 Task: For heading  Tahoma with underline.  font size for heading20,  'Change the font style of data to'Arial.  and font size to 12,  Change the alignment of both headline & data to Align left.  In the sheet   Fusion Sales review book
Action: Mouse moved to (484, 654)
Screenshot: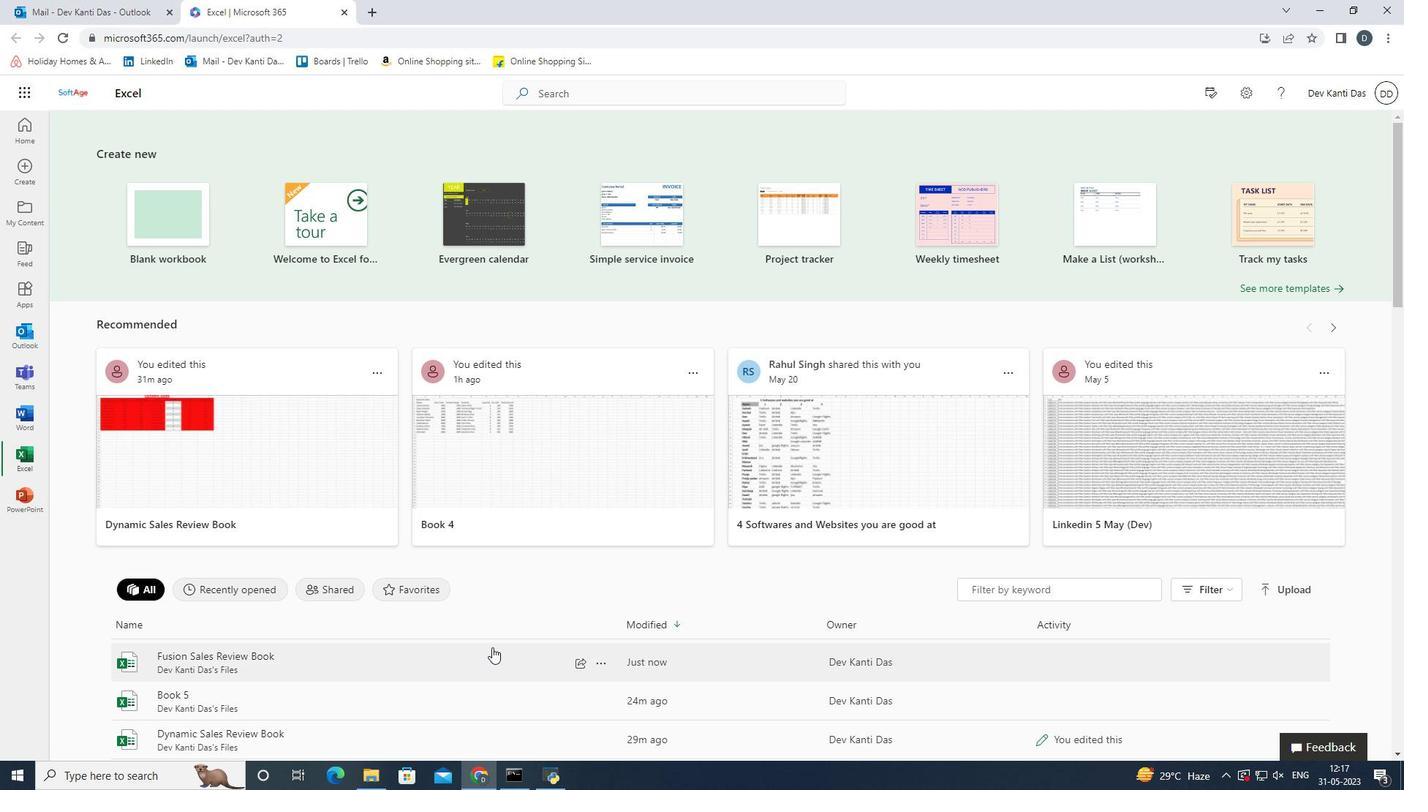 
Action: Mouse pressed left at (484, 654)
Screenshot: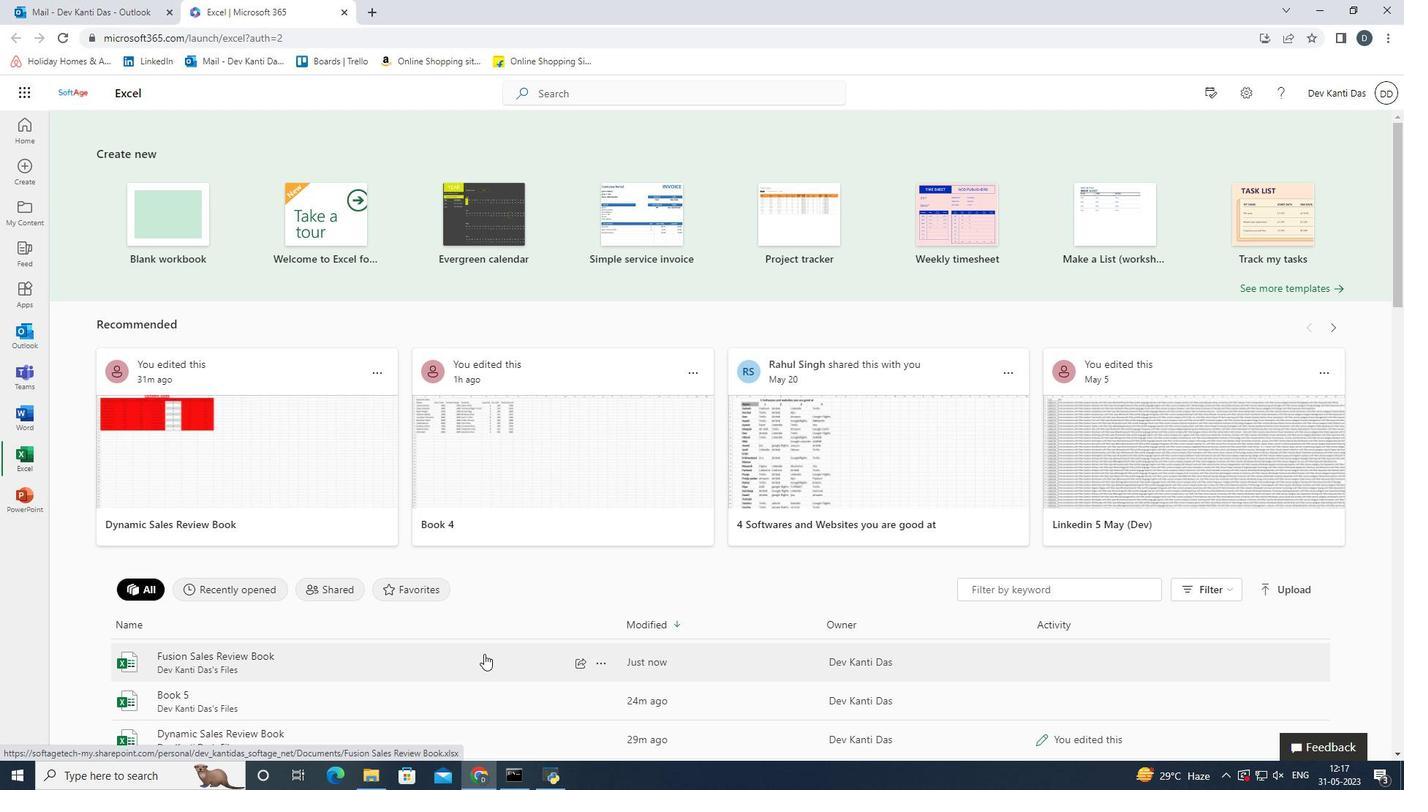 
Action: Mouse moved to (59, 252)
Screenshot: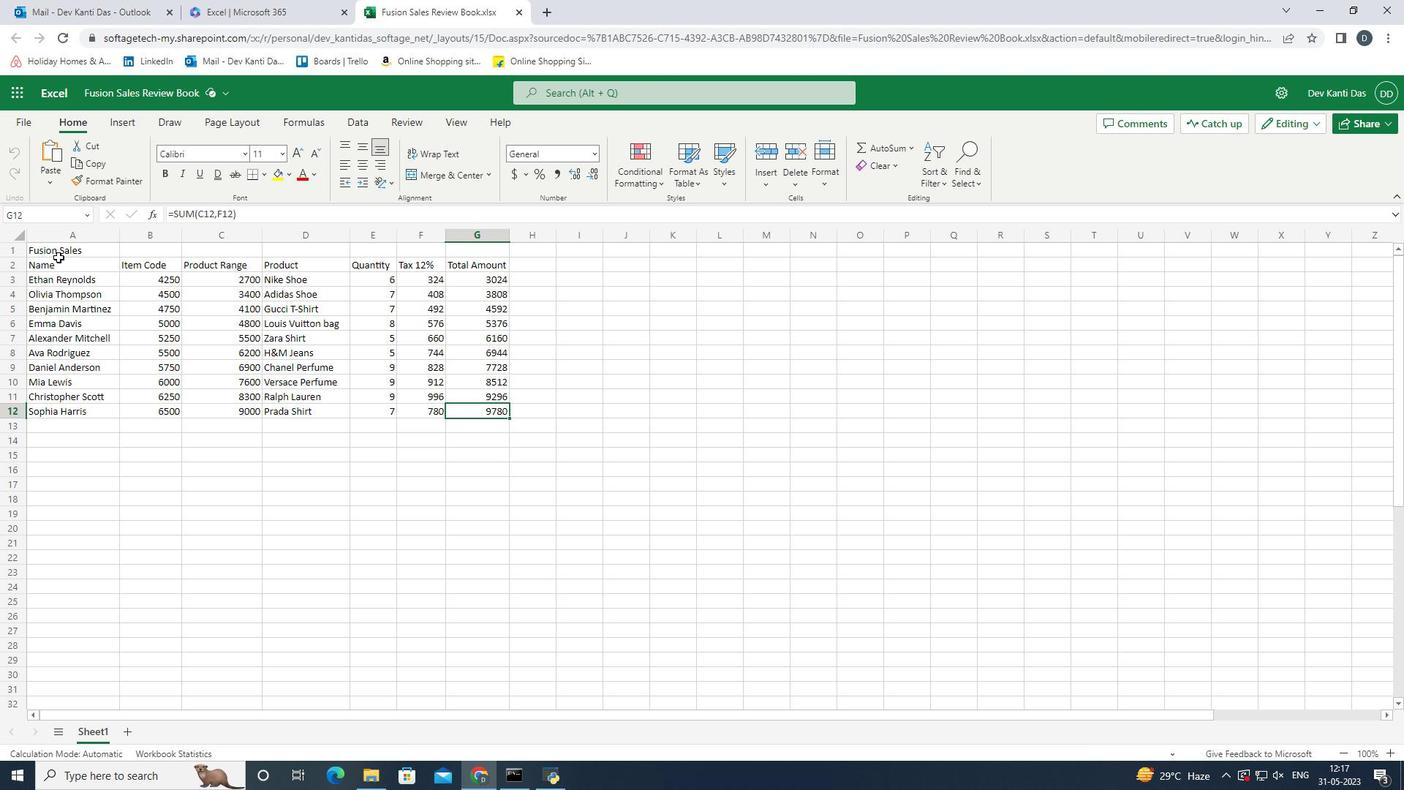 
Action: Mouse pressed left at (59, 252)
Screenshot: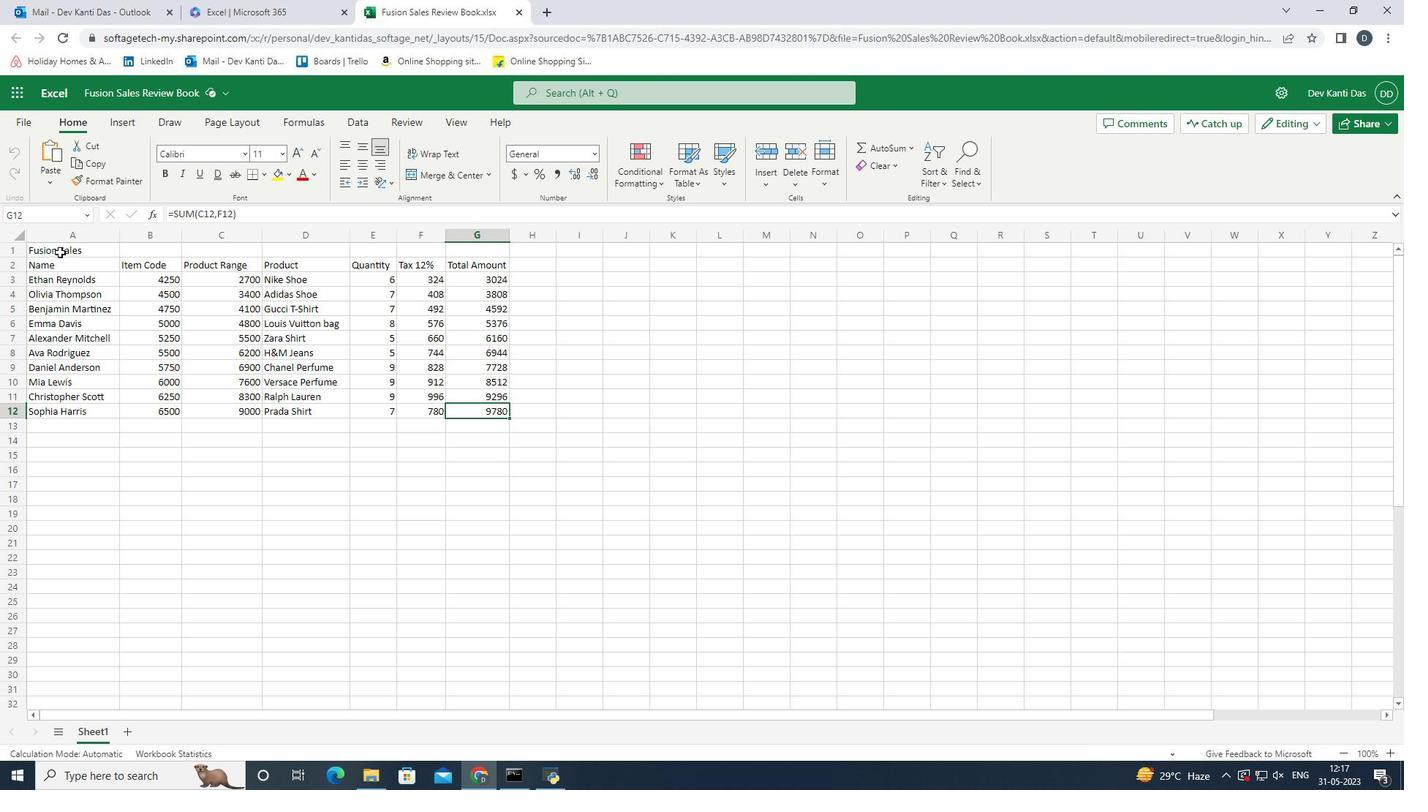 
Action: Mouse moved to (243, 157)
Screenshot: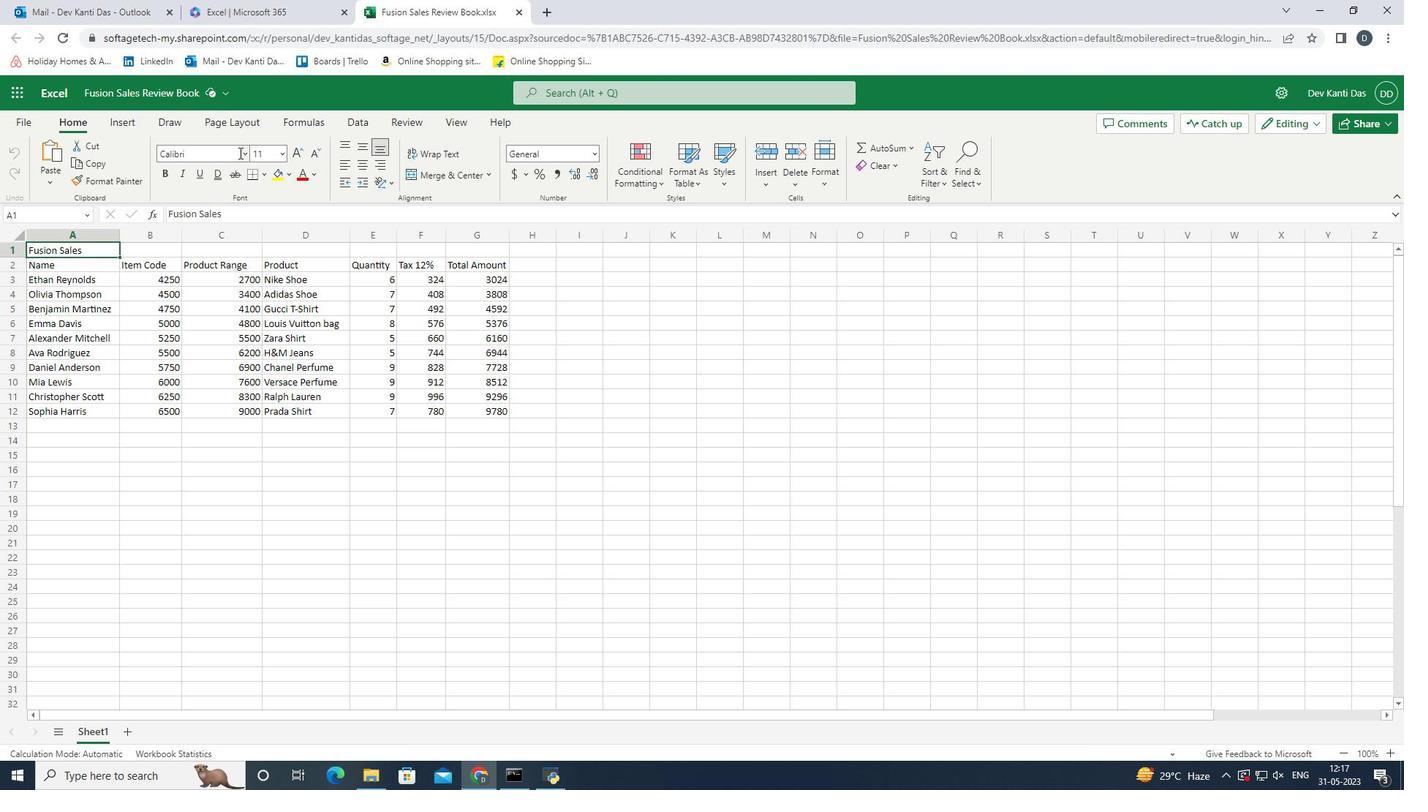 
Action: Mouse pressed left at (243, 157)
Screenshot: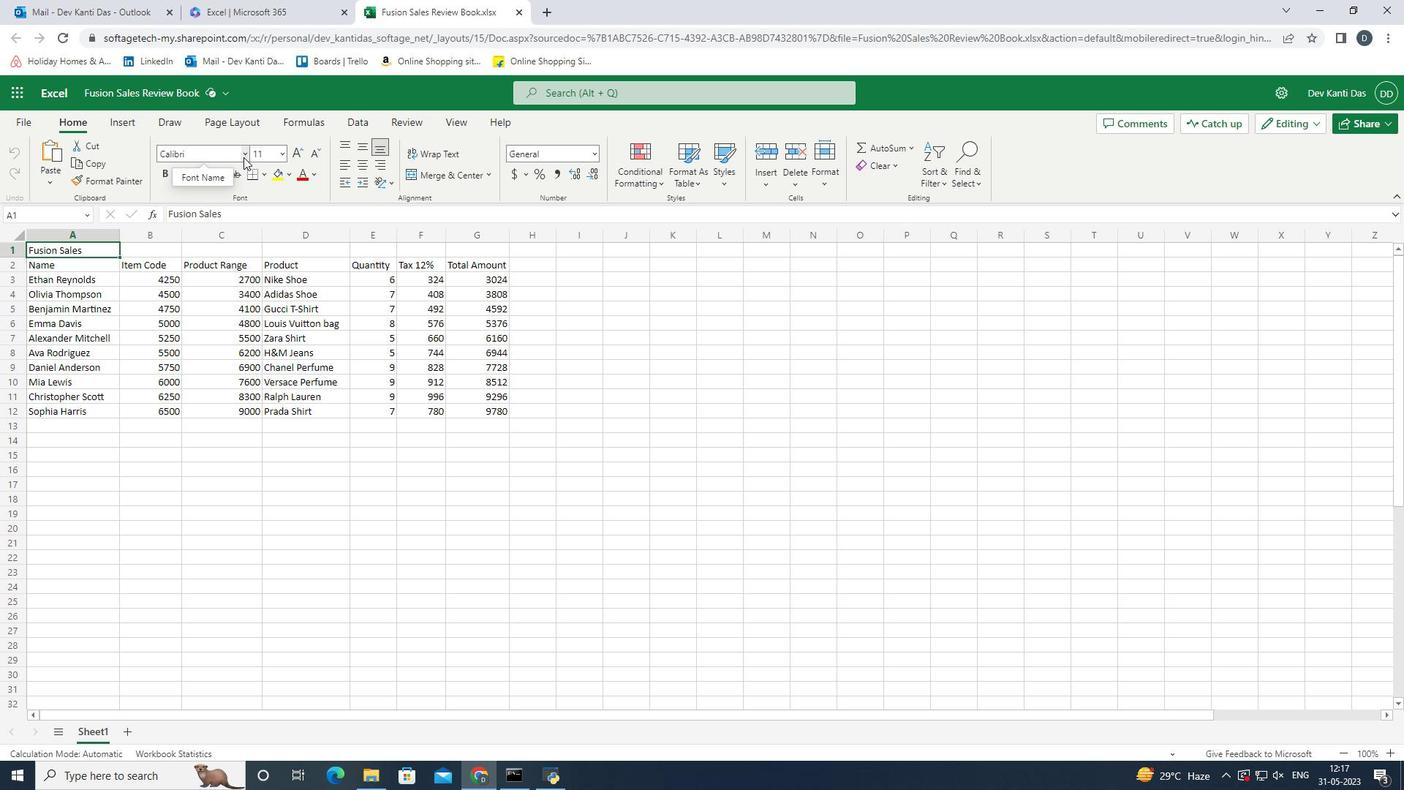 
Action: Mouse moved to (248, 147)
Screenshot: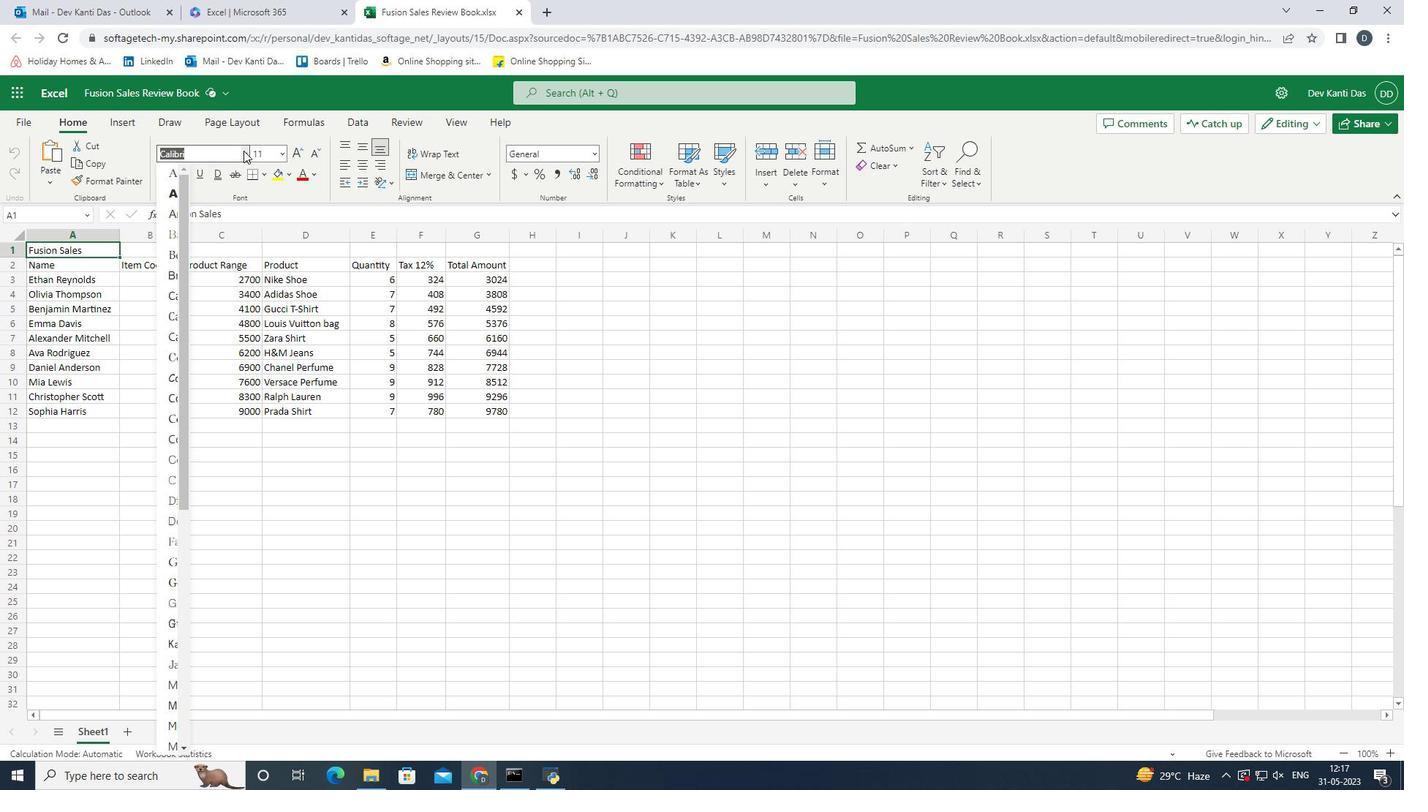 
Action: Mouse pressed left at (248, 147)
Screenshot: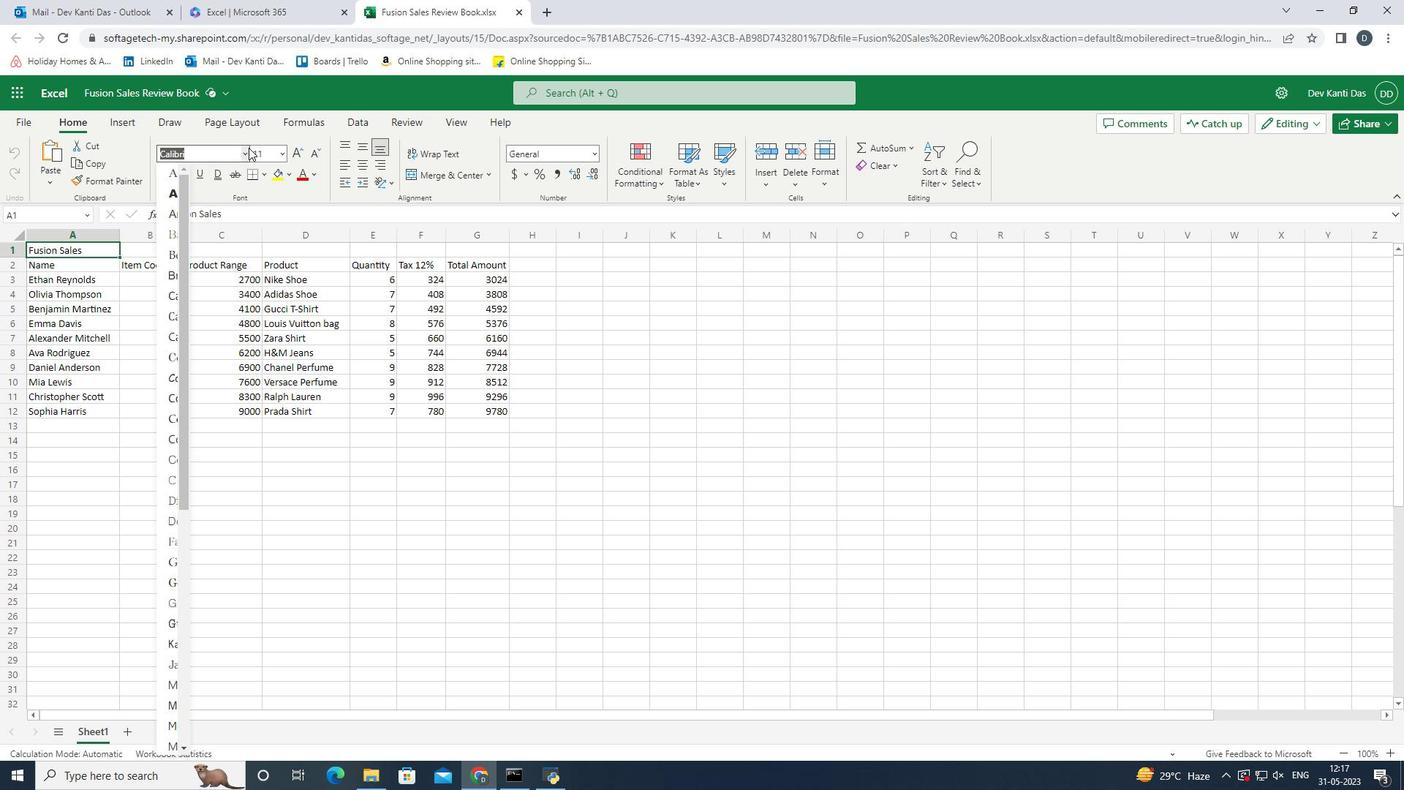 
Action: Mouse moved to (235, 153)
Screenshot: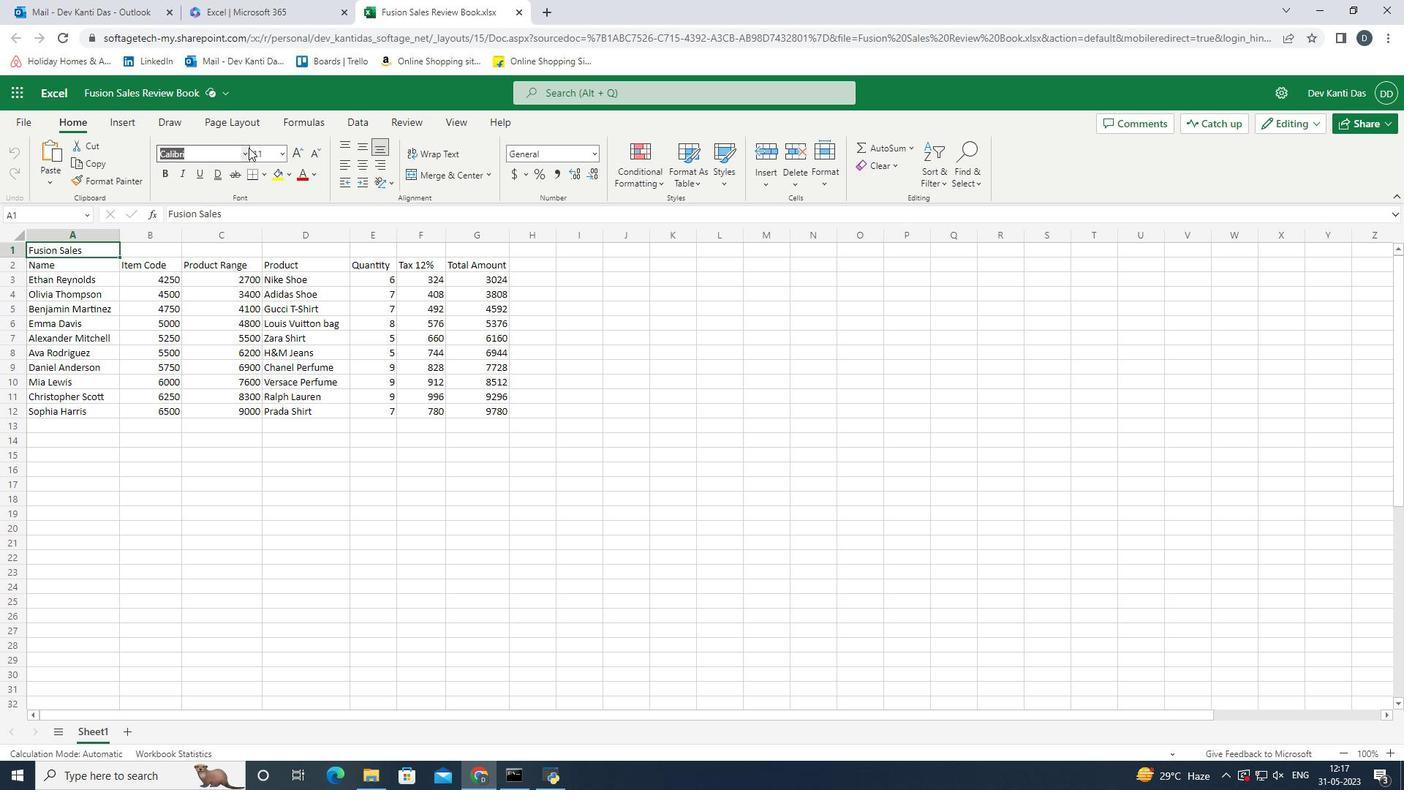 
Action: Mouse pressed left at (235, 153)
Screenshot: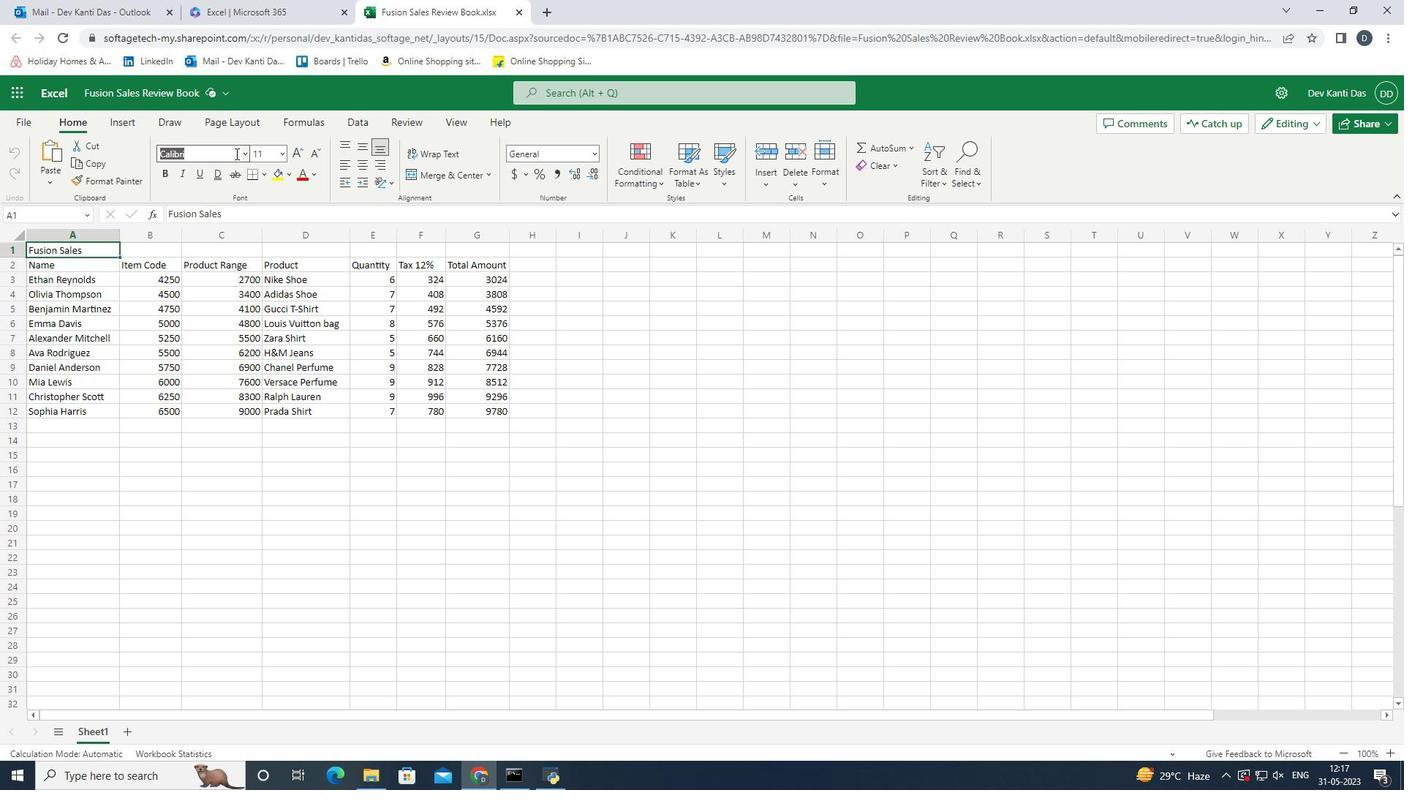 
Action: Mouse moved to (247, 157)
Screenshot: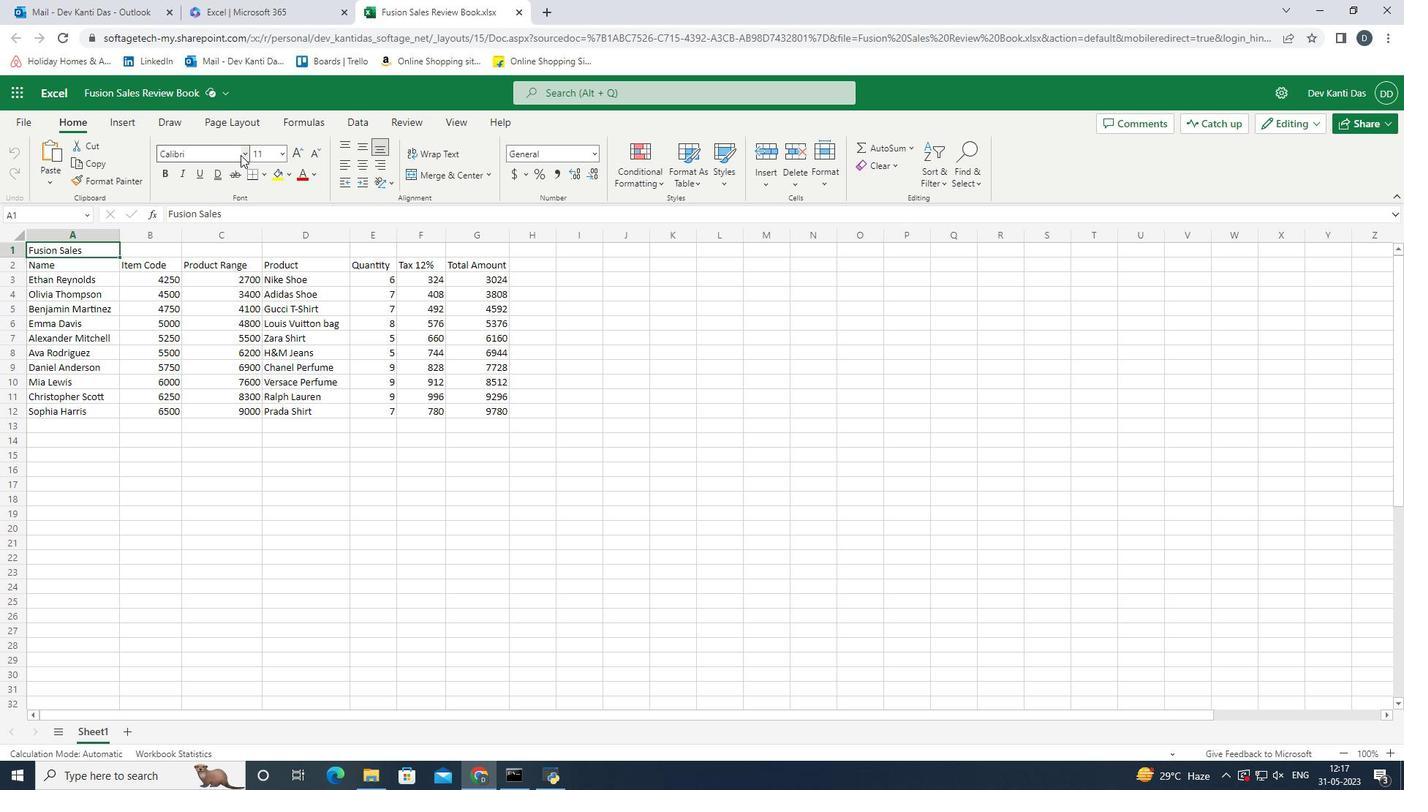 
Action: Mouse pressed left at (247, 157)
Screenshot: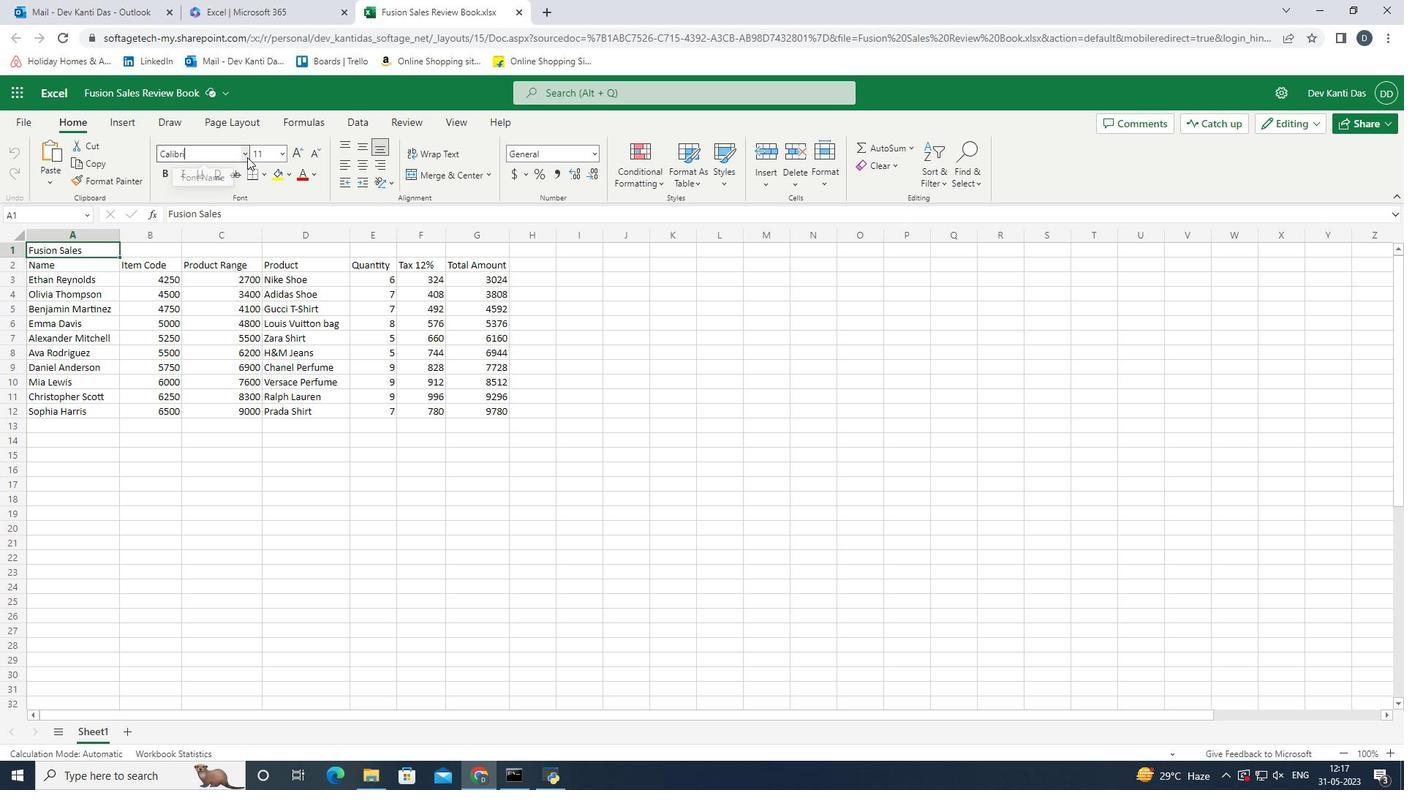 
Action: Mouse moved to (248, 397)
Screenshot: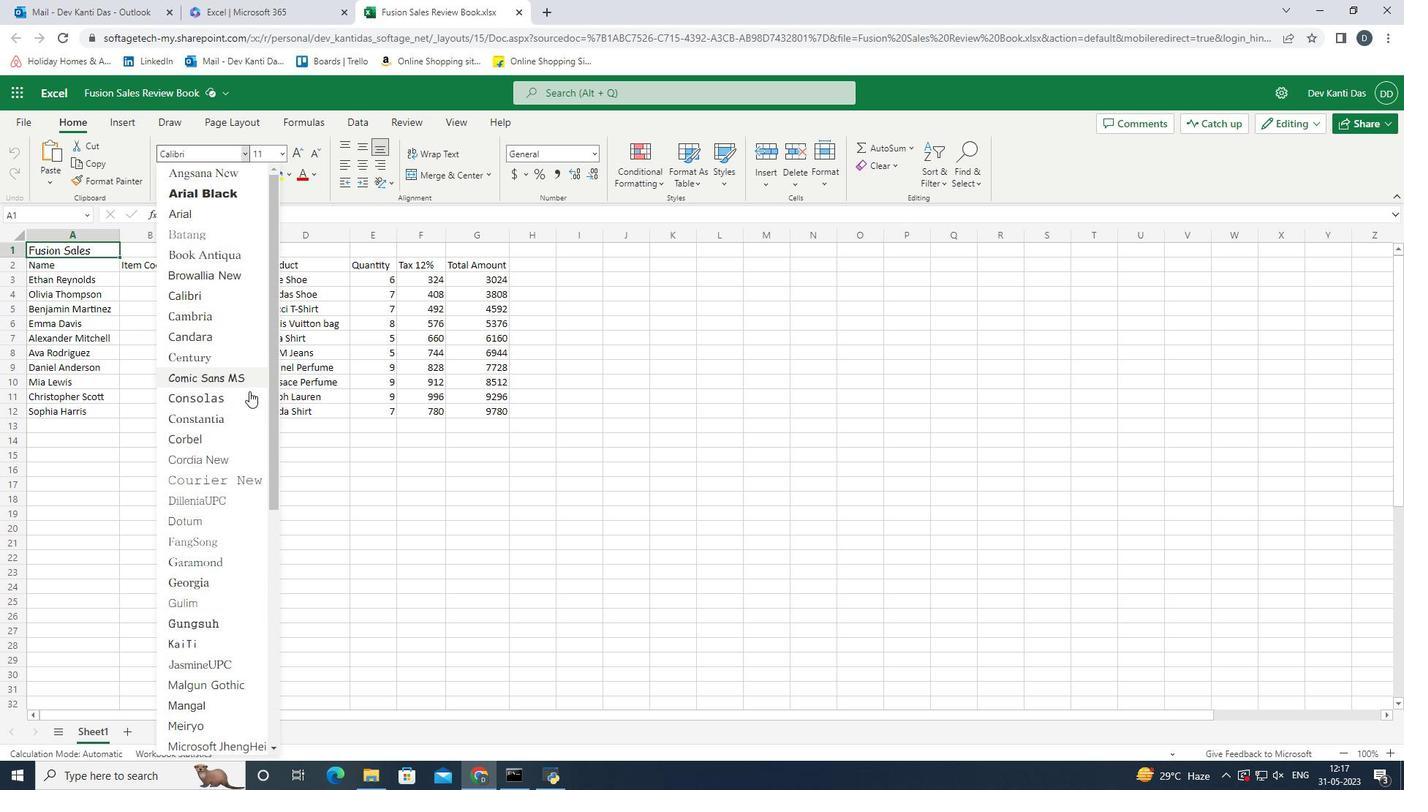 
Action: Mouse scrolled (248, 396) with delta (0, 0)
Screenshot: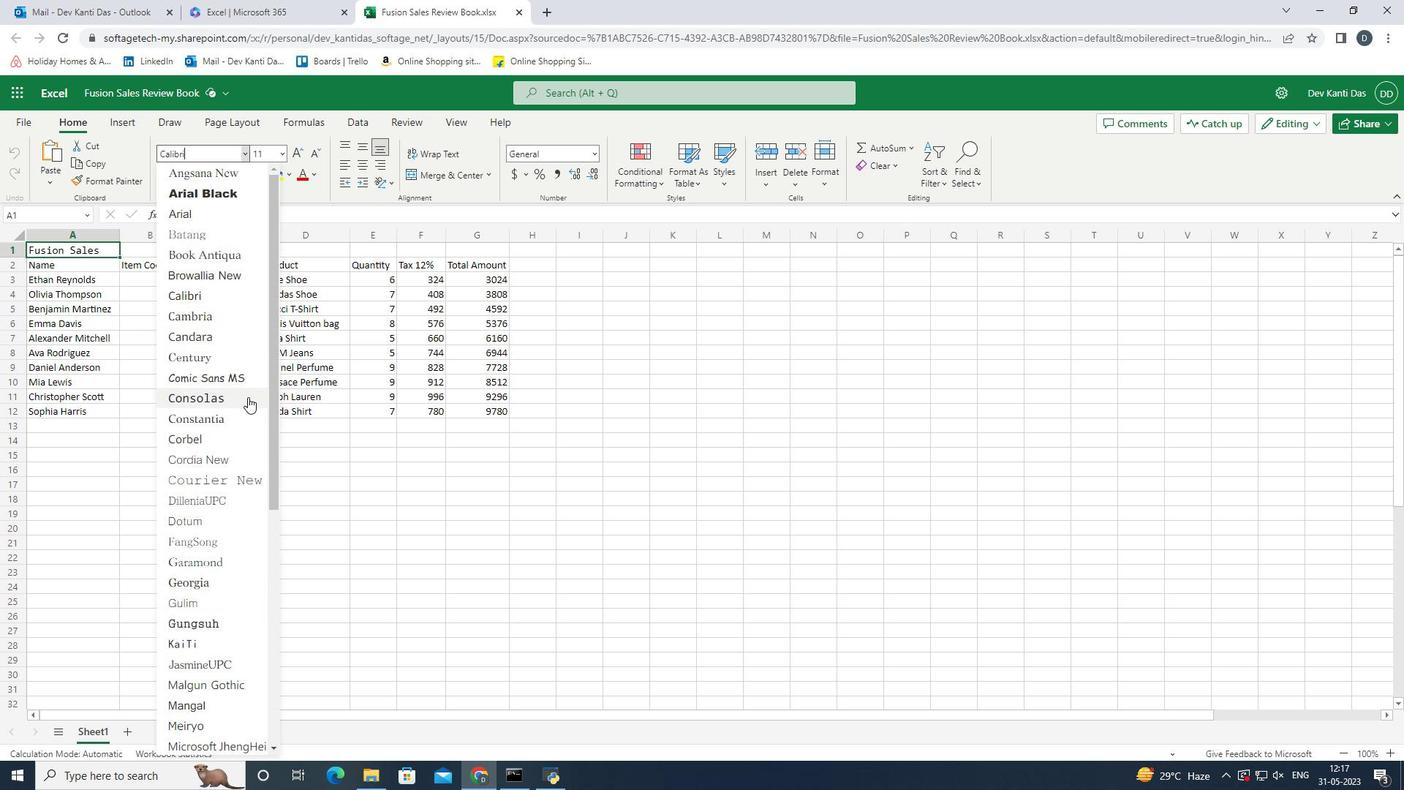 
Action: Mouse scrolled (248, 396) with delta (0, 0)
Screenshot: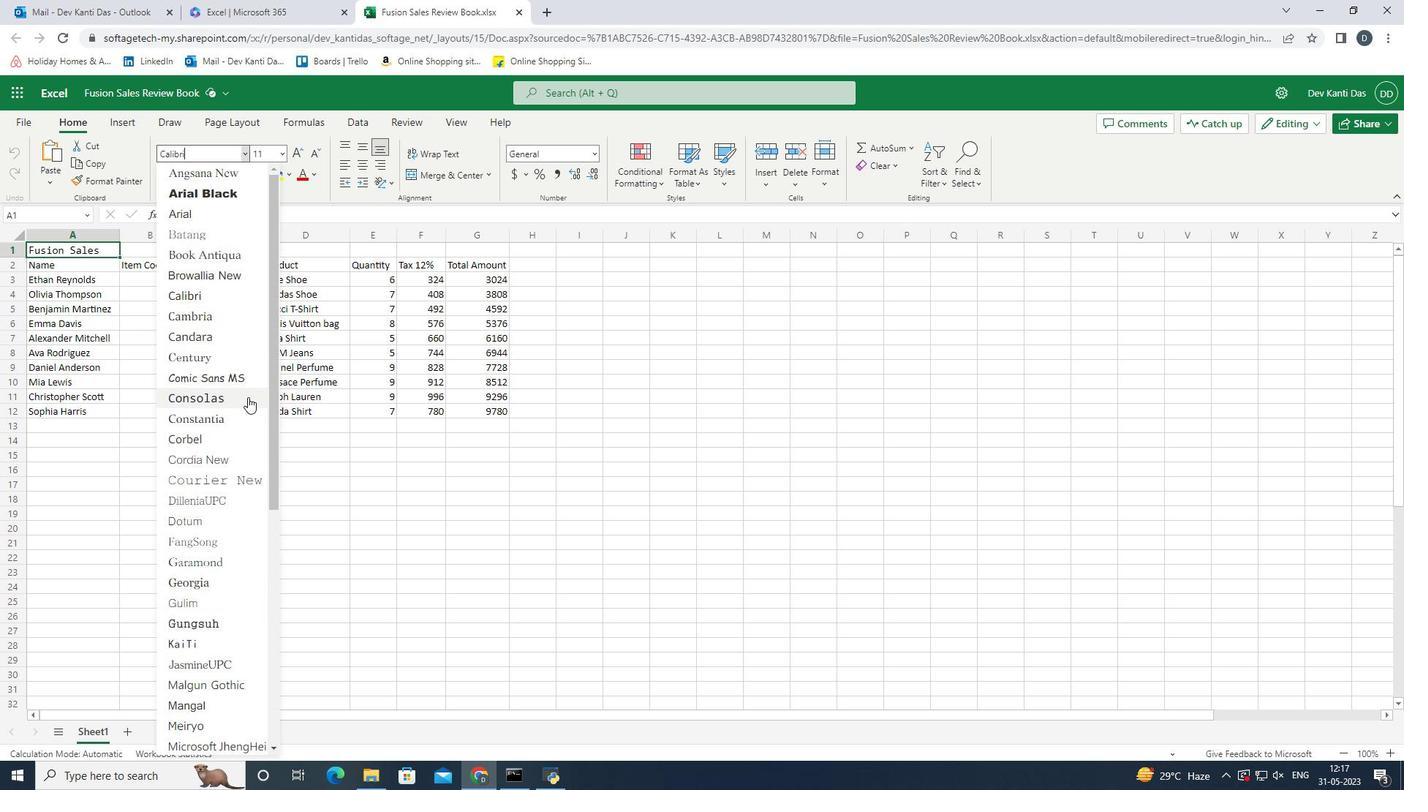 
Action: Mouse moved to (248, 398)
Screenshot: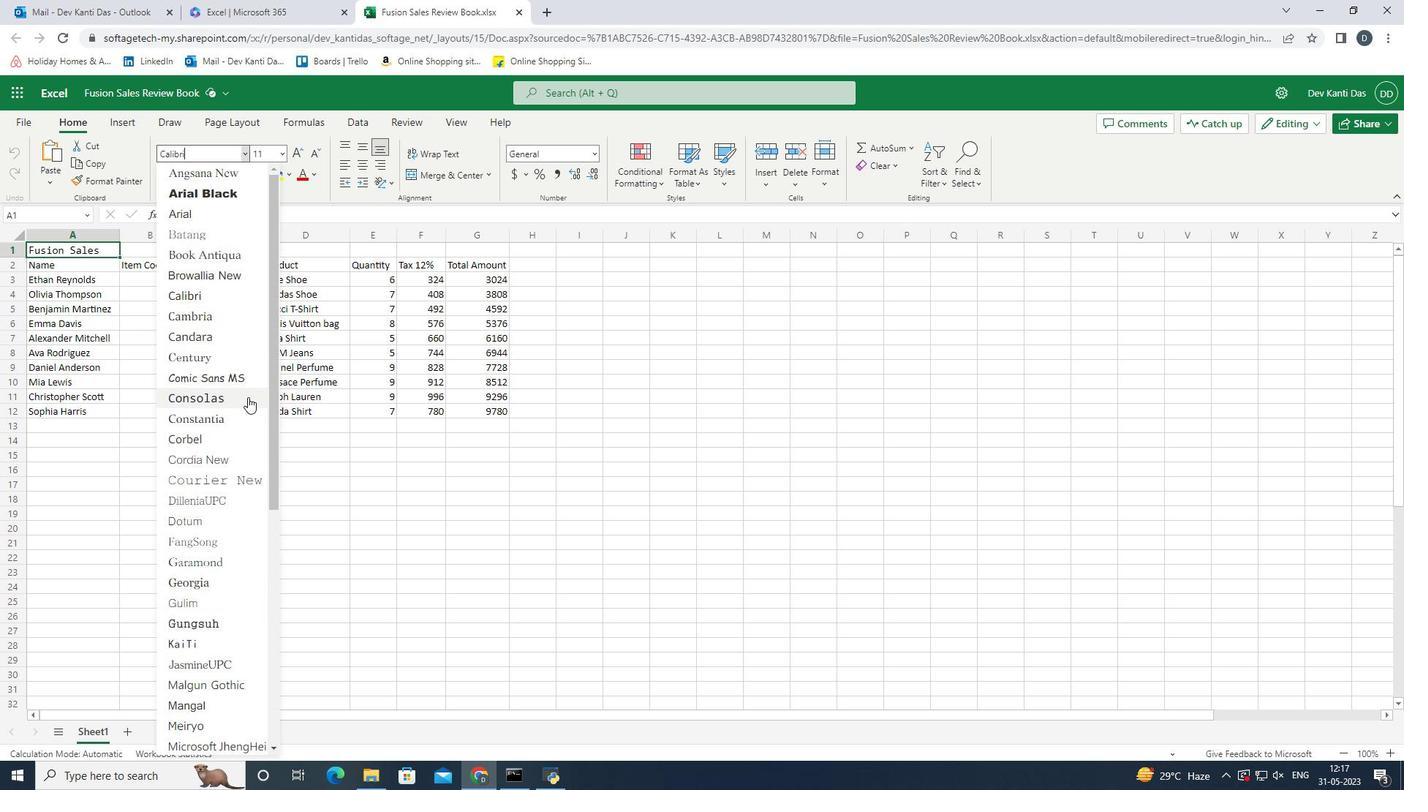 
Action: Mouse scrolled (248, 397) with delta (0, 0)
Screenshot: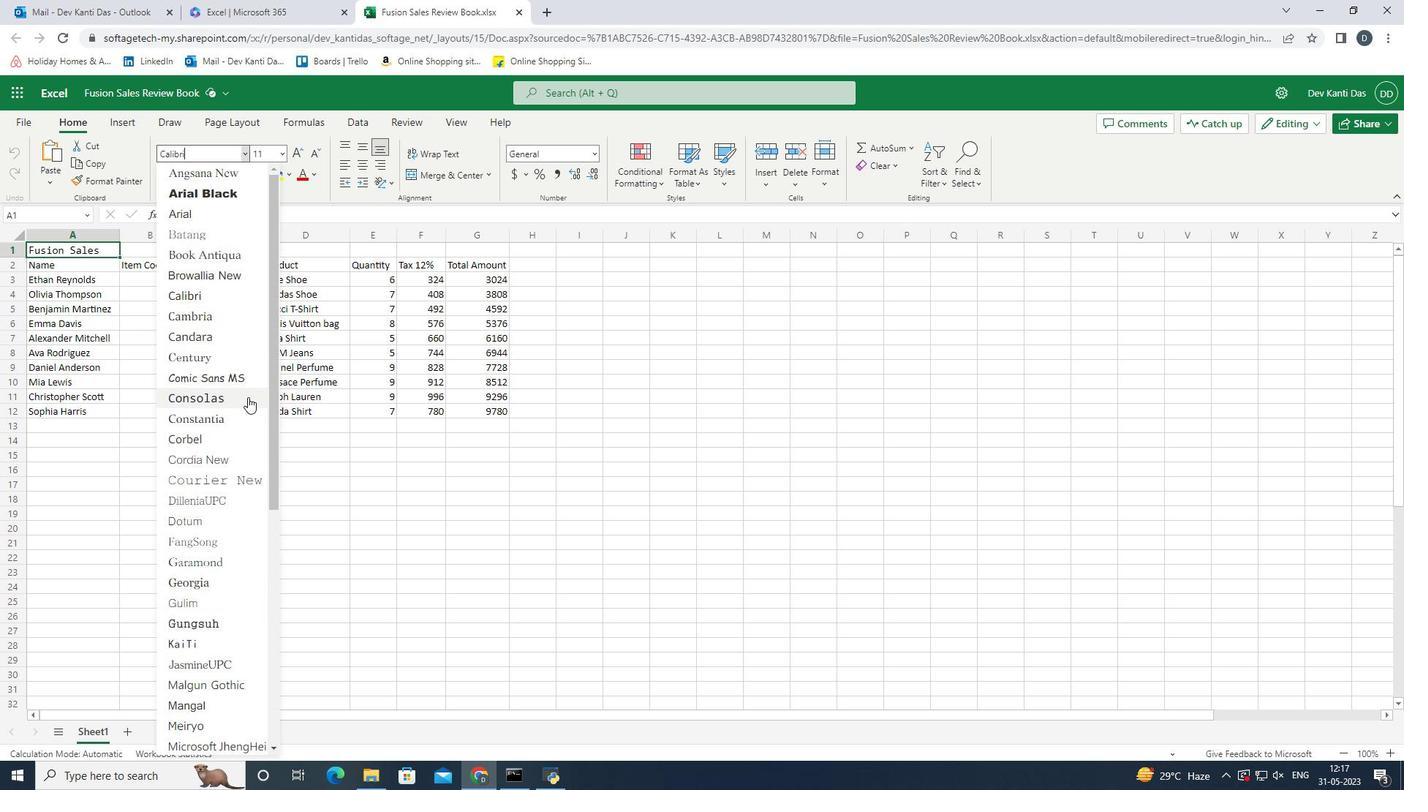 
Action: Mouse moved to (248, 398)
Screenshot: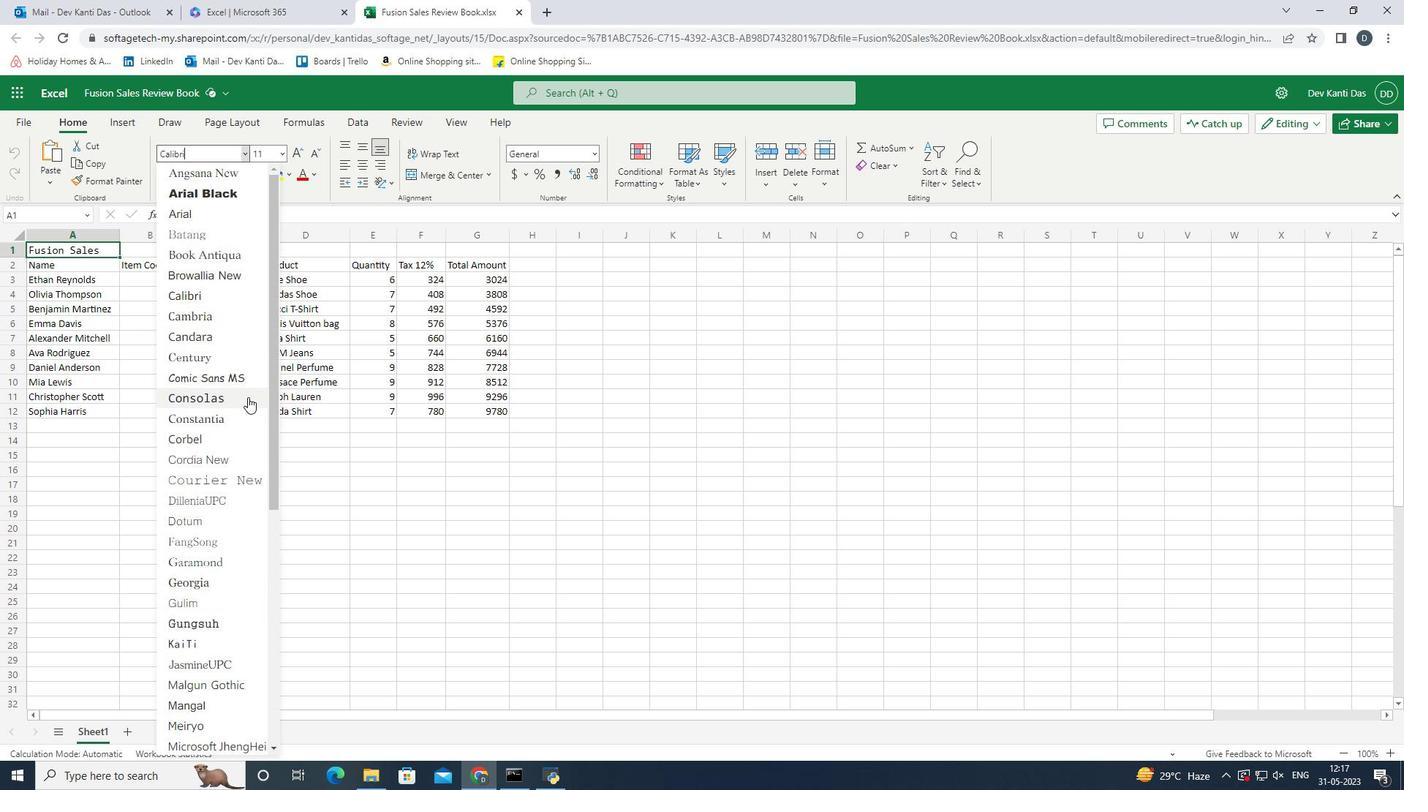 
Action: Mouse scrolled (248, 398) with delta (0, 0)
Screenshot: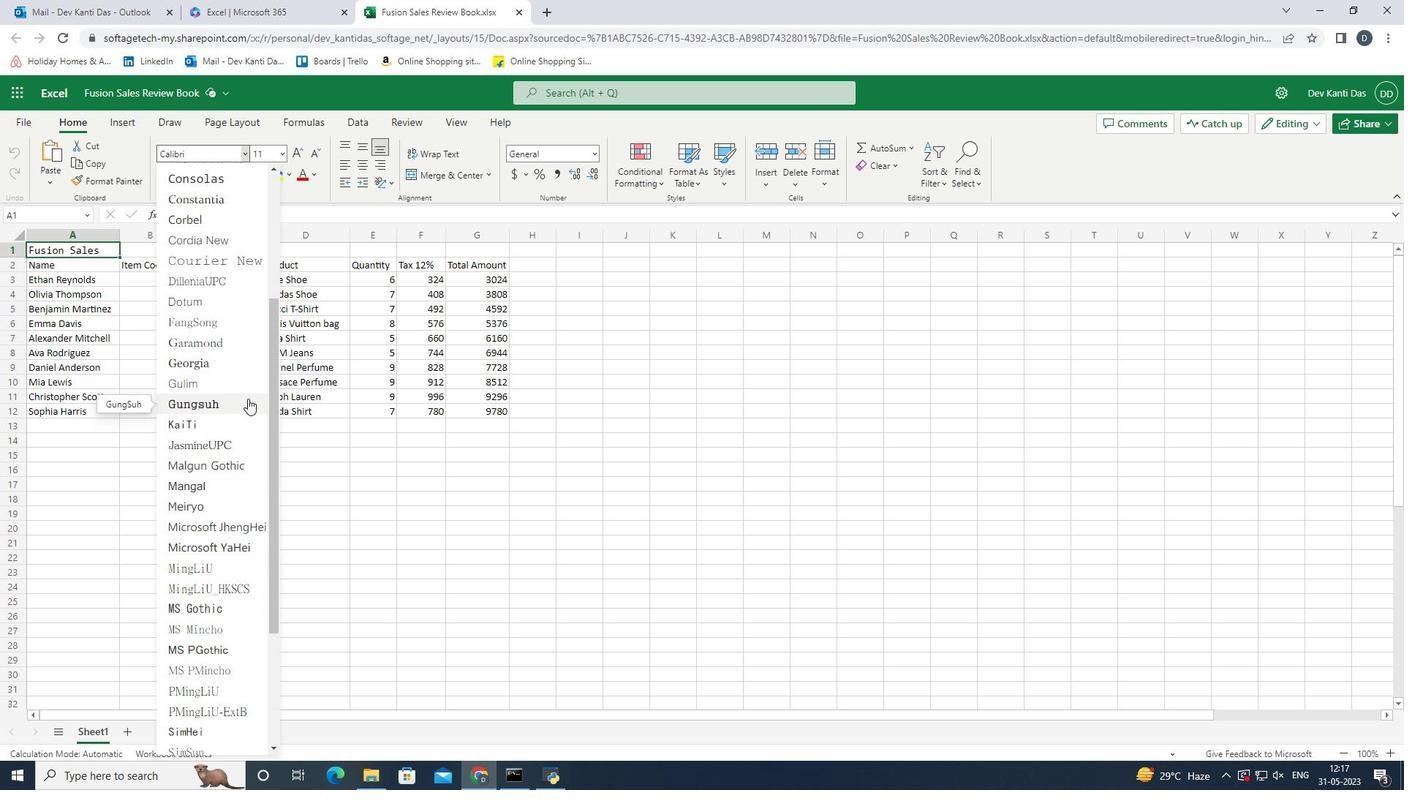 
Action: Mouse scrolled (248, 398) with delta (0, 0)
Screenshot: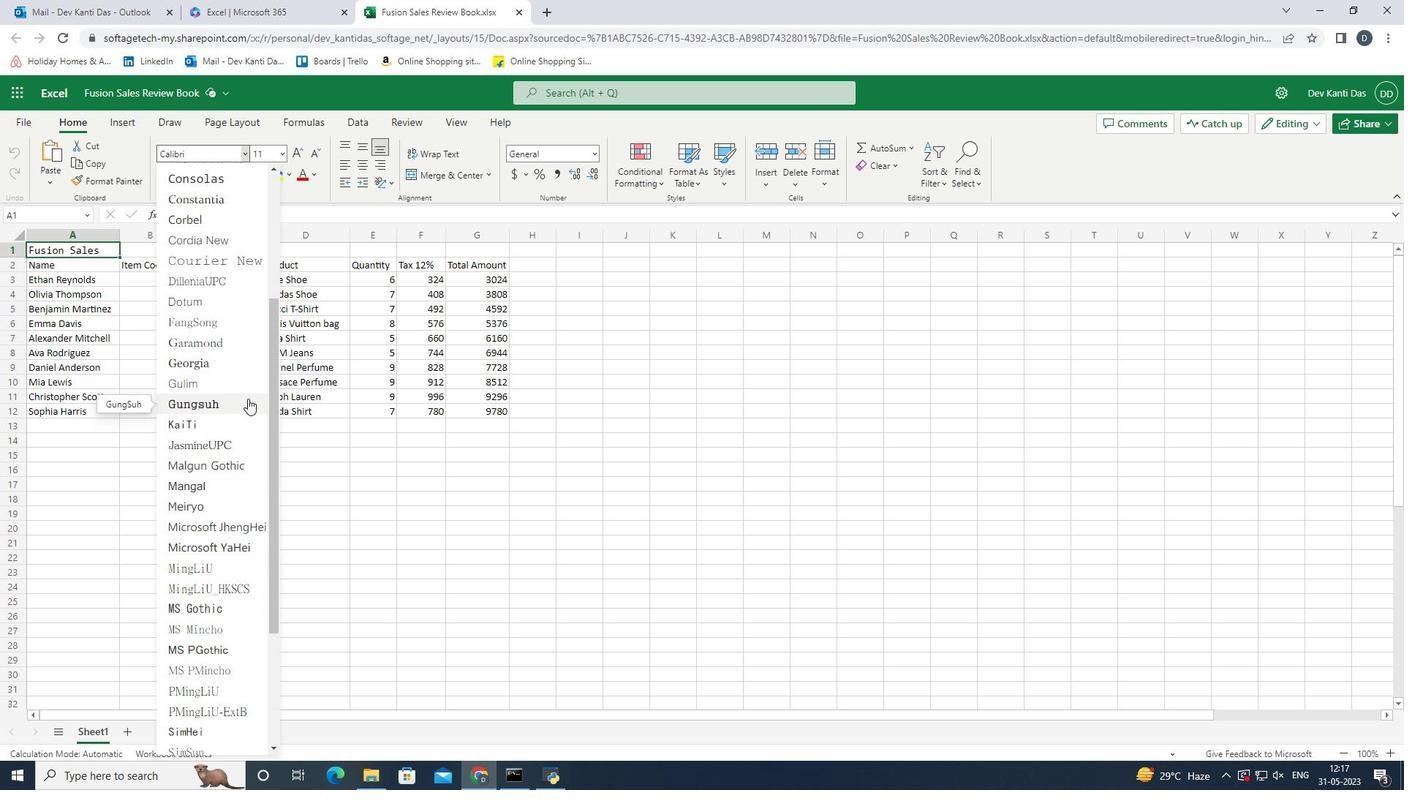 
Action: Mouse scrolled (248, 398) with delta (0, 0)
Screenshot: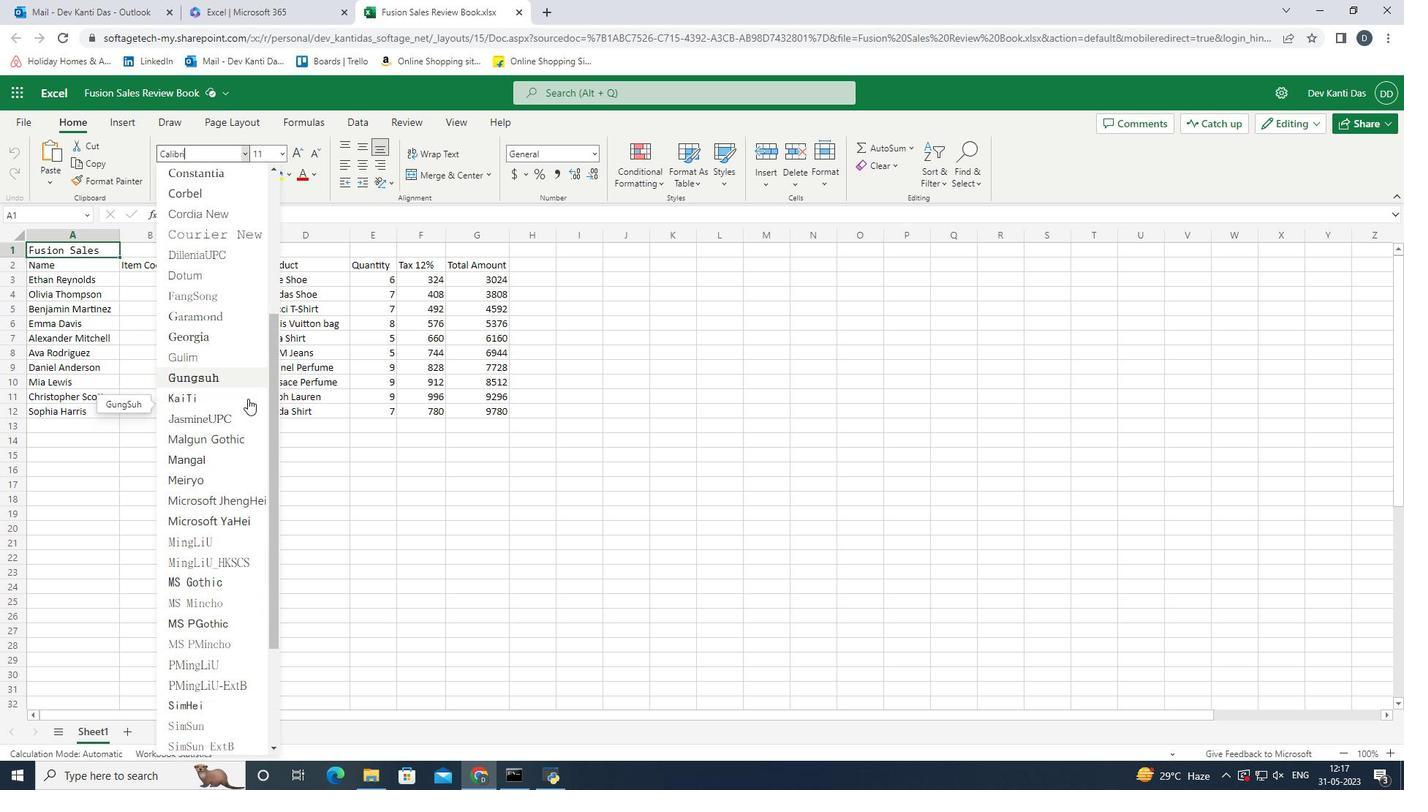 
Action: Mouse scrolled (248, 398) with delta (0, 0)
Screenshot: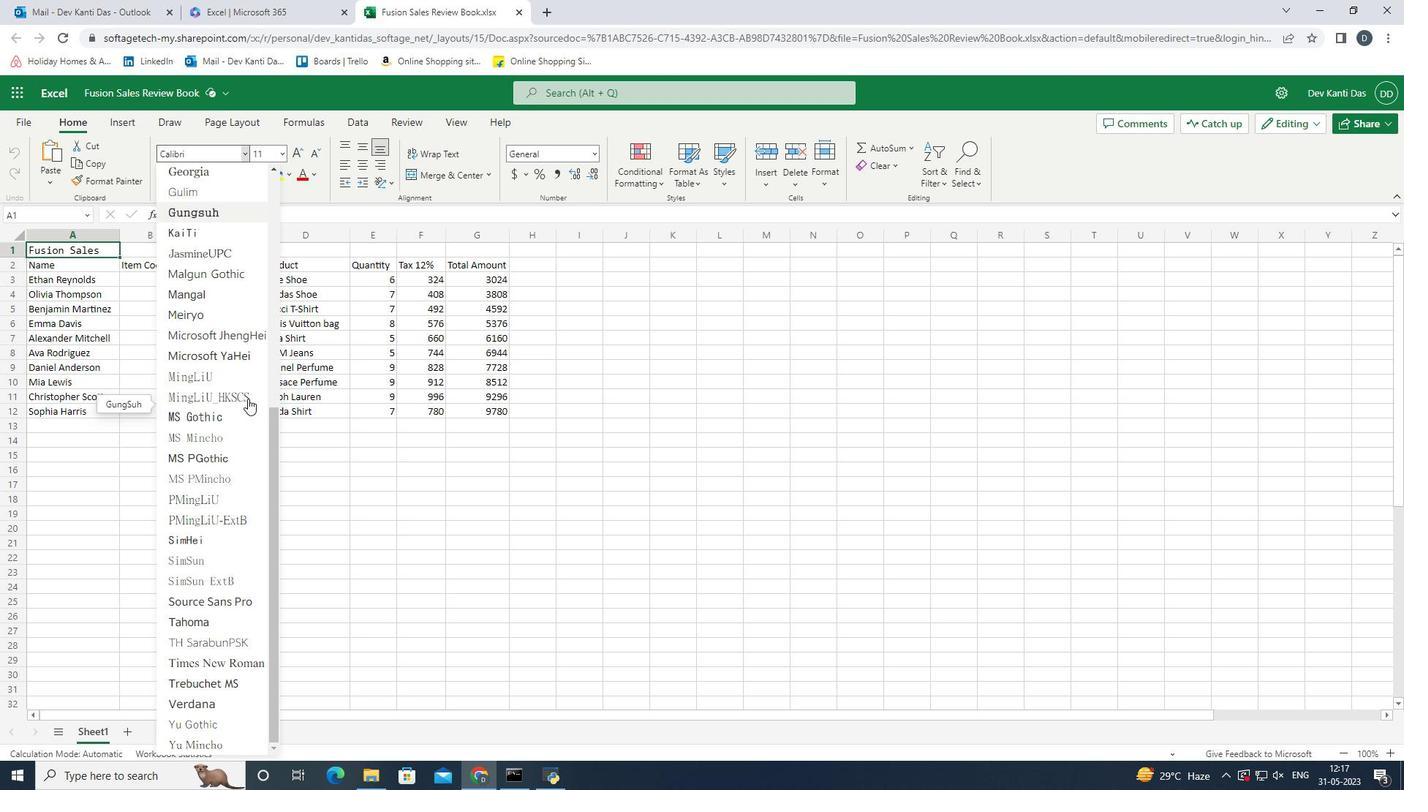 
Action: Mouse scrolled (248, 398) with delta (0, 0)
Screenshot: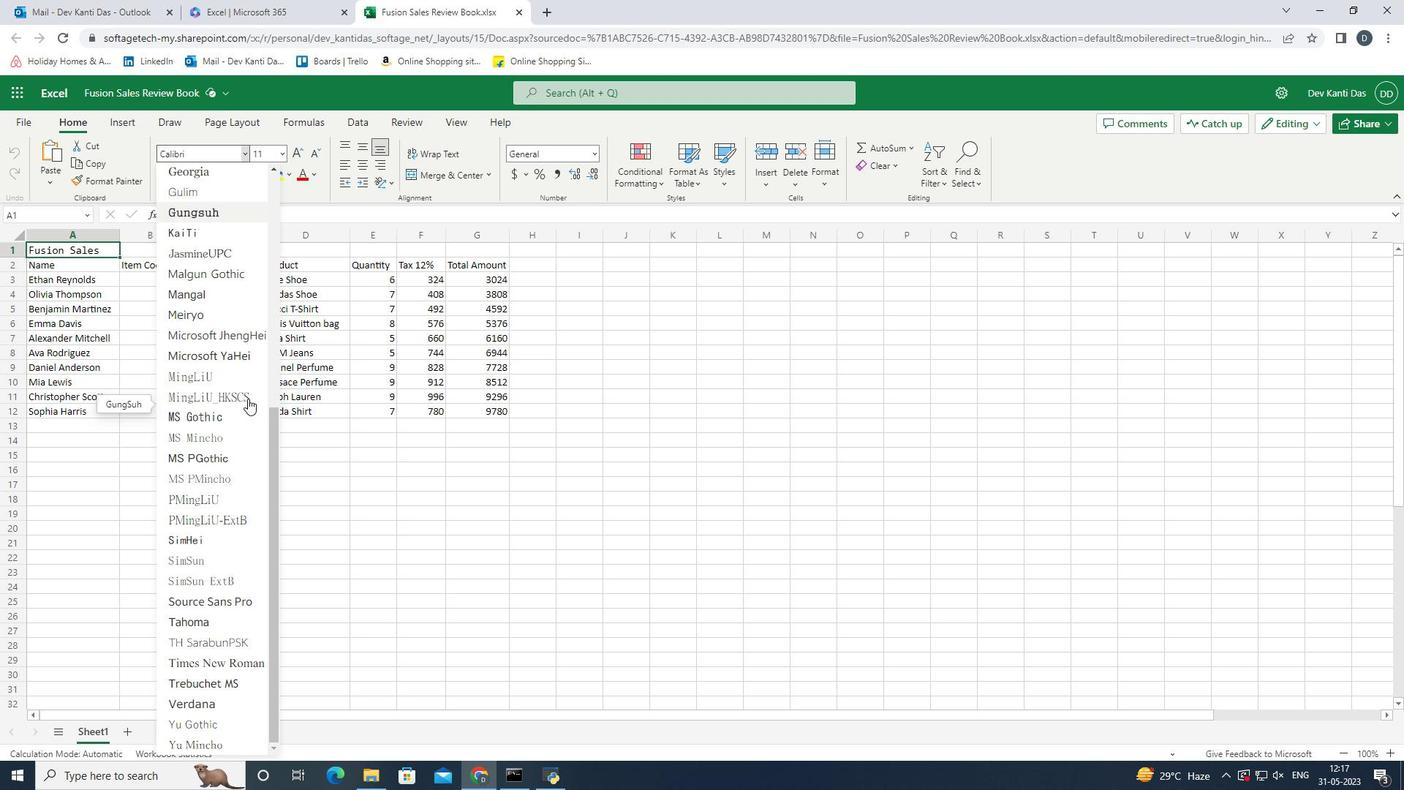 
Action: Mouse scrolled (248, 398) with delta (0, 0)
Screenshot: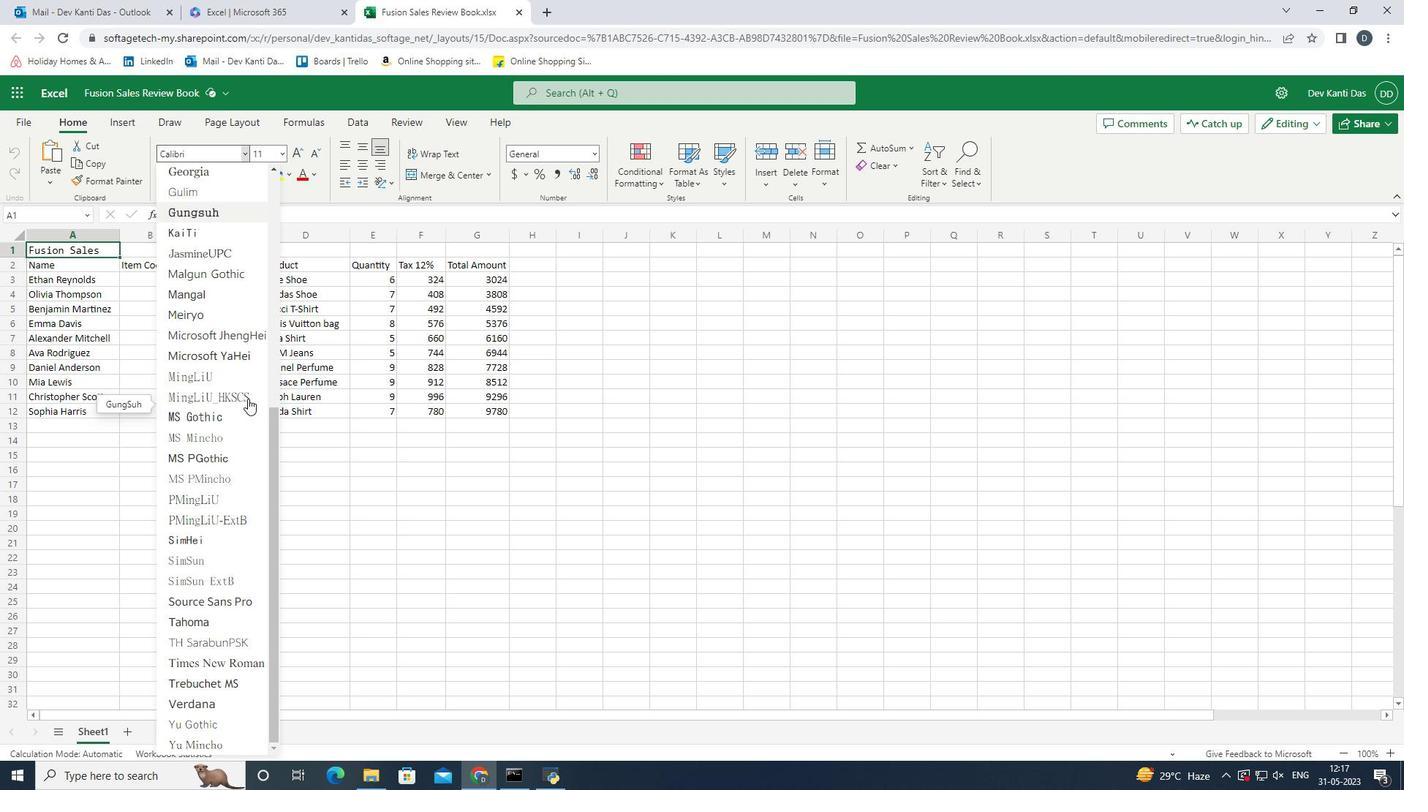 
Action: Mouse moved to (208, 616)
Screenshot: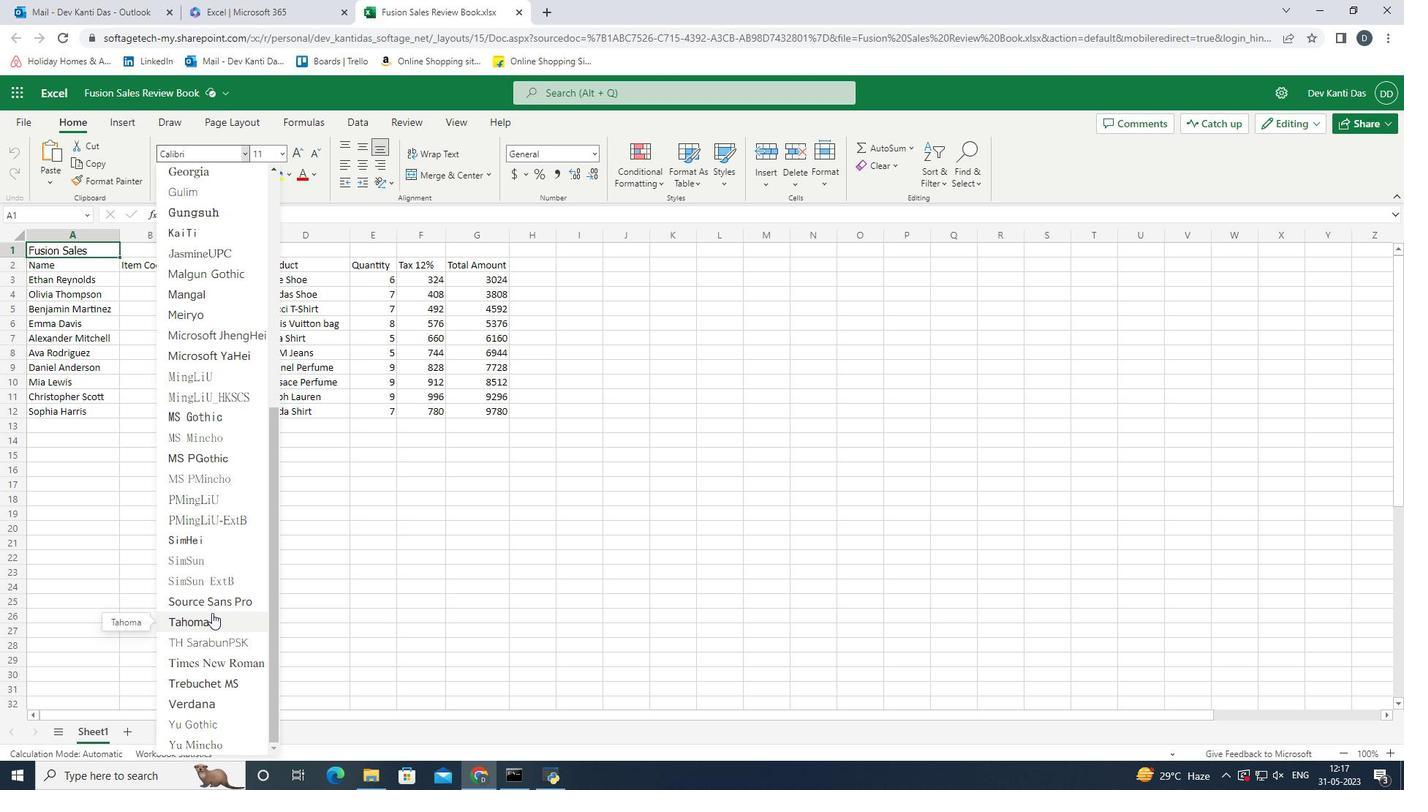 
Action: Mouse pressed left at (208, 616)
Screenshot: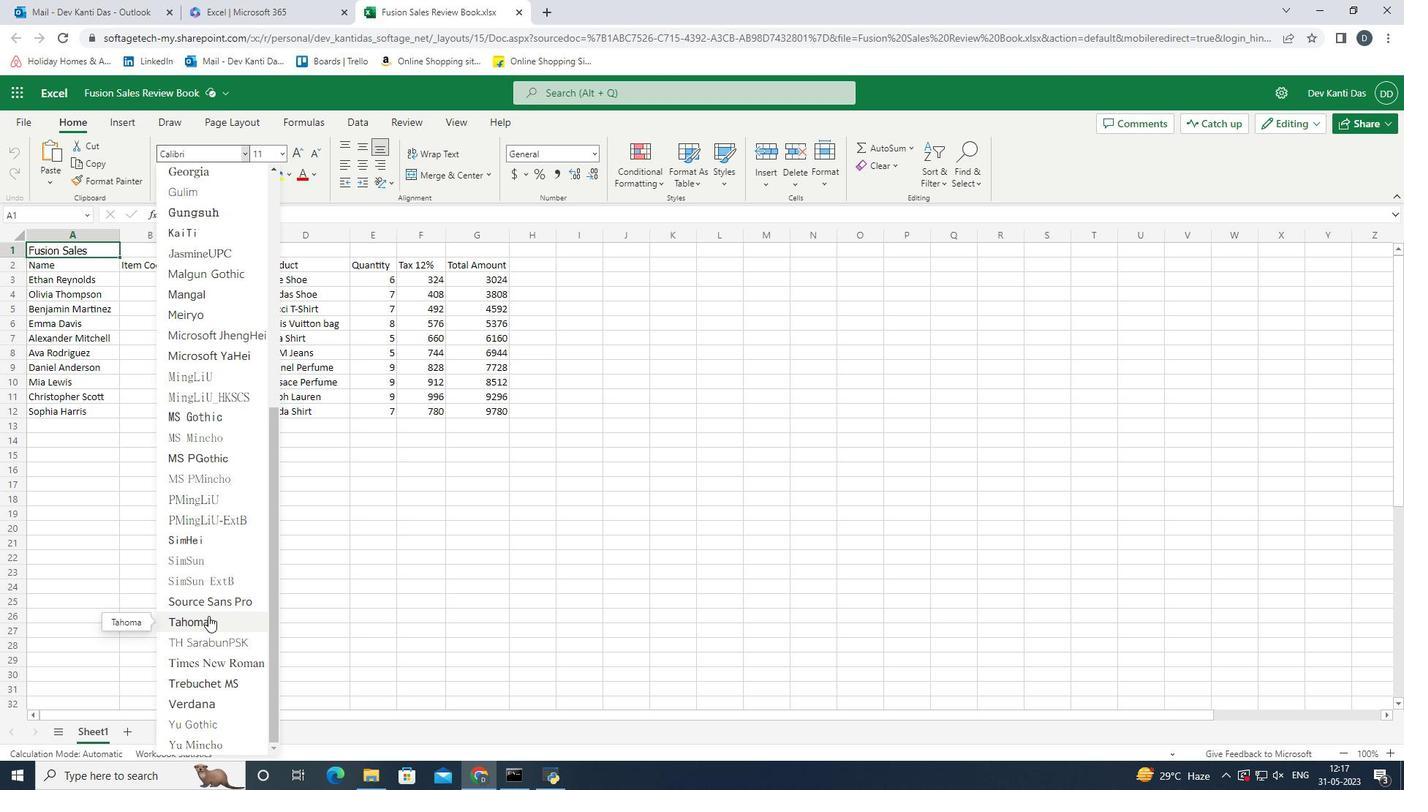 
Action: Mouse moved to (285, 152)
Screenshot: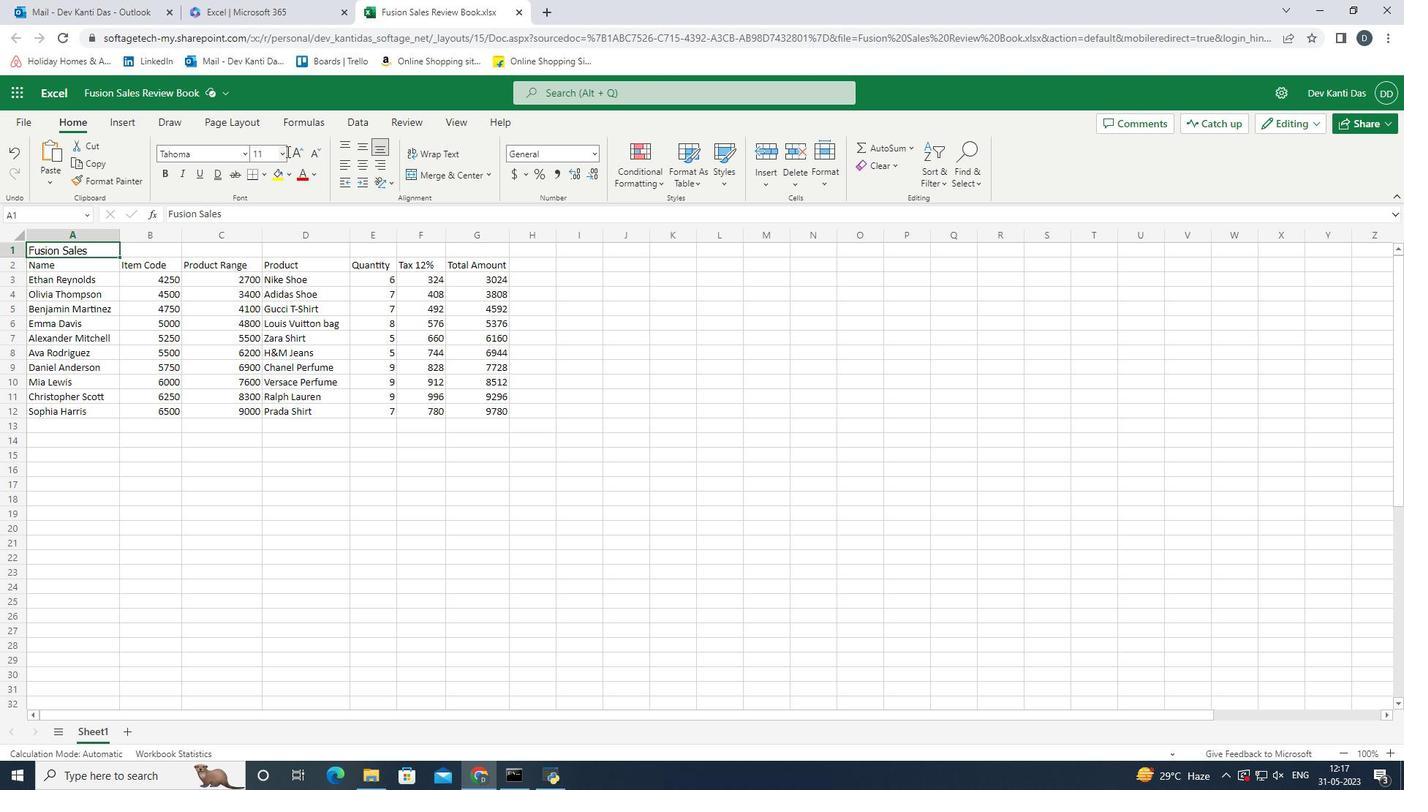 
Action: Mouse pressed left at (285, 152)
Screenshot: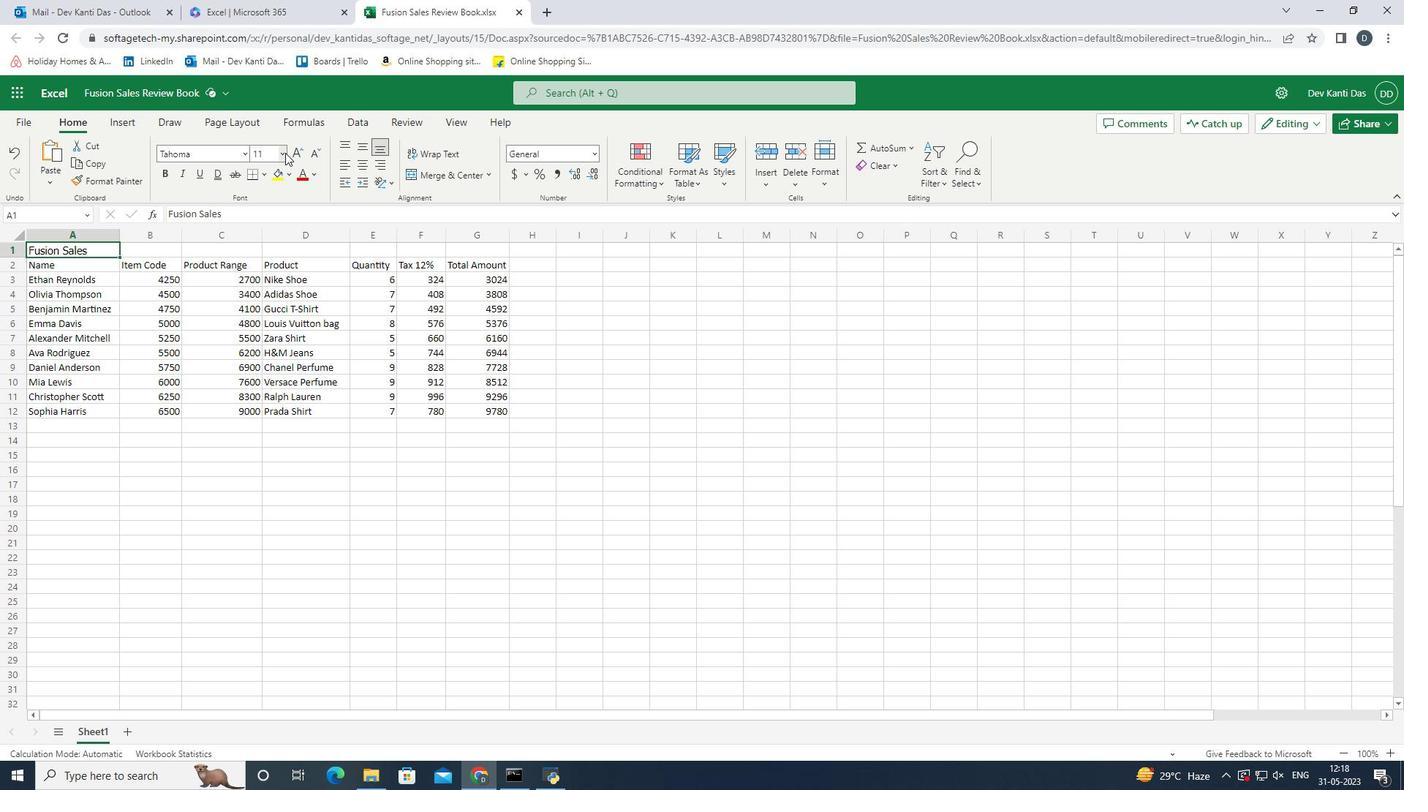 
Action: Mouse moved to (272, 335)
Screenshot: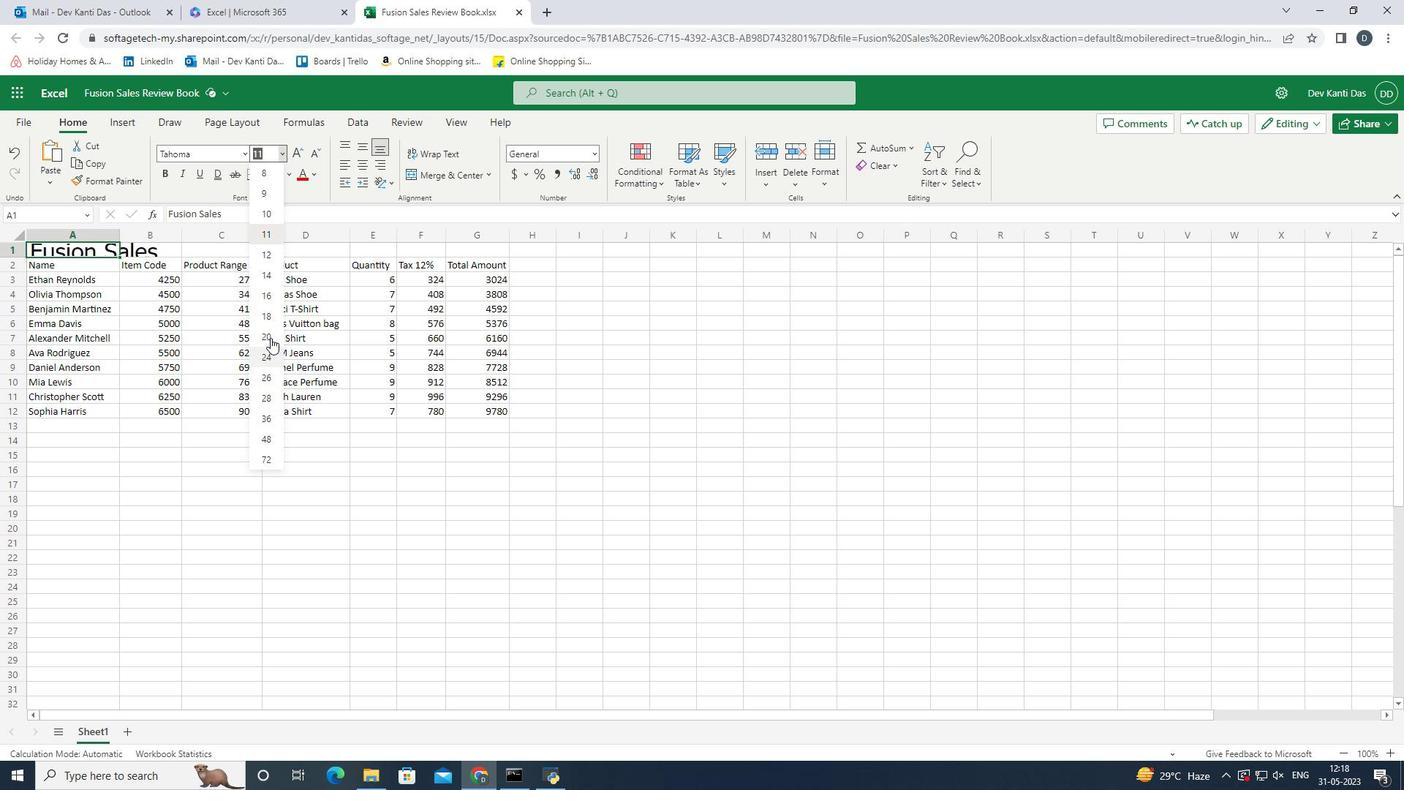 
Action: Mouse pressed left at (272, 335)
Screenshot: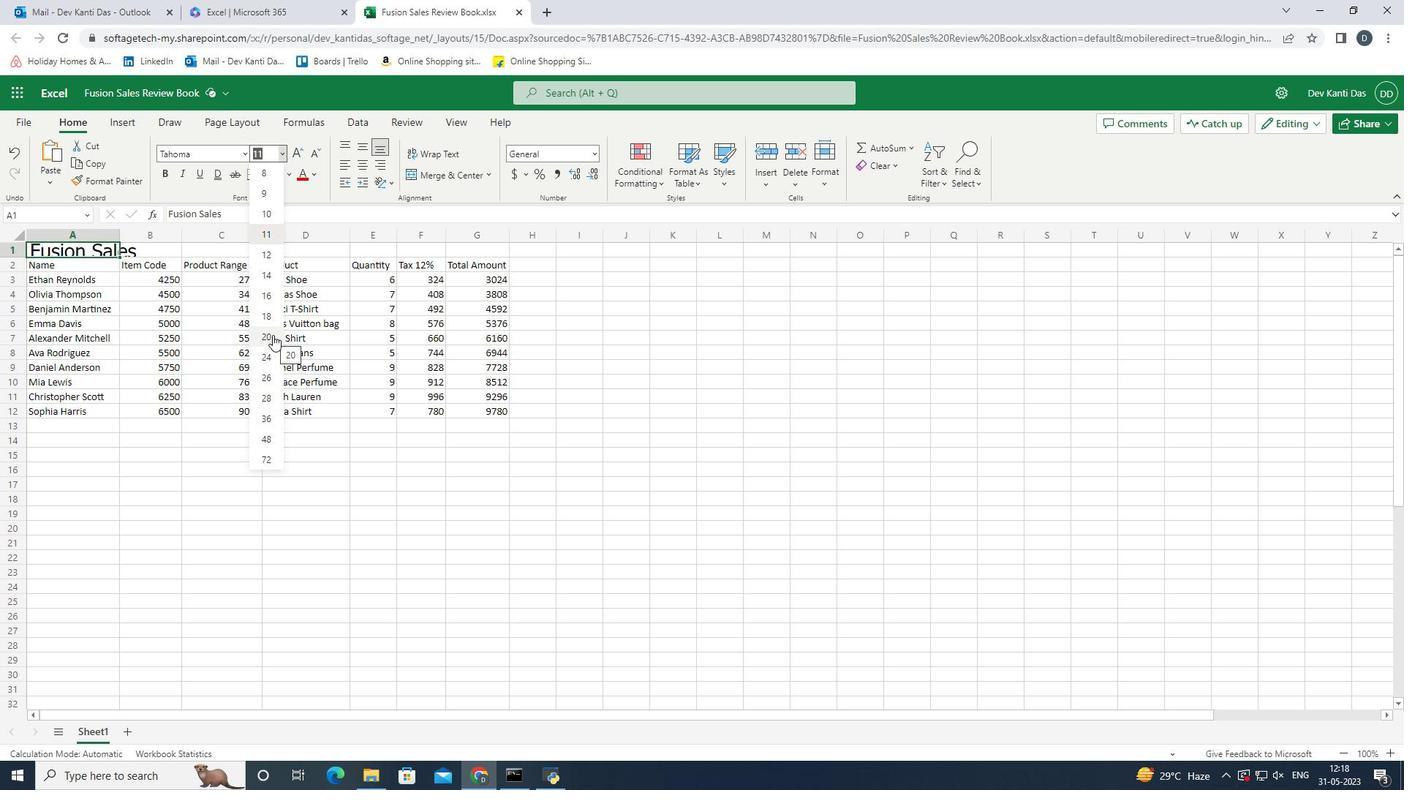 
Action: Mouse moved to (68, 250)
Screenshot: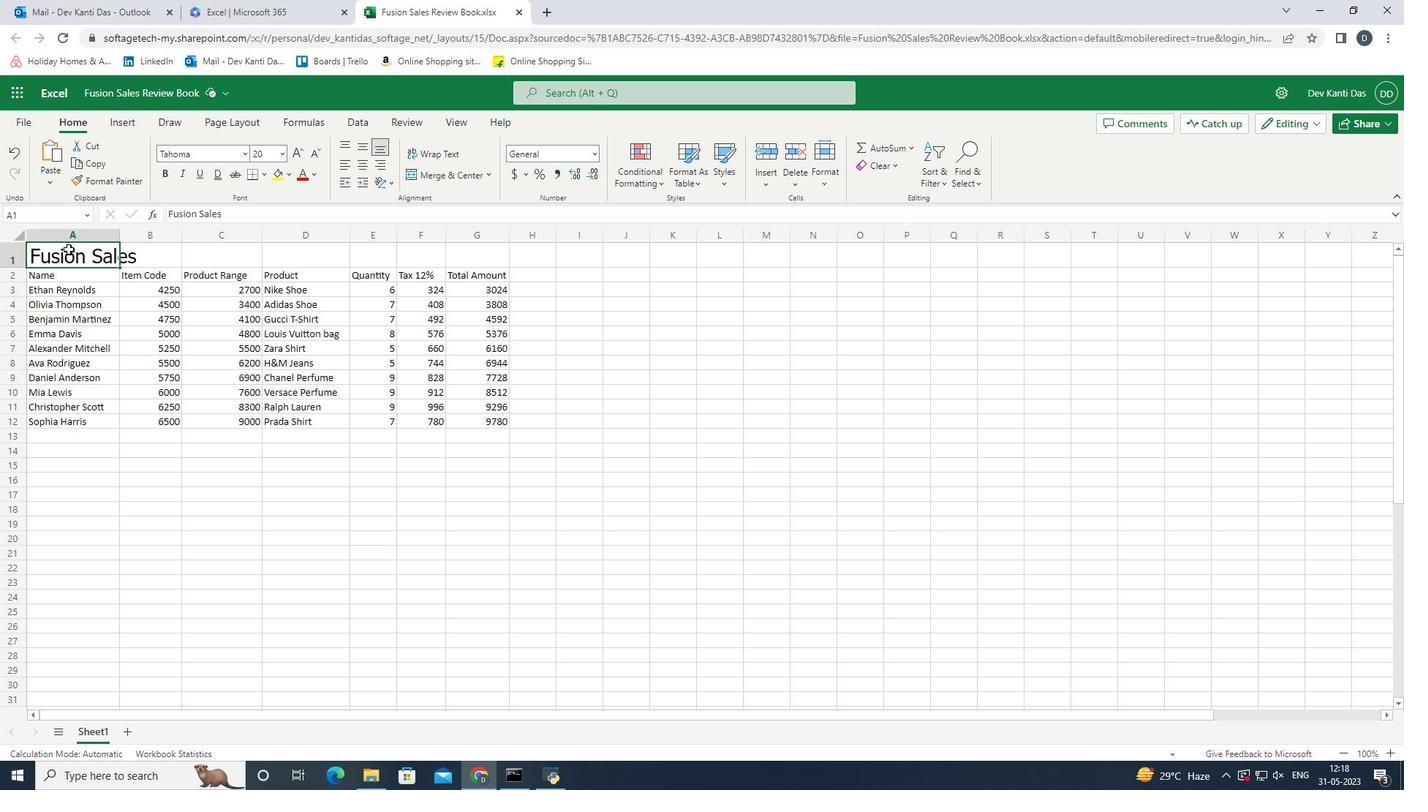 
Action: Mouse pressed left at (68, 250)
Screenshot: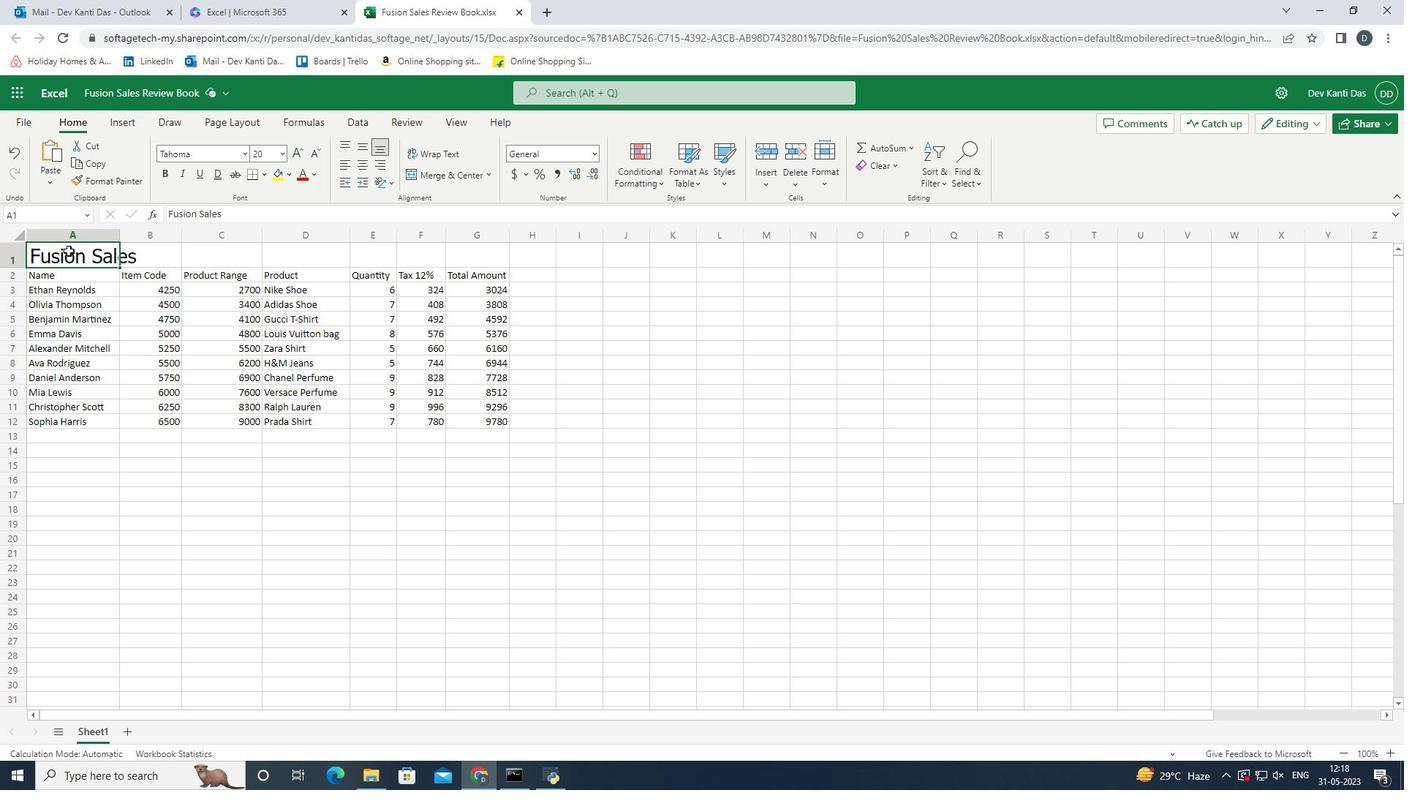 
Action: Mouse moved to (489, 172)
Screenshot: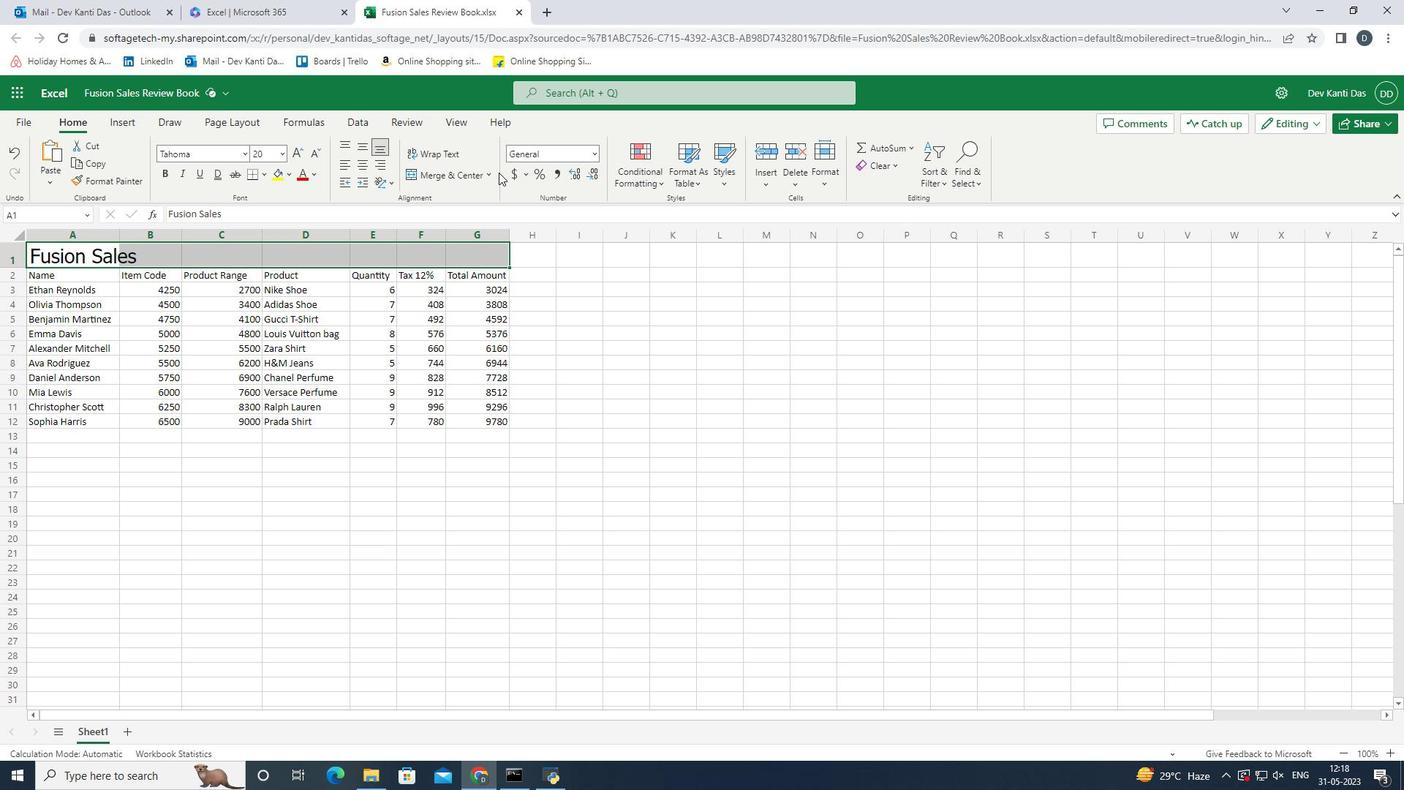 
Action: Mouse pressed left at (489, 172)
Screenshot: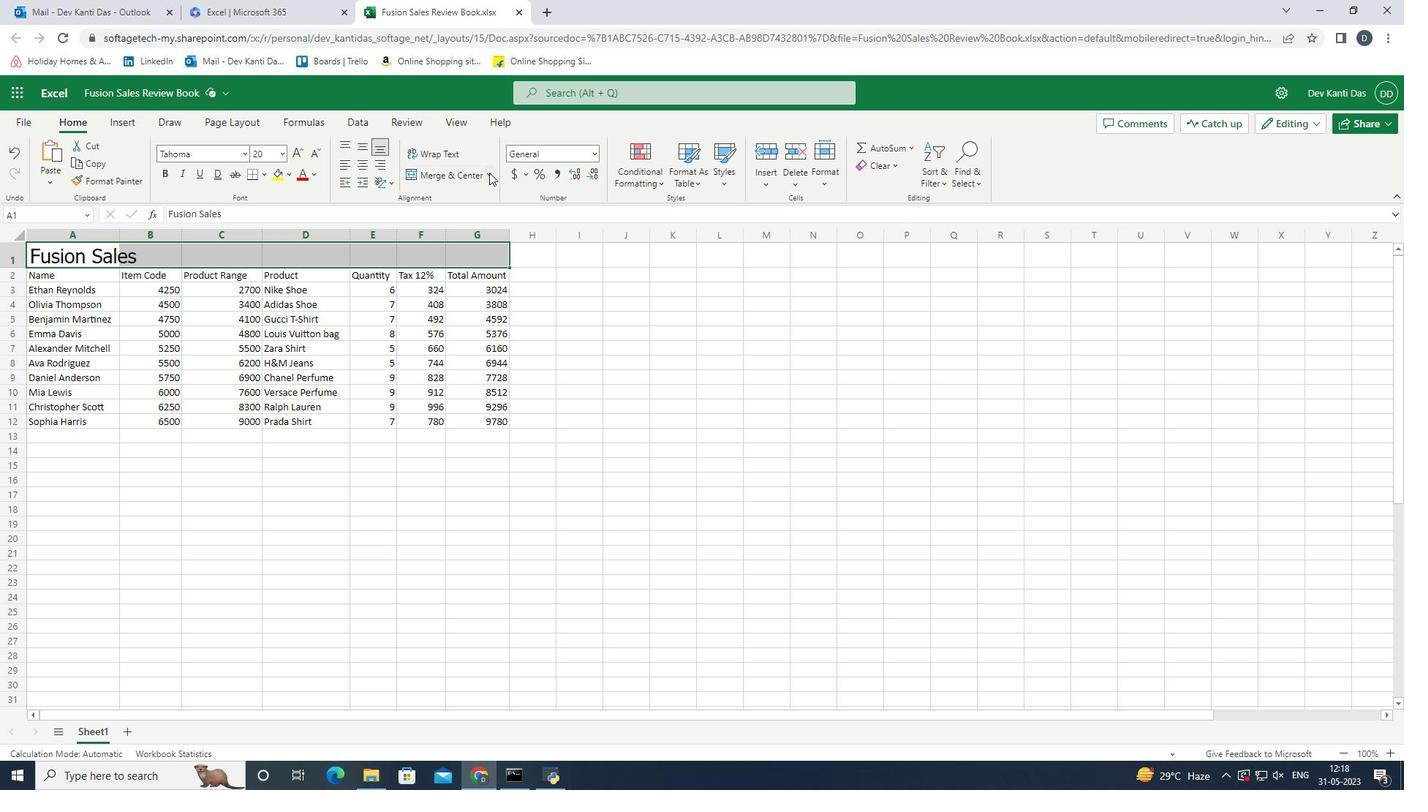 
Action: Mouse moved to (498, 256)
Screenshot: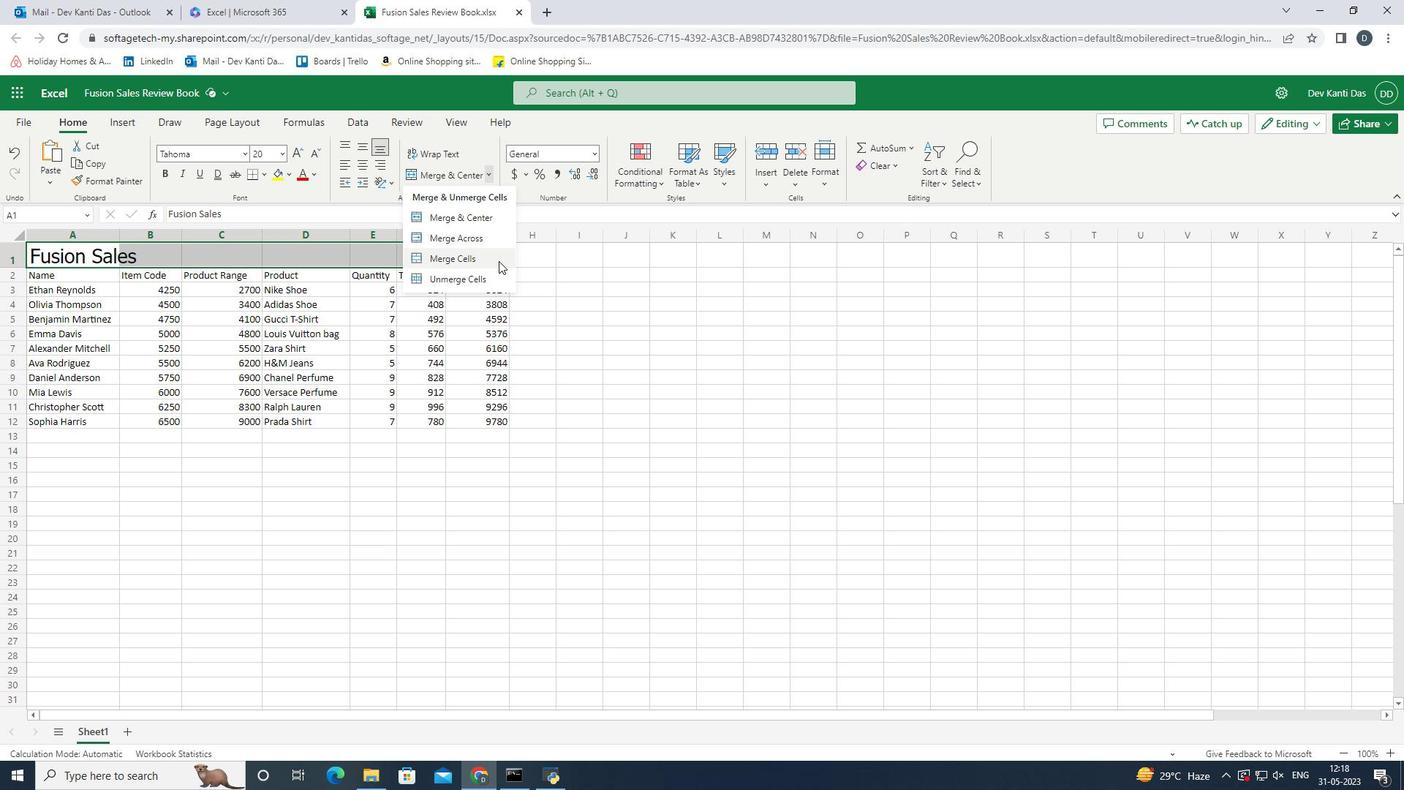 
Action: Mouse pressed left at (498, 256)
Screenshot: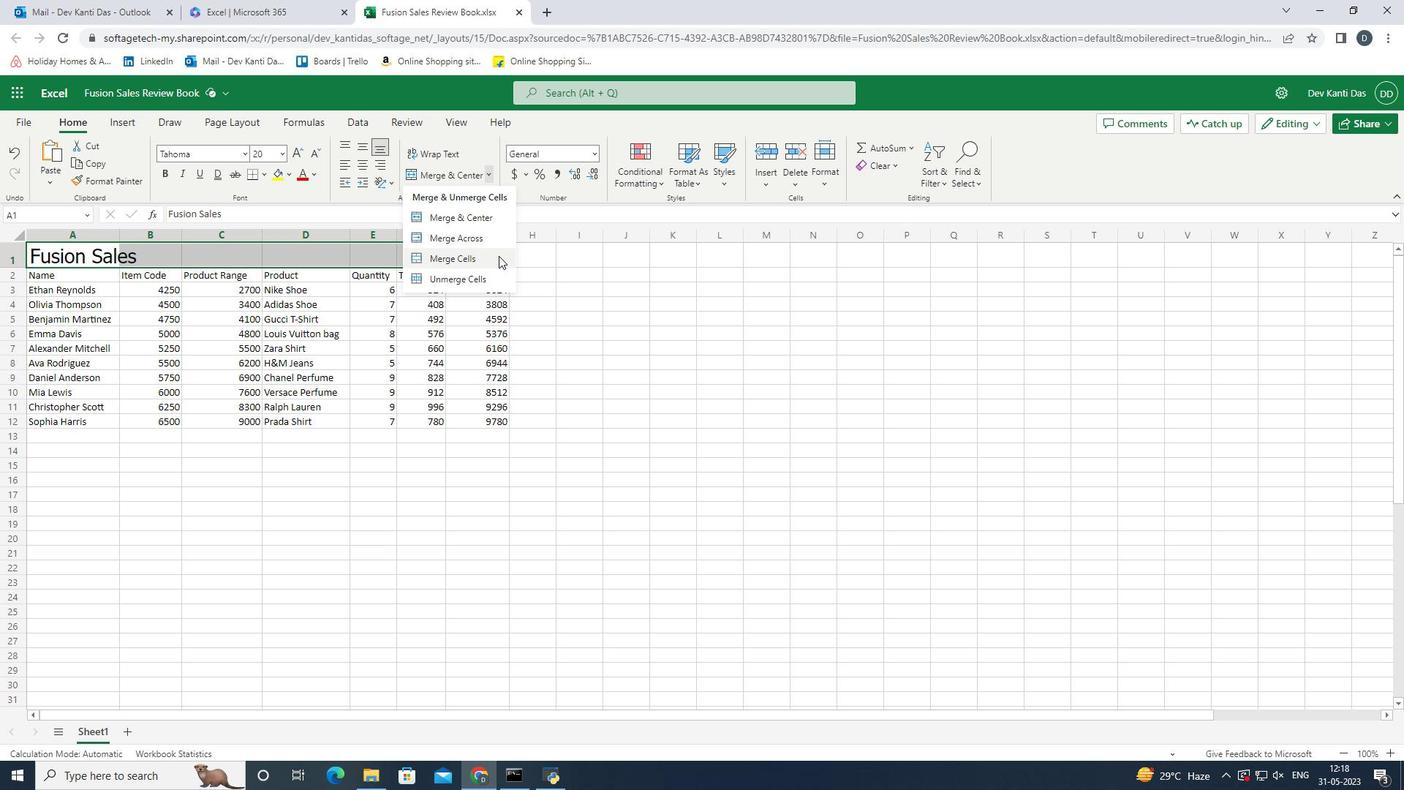 
Action: Mouse moved to (90, 272)
Screenshot: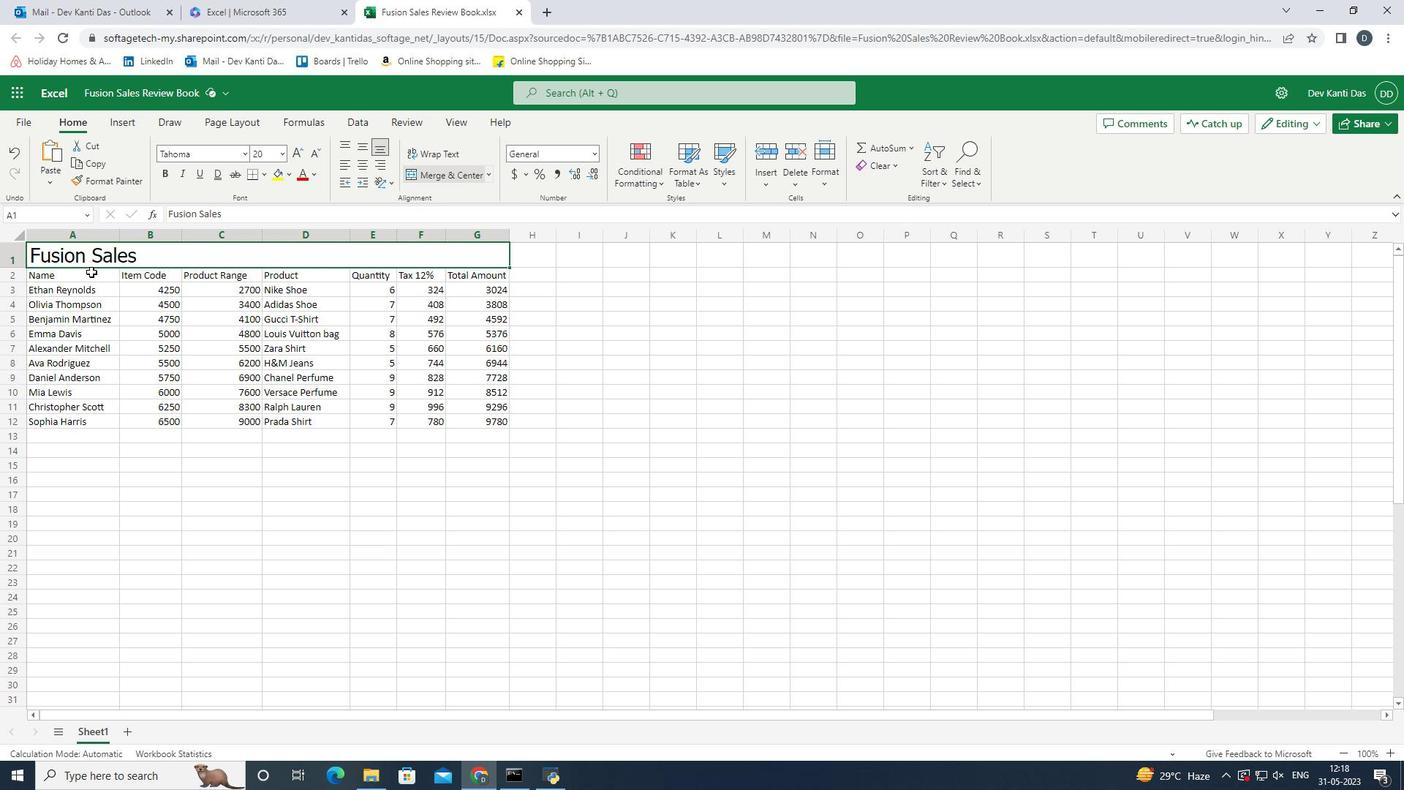 
Action: Mouse pressed left at (90, 272)
Screenshot: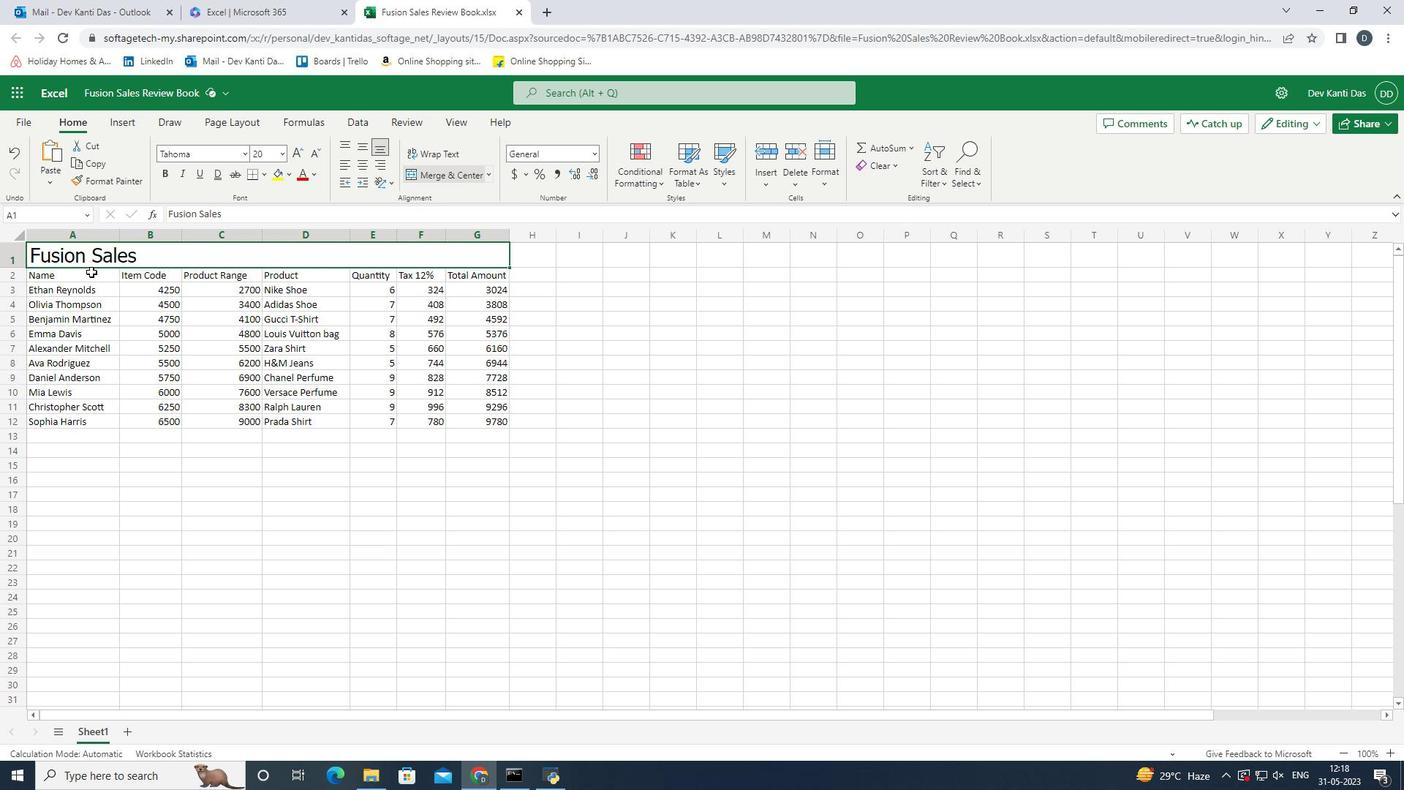 
Action: Mouse moved to (89, 273)
Screenshot: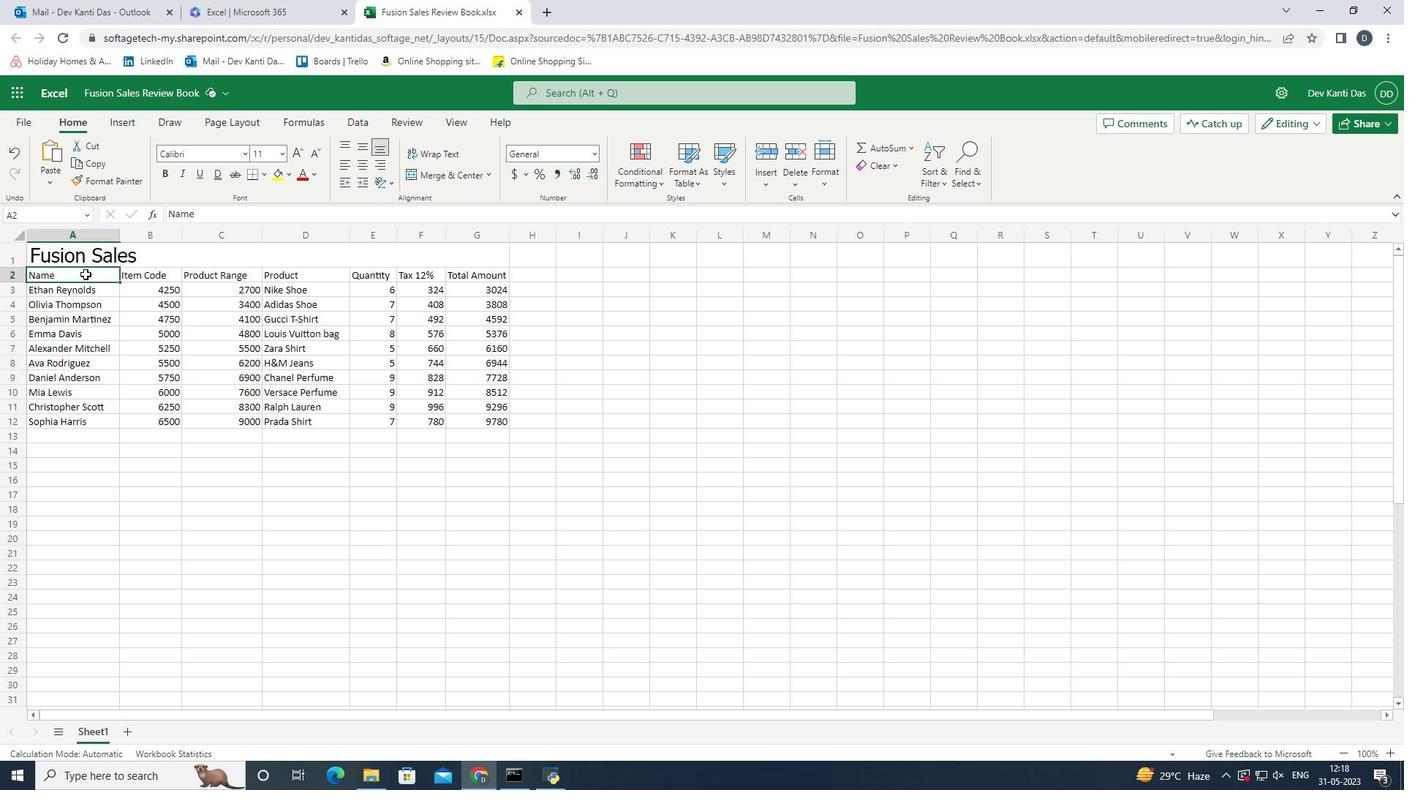 
Action: Mouse pressed left at (89, 273)
Screenshot: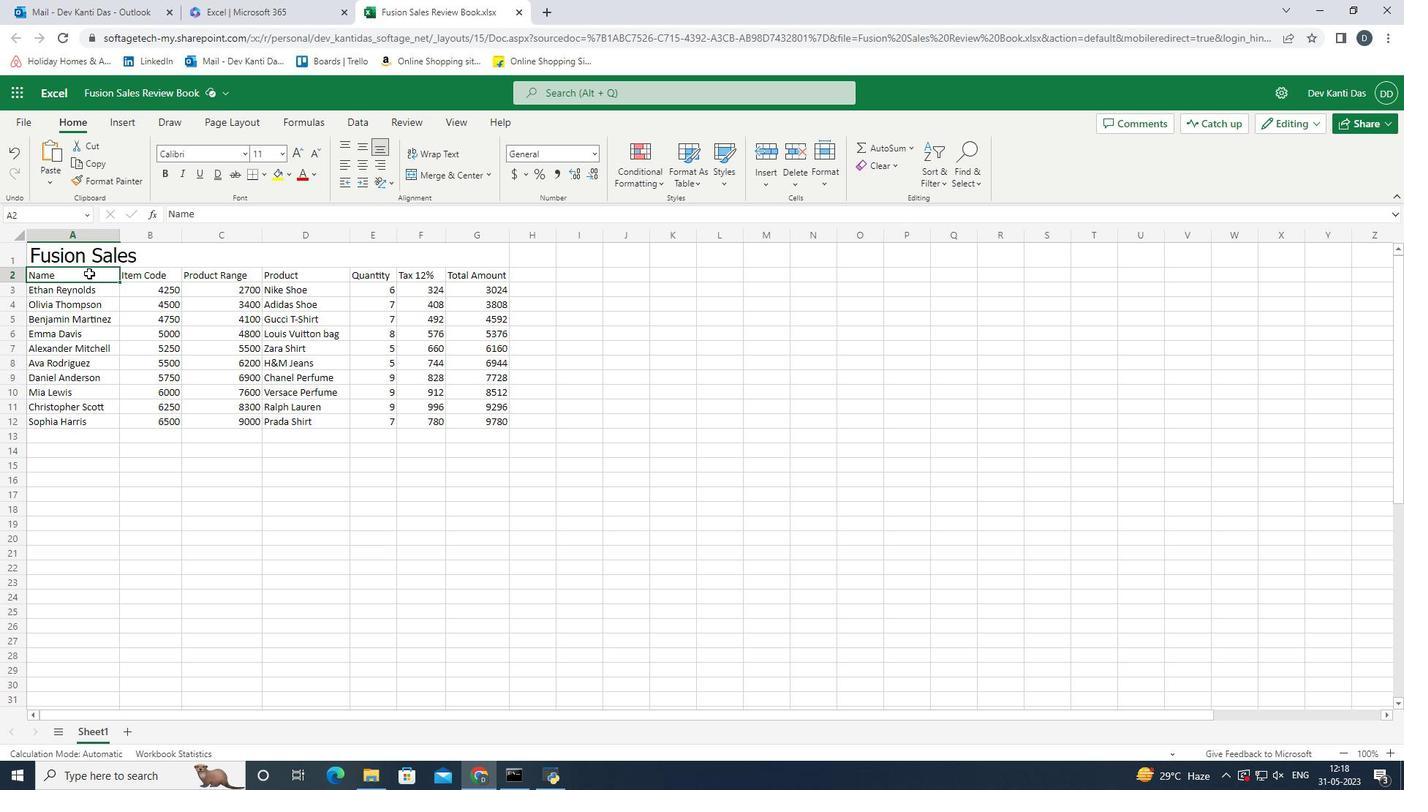 
Action: Mouse moved to (248, 151)
Screenshot: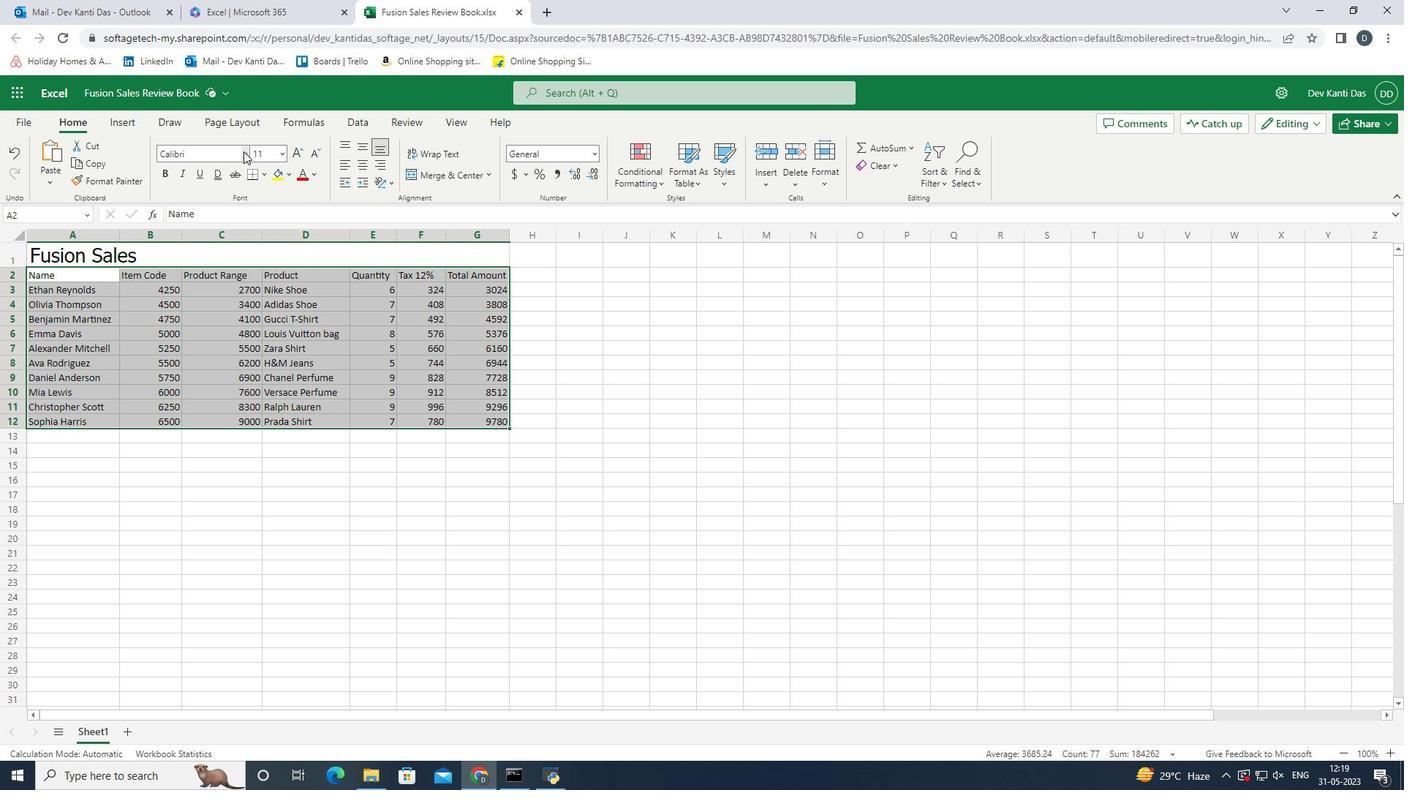 
Action: Mouse pressed left at (248, 151)
Screenshot: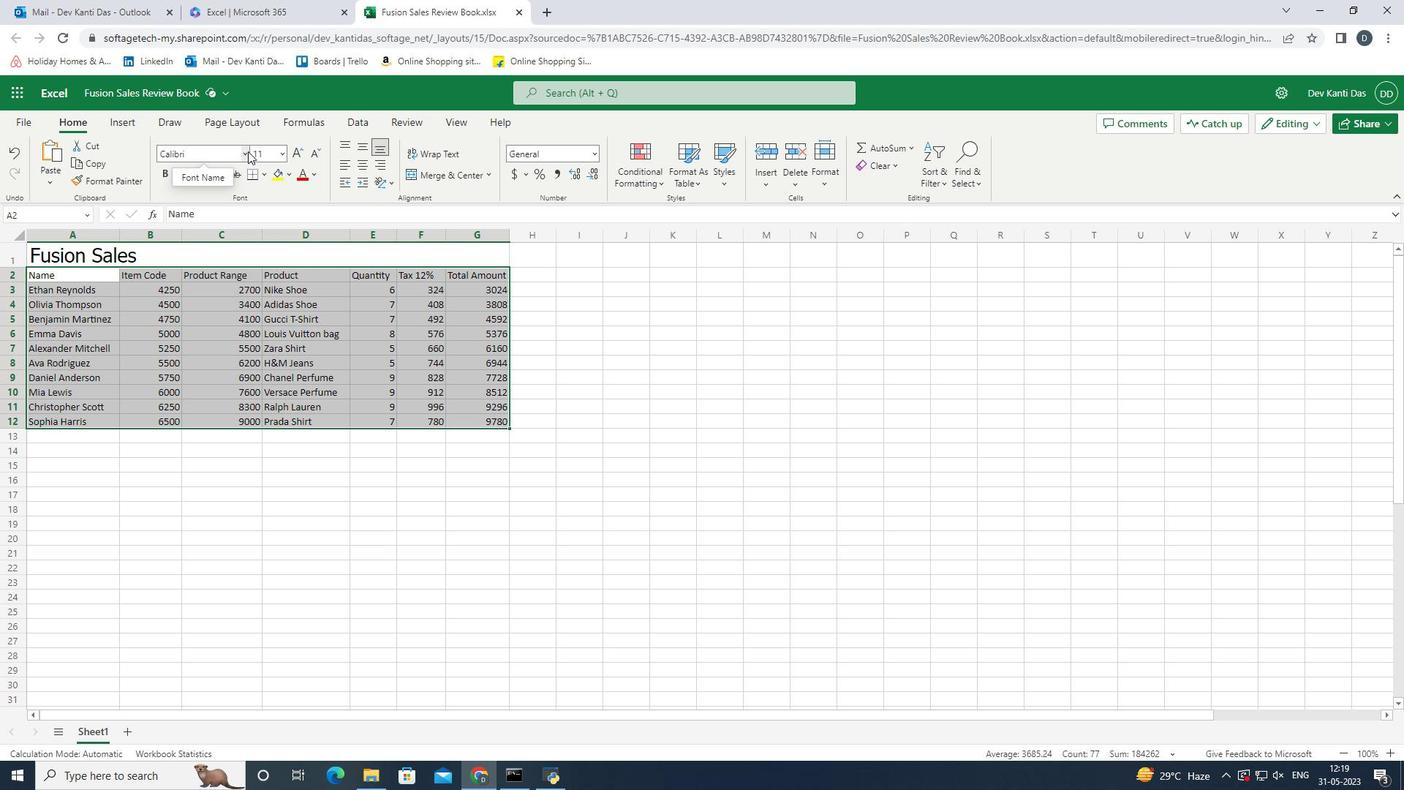 
Action: Mouse moved to (241, 218)
Screenshot: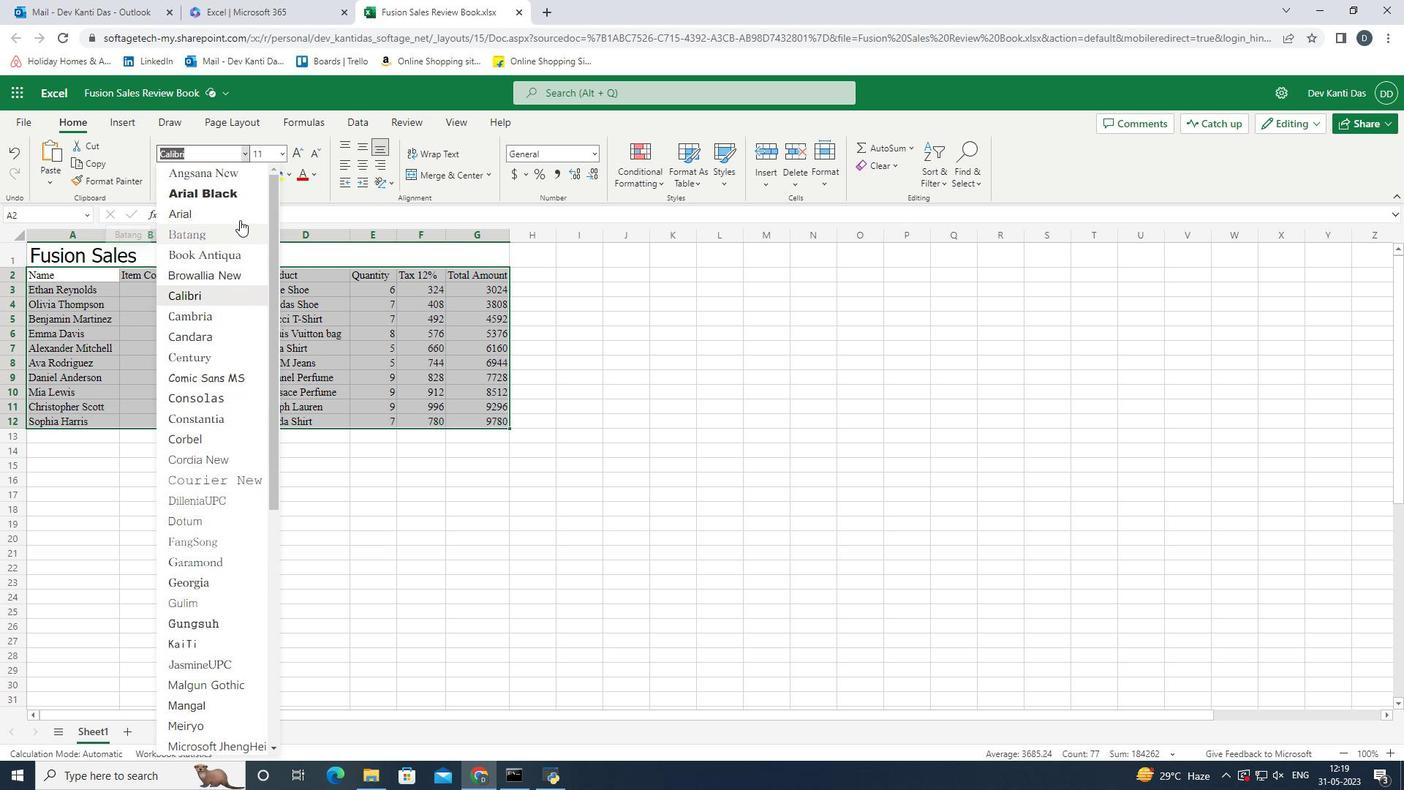 
Action: Mouse pressed left at (241, 218)
Screenshot: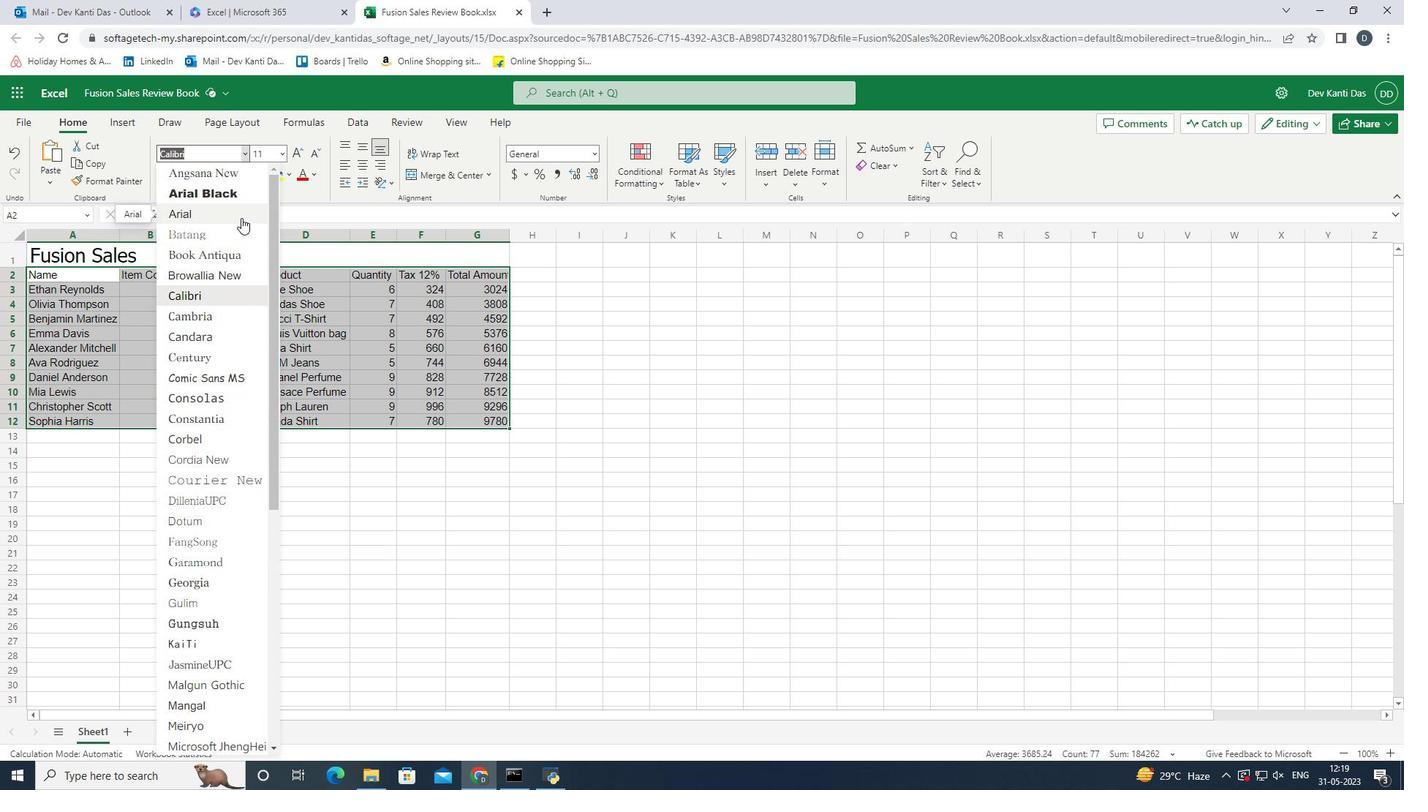 
Action: Mouse moved to (280, 154)
Screenshot: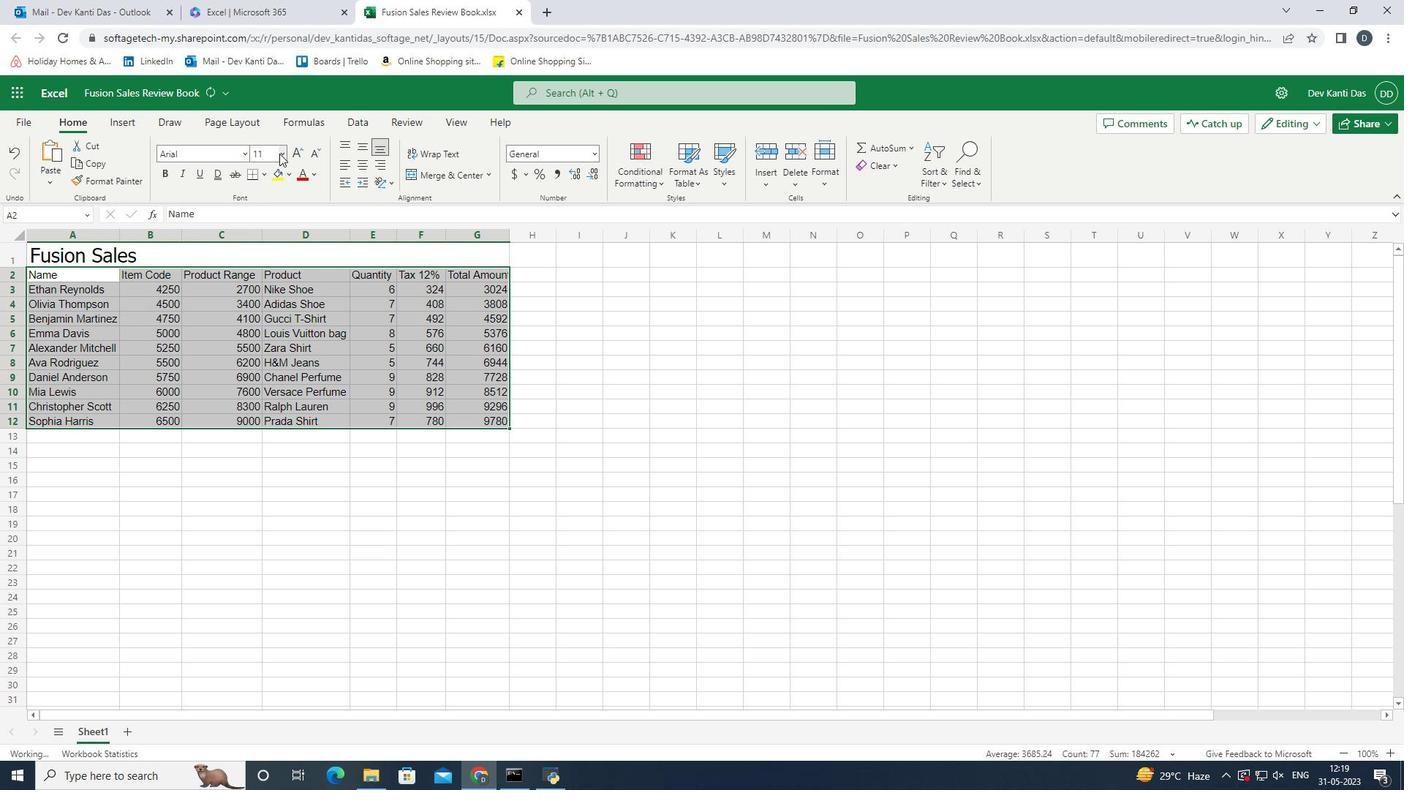 
Action: Mouse pressed left at (280, 154)
Screenshot: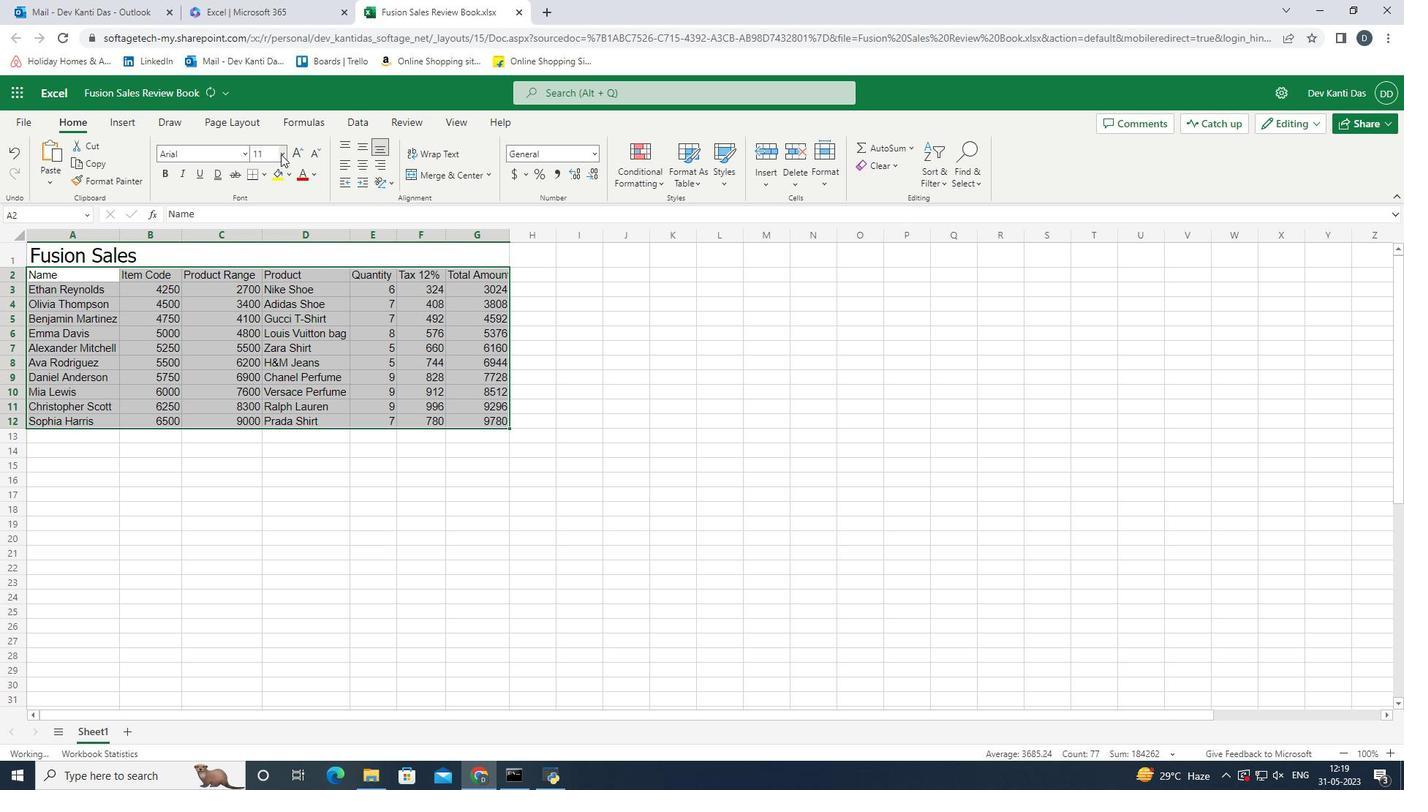 
Action: Mouse moved to (272, 256)
Screenshot: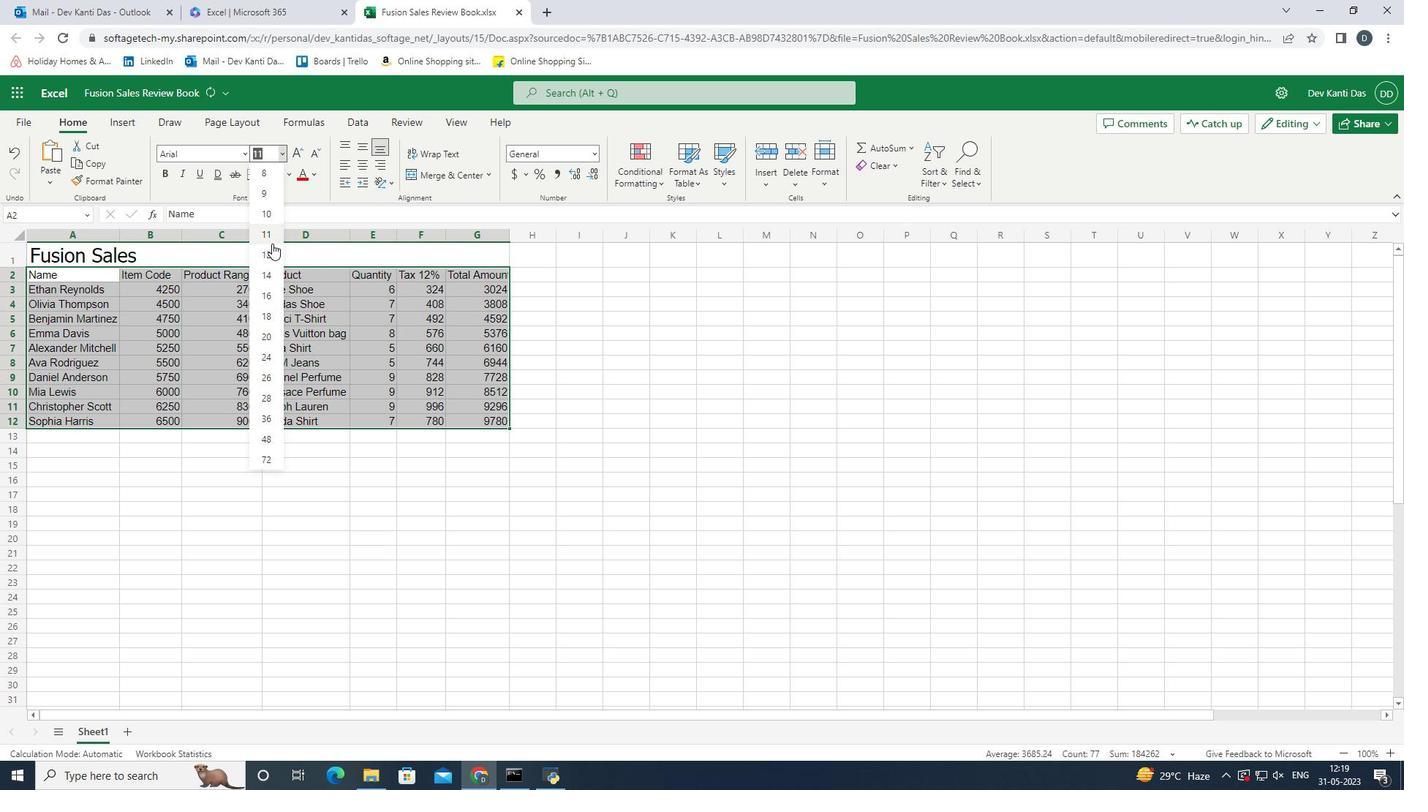 
Action: Mouse pressed left at (272, 256)
Screenshot: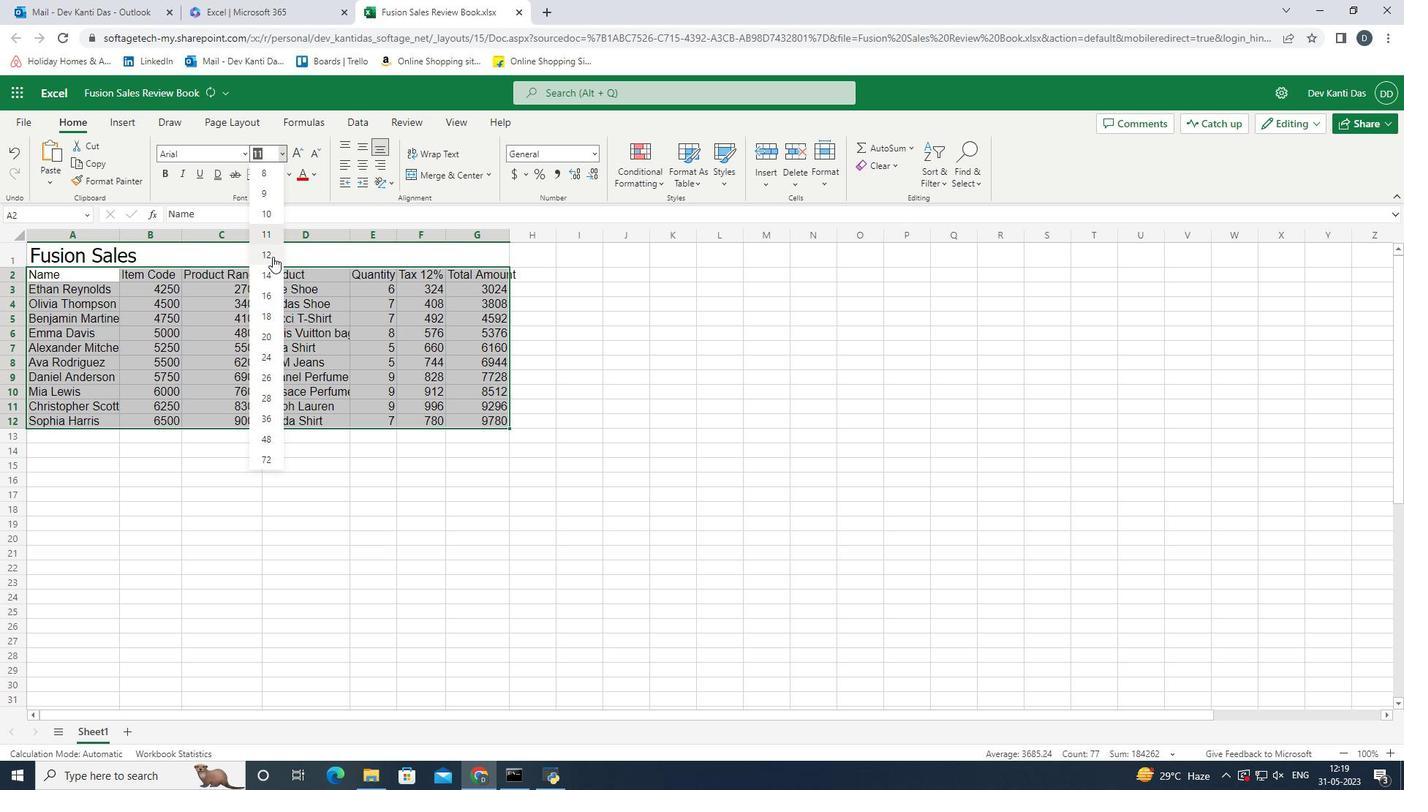 
Action: Mouse moved to (525, 432)
Screenshot: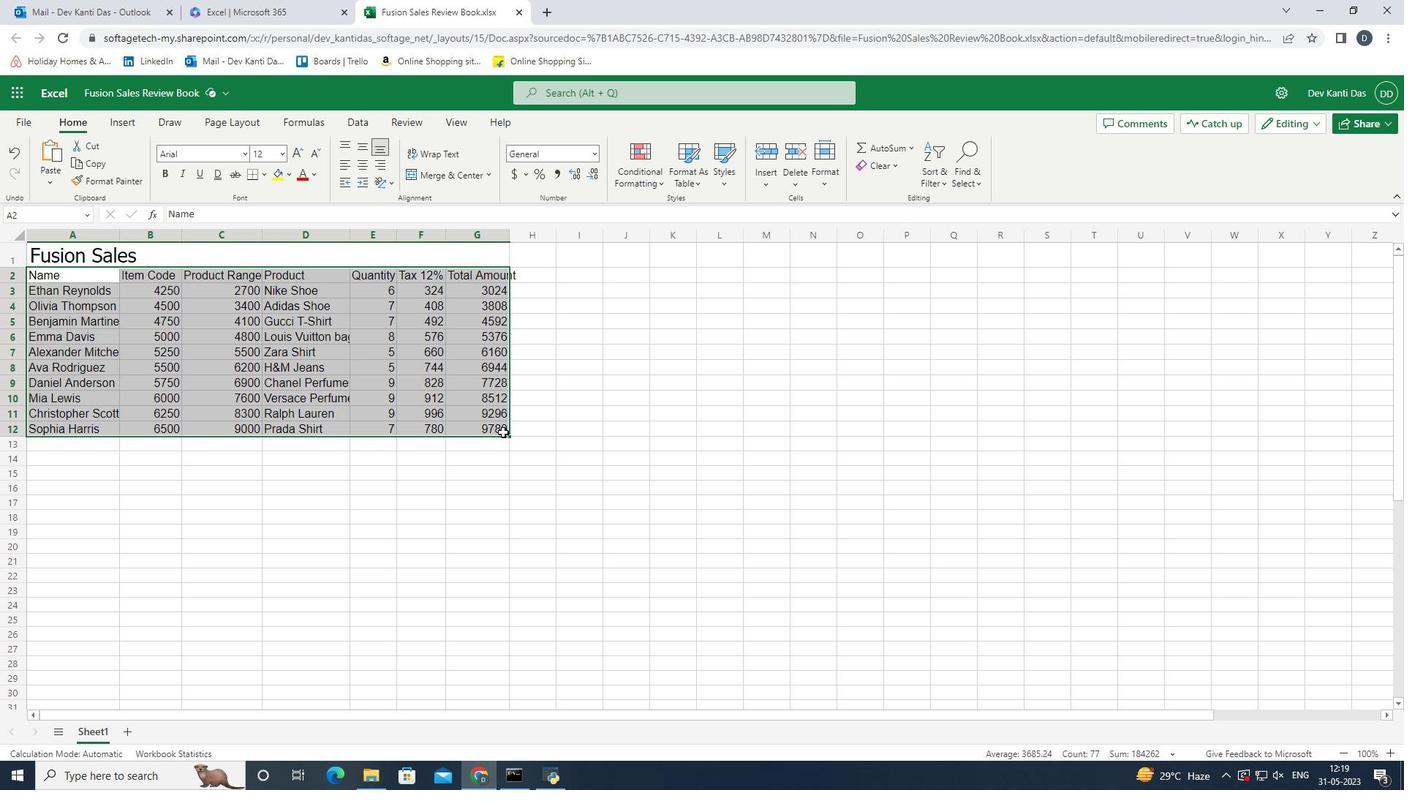 
Action: Mouse pressed left at (525, 432)
Screenshot: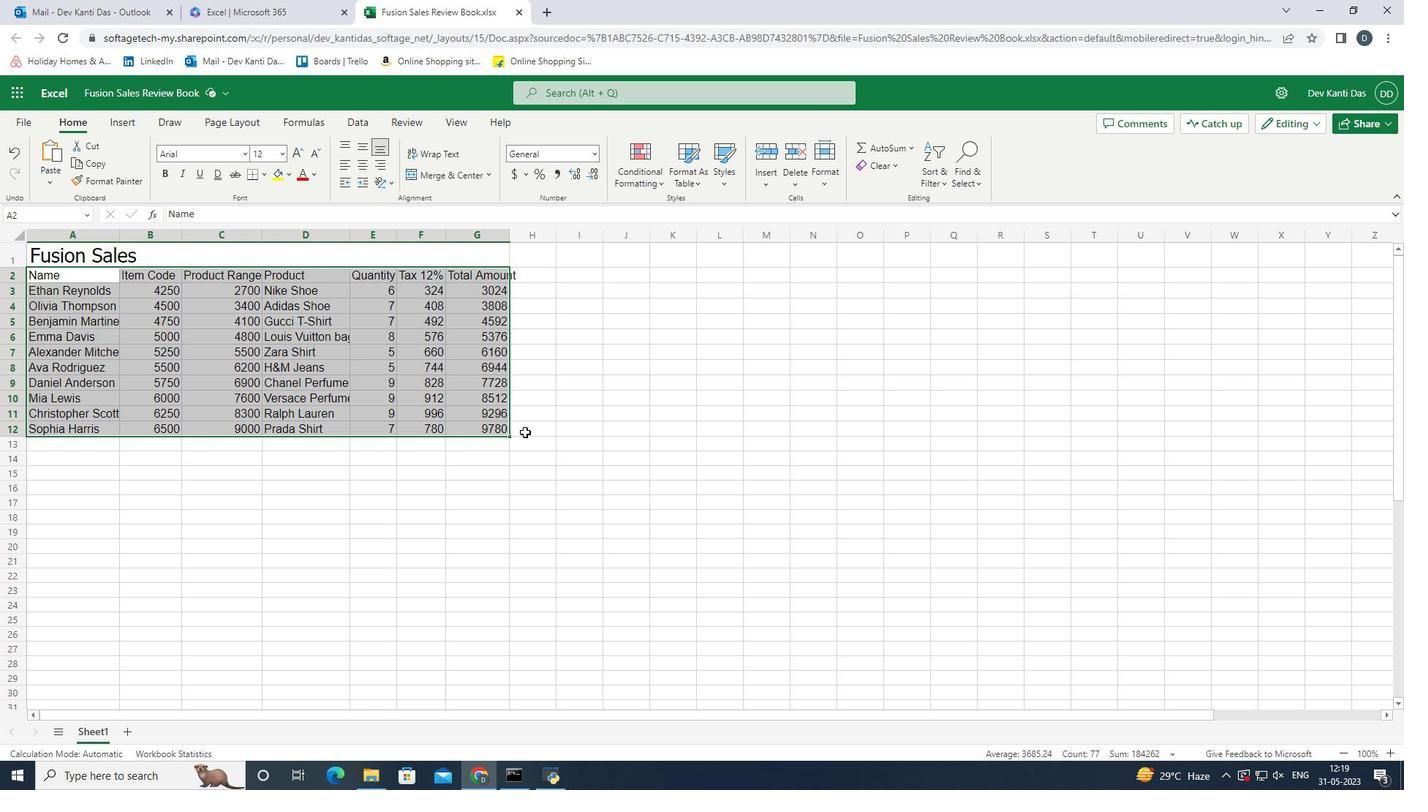 
Action: Mouse moved to (509, 229)
Screenshot: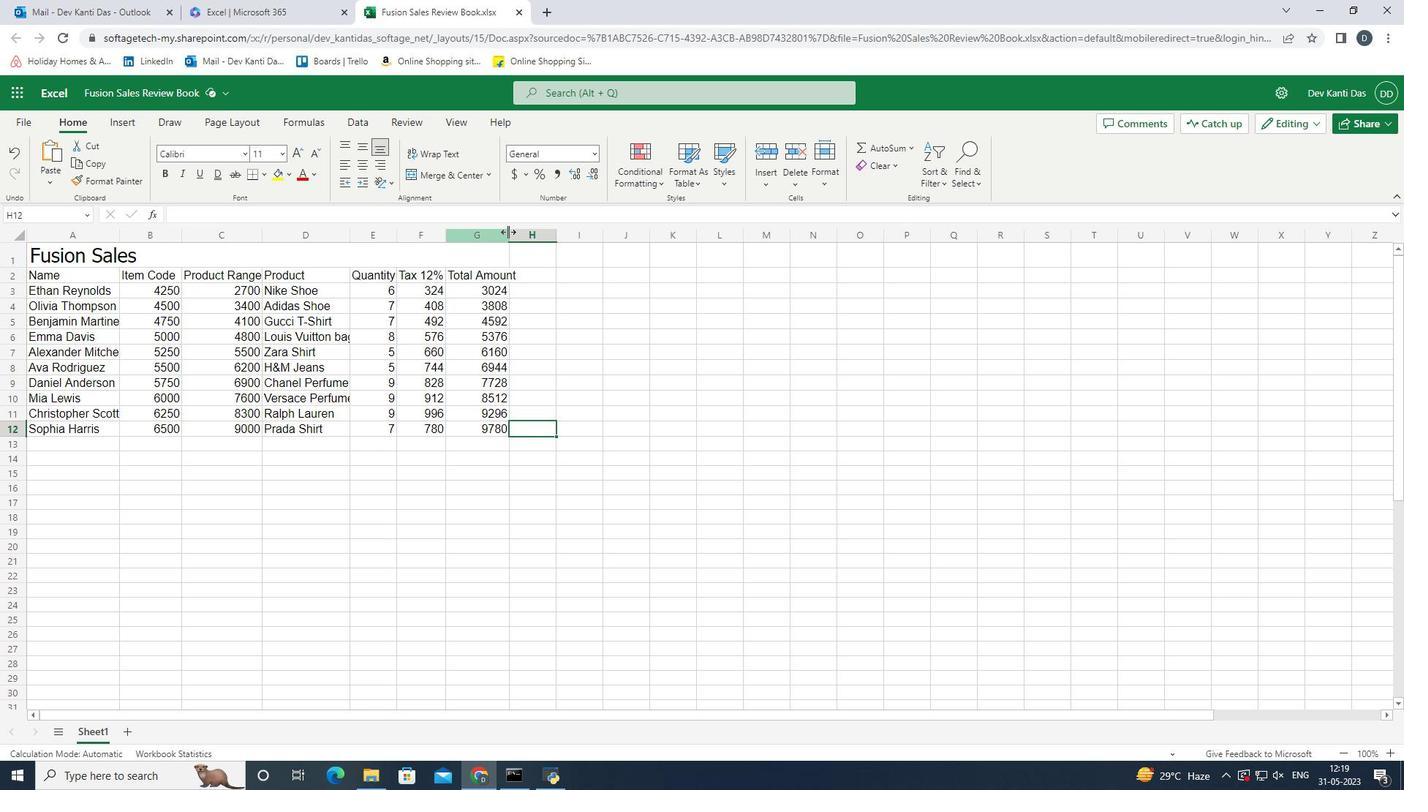 
Action: Mouse pressed left at (509, 229)
Screenshot: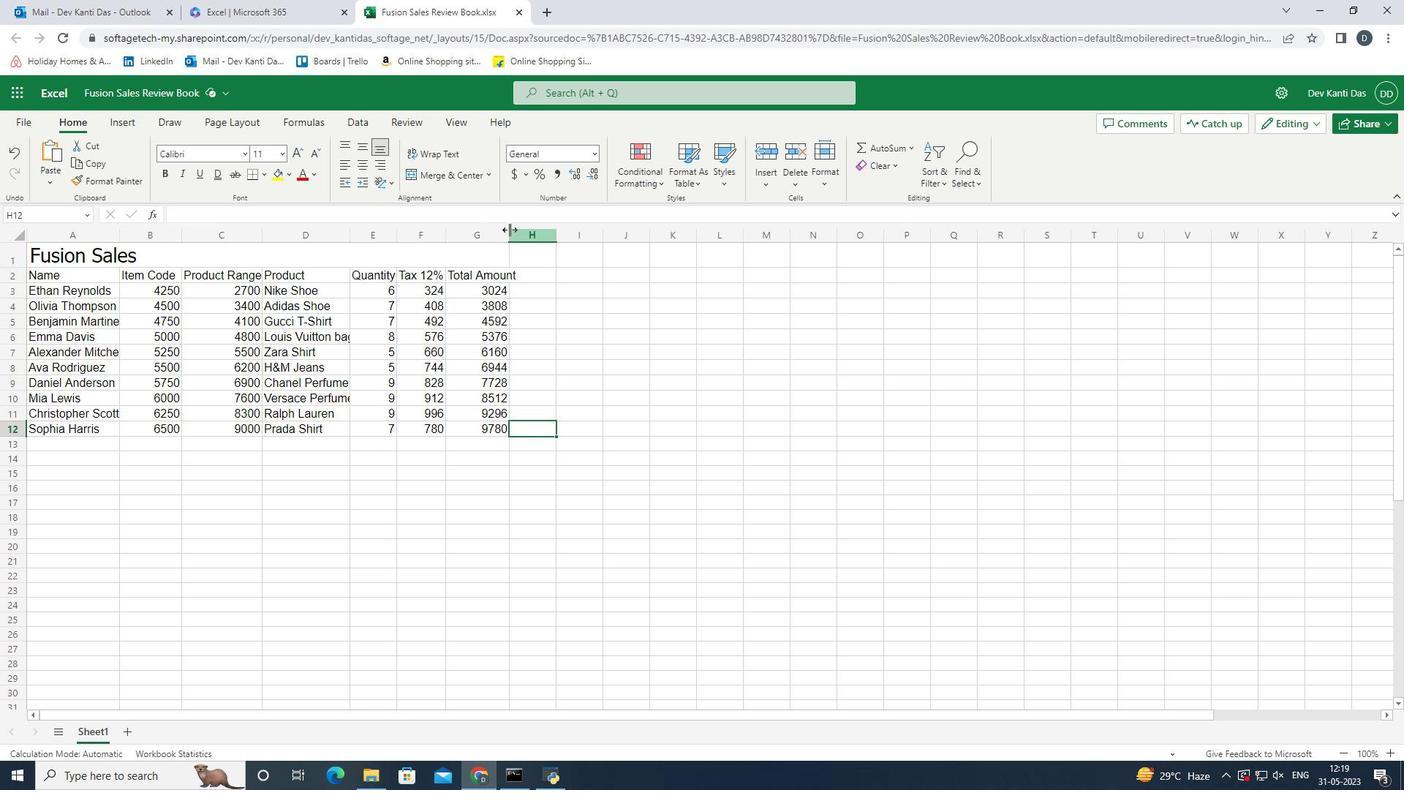 
Action: Mouse moved to (117, 239)
Screenshot: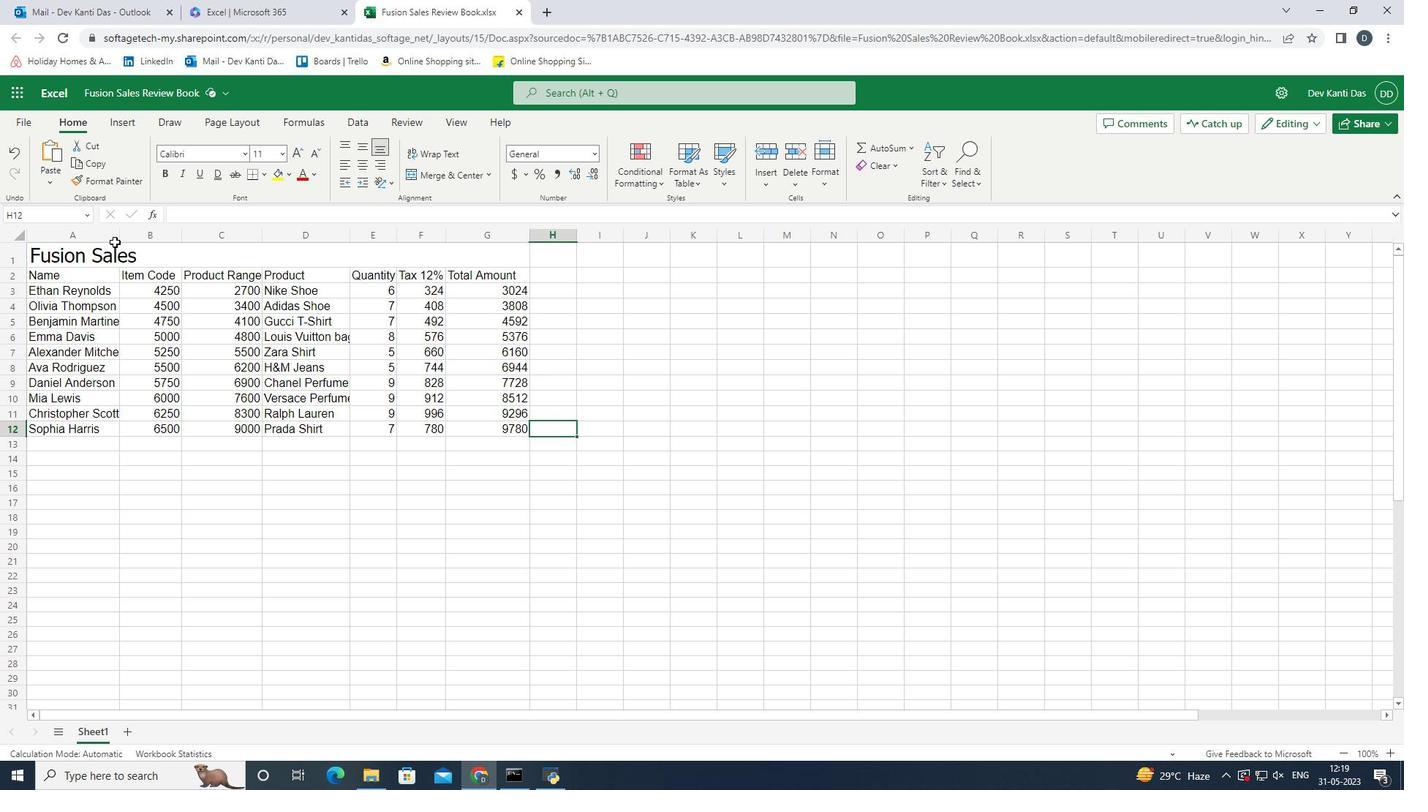 
Action: Mouse pressed left at (117, 239)
Screenshot: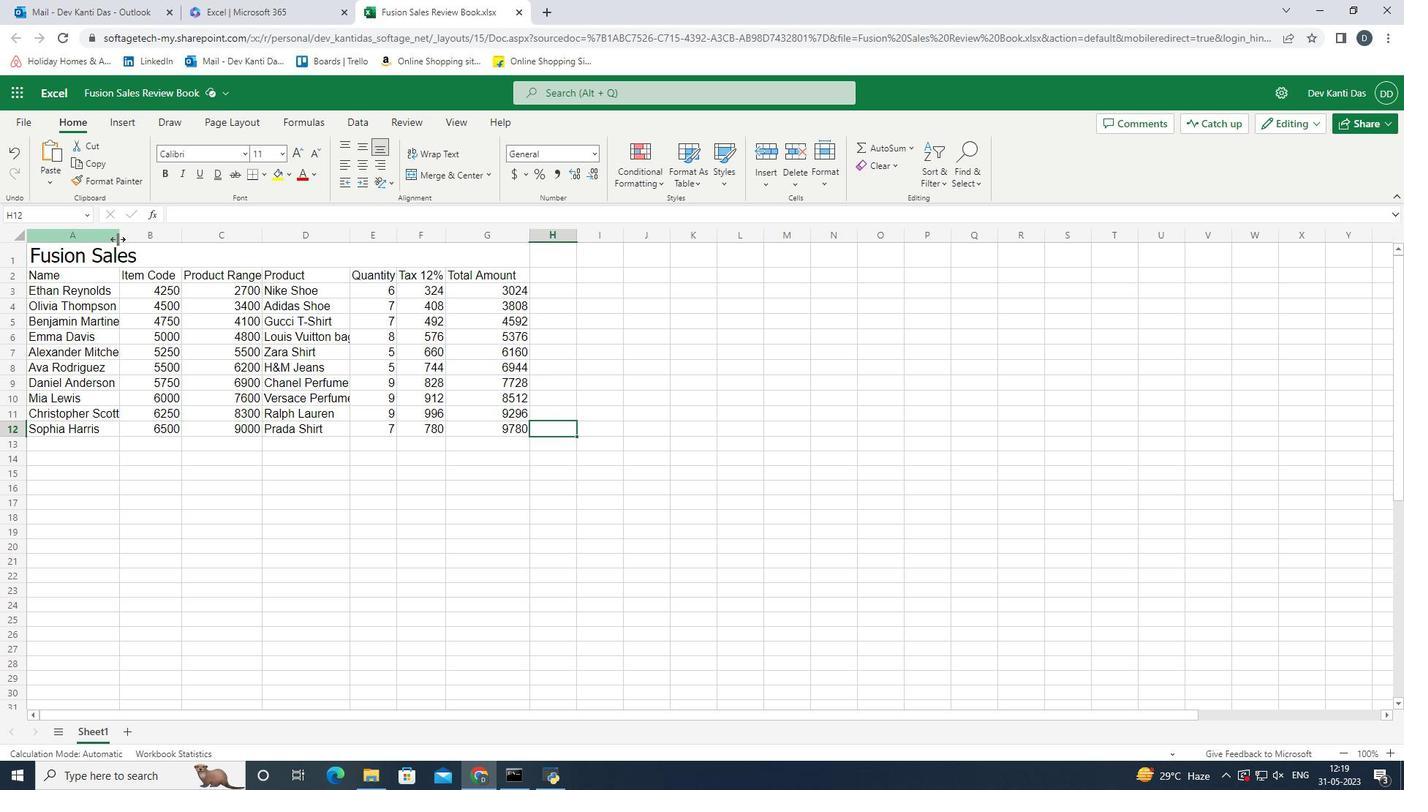 
Action: Mouse moved to (199, 236)
Screenshot: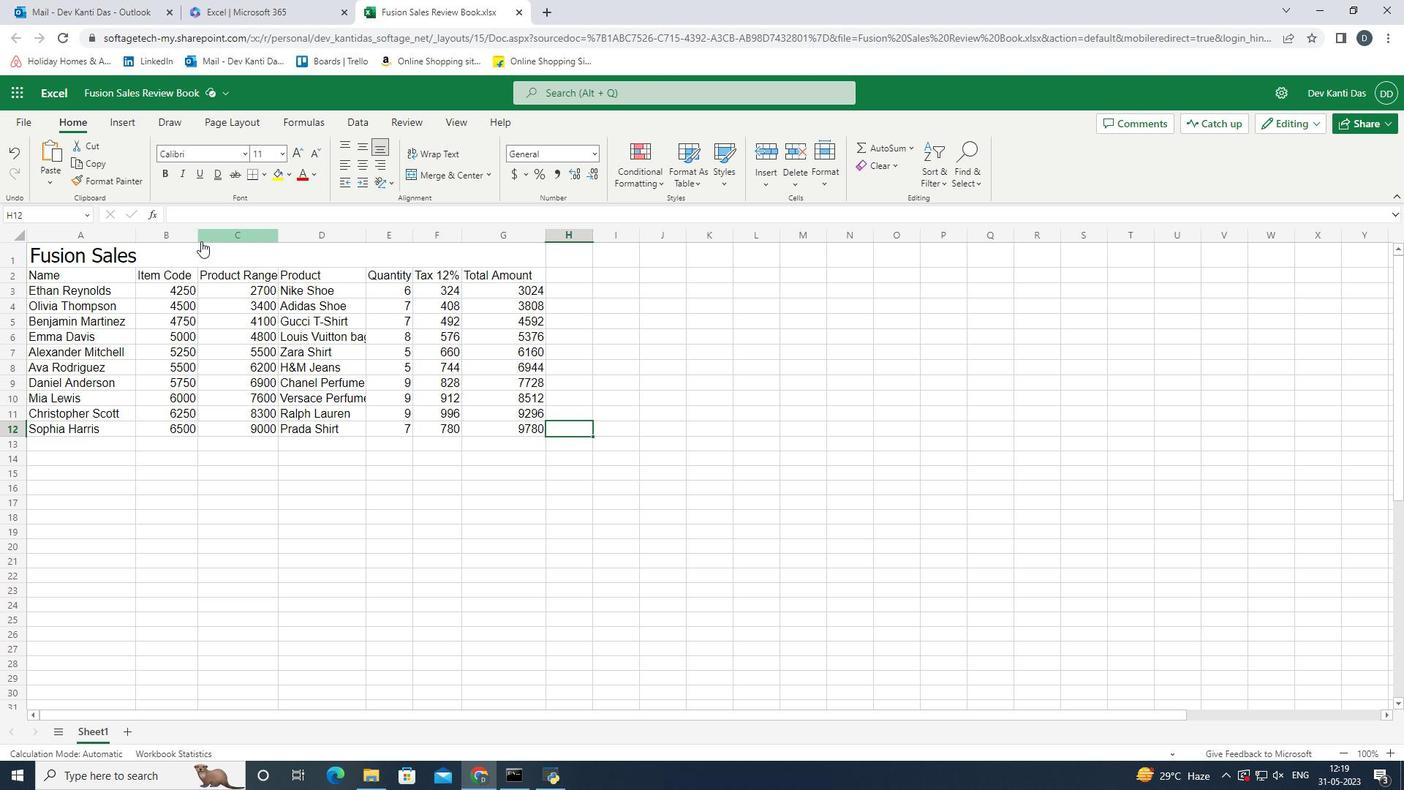 
Action: Mouse pressed left at (199, 236)
Screenshot: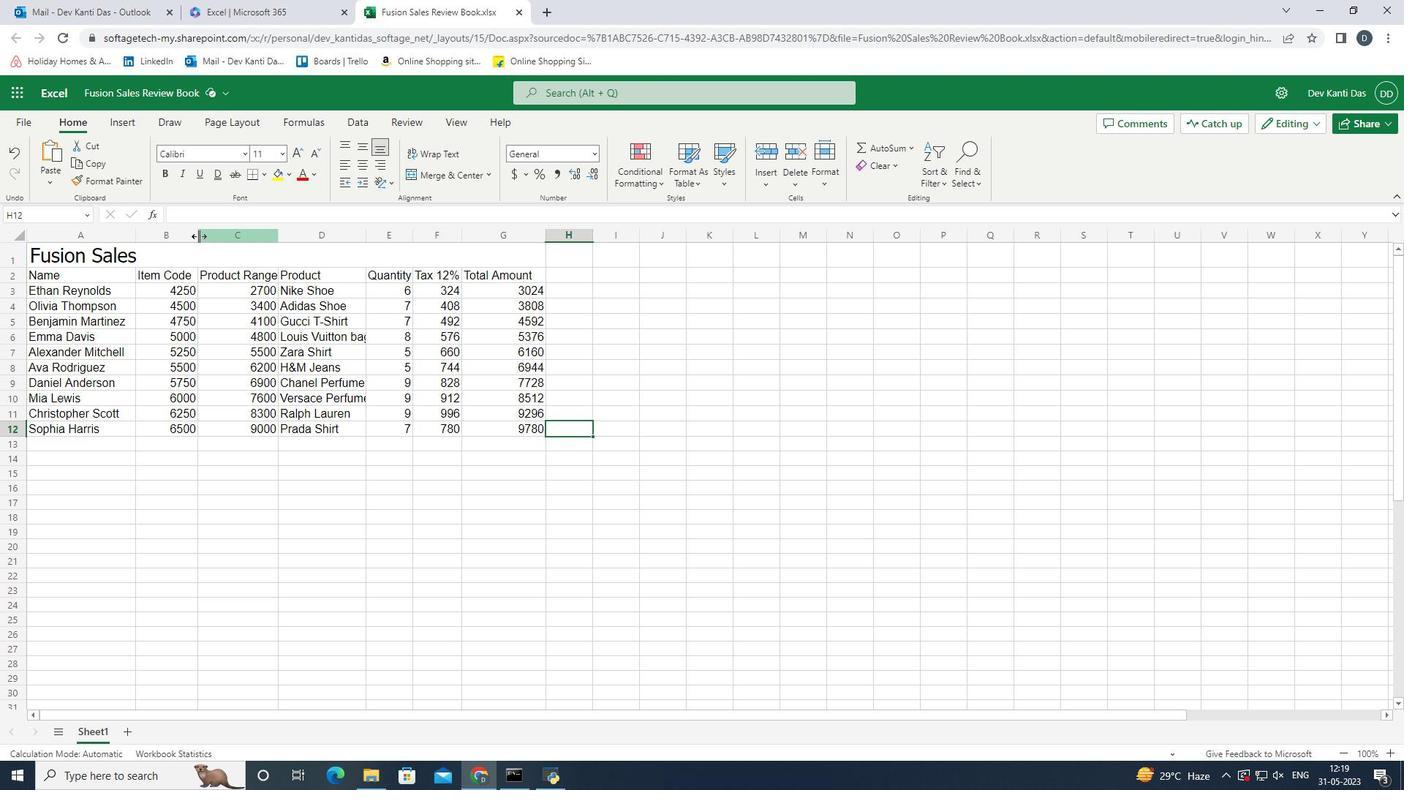 
Action: Mouse moved to (286, 234)
Screenshot: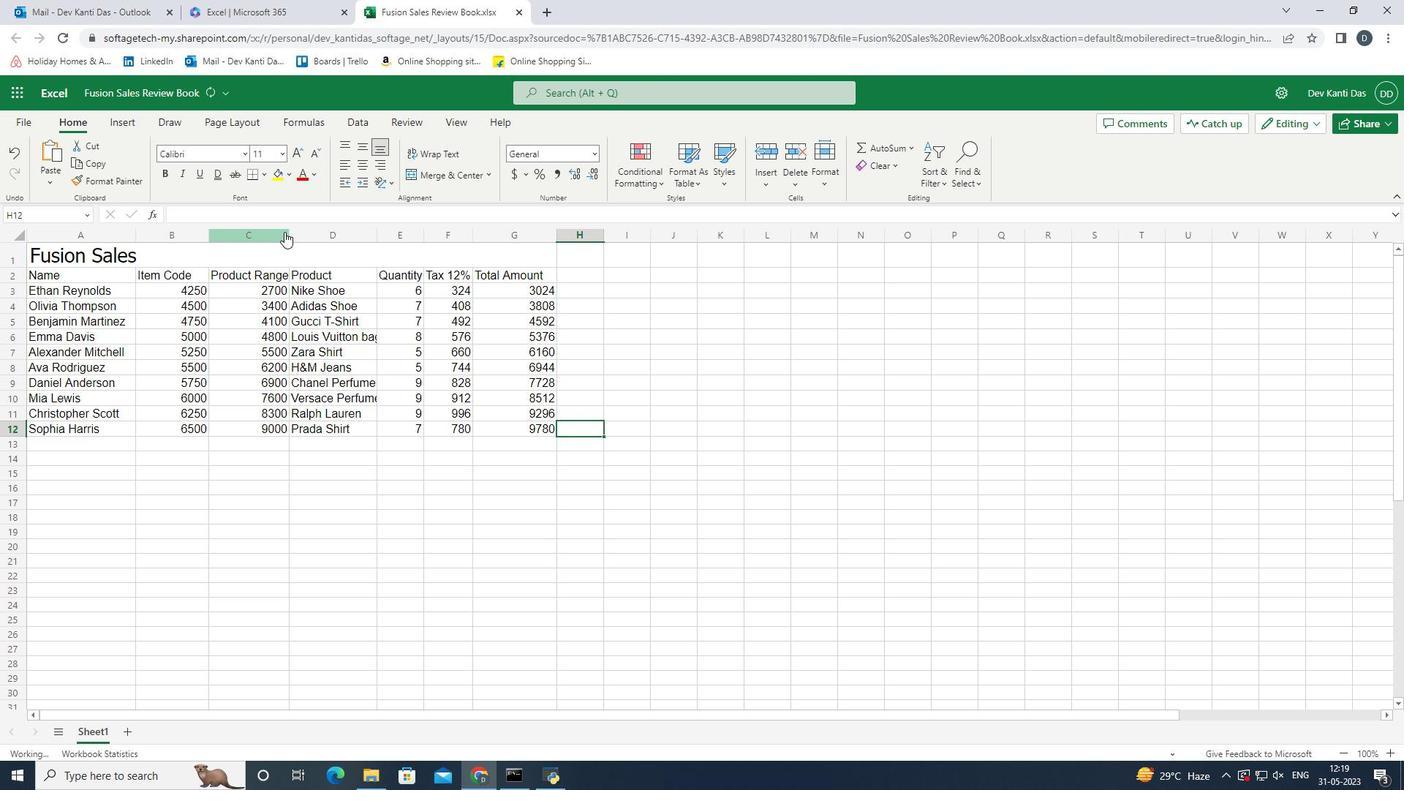 
Action: Mouse pressed left at (286, 234)
Screenshot: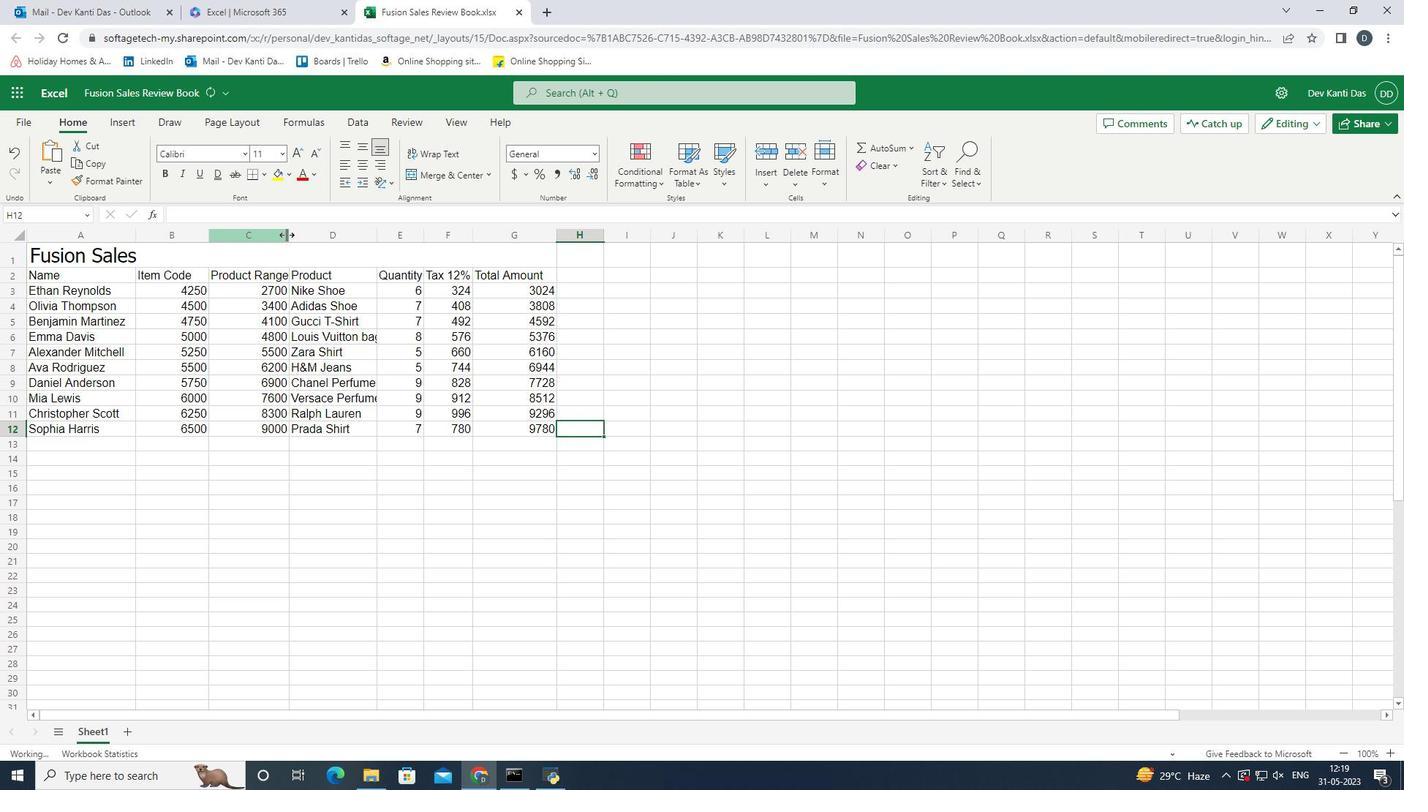 
Action: Mouse moved to (398, 233)
Screenshot: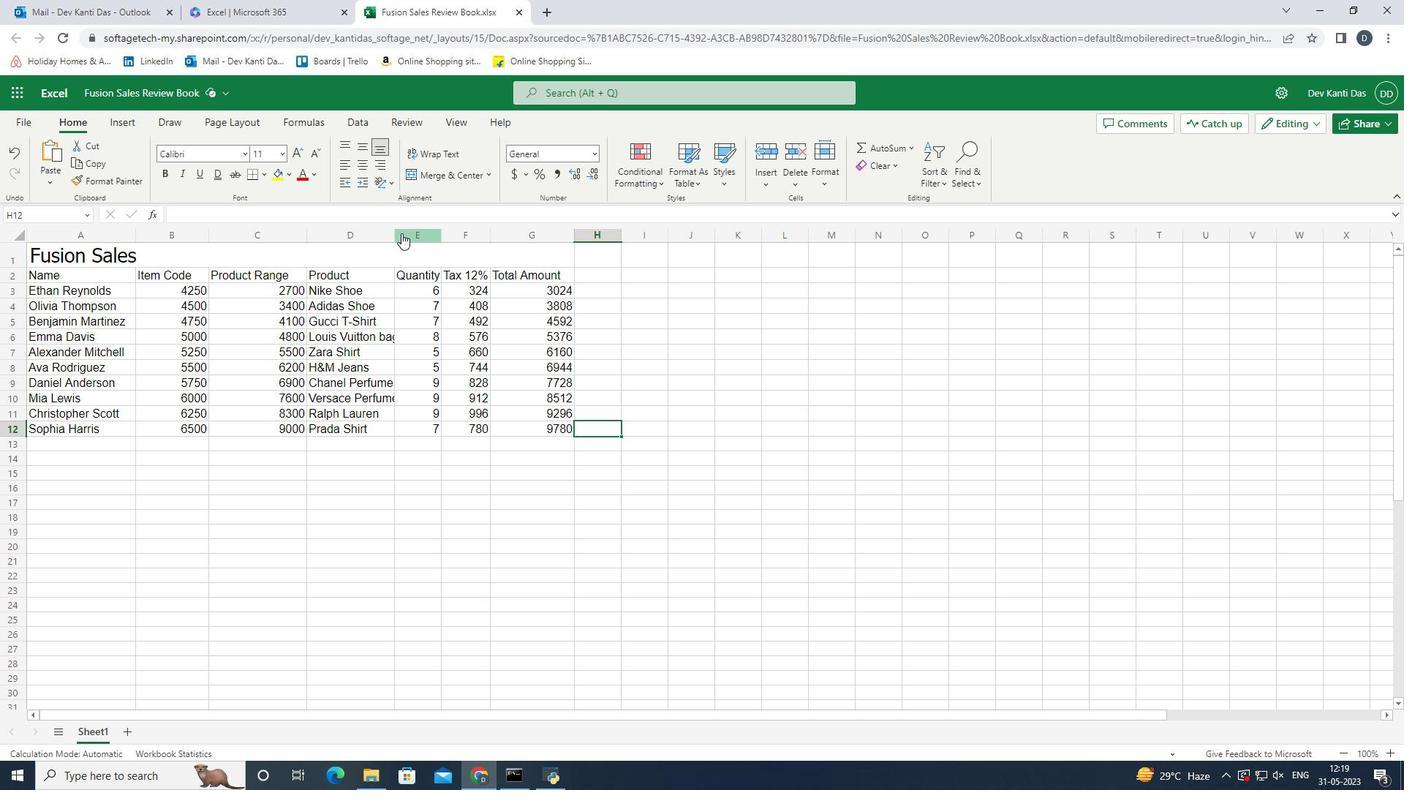 
Action: Mouse pressed left at (398, 233)
Screenshot: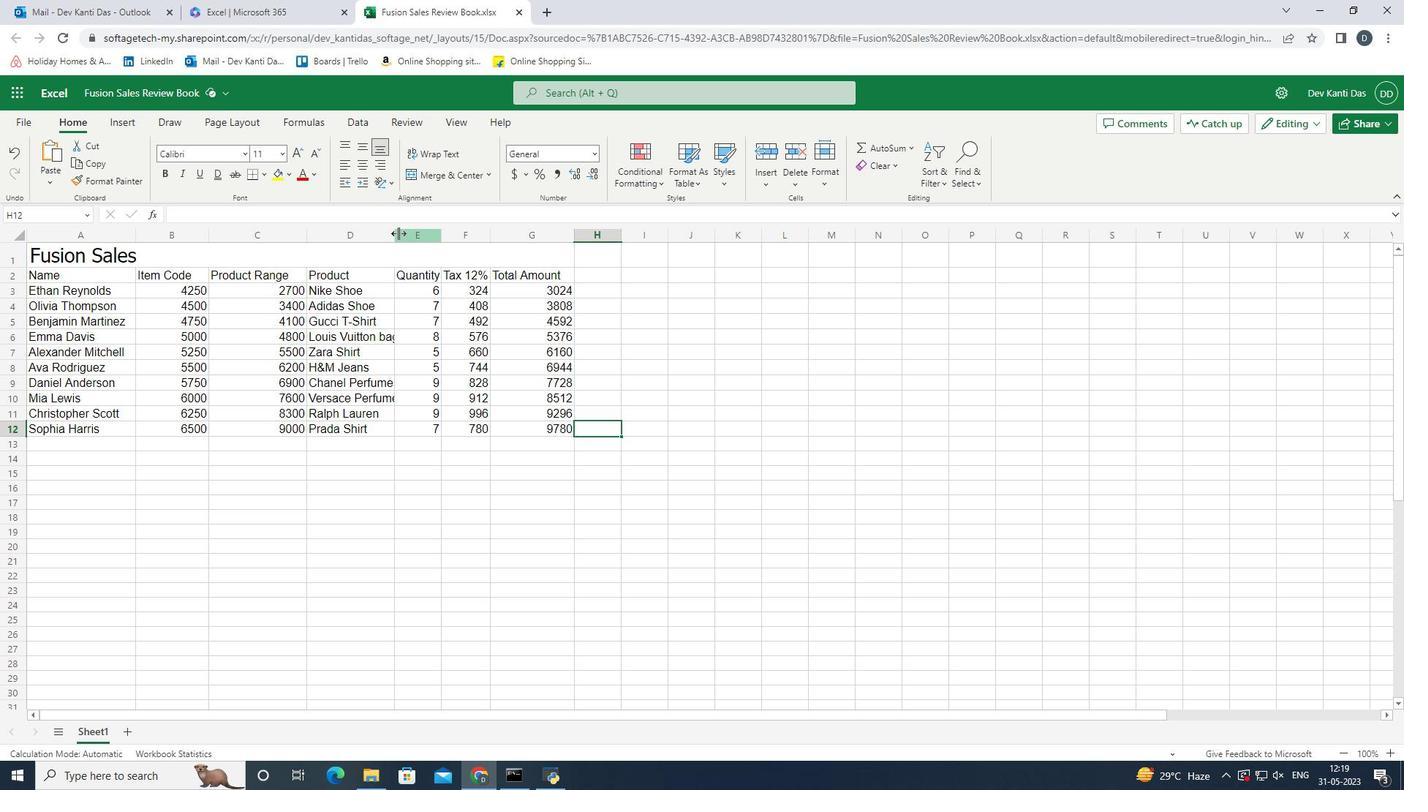 
Action: Mouse moved to (459, 239)
Screenshot: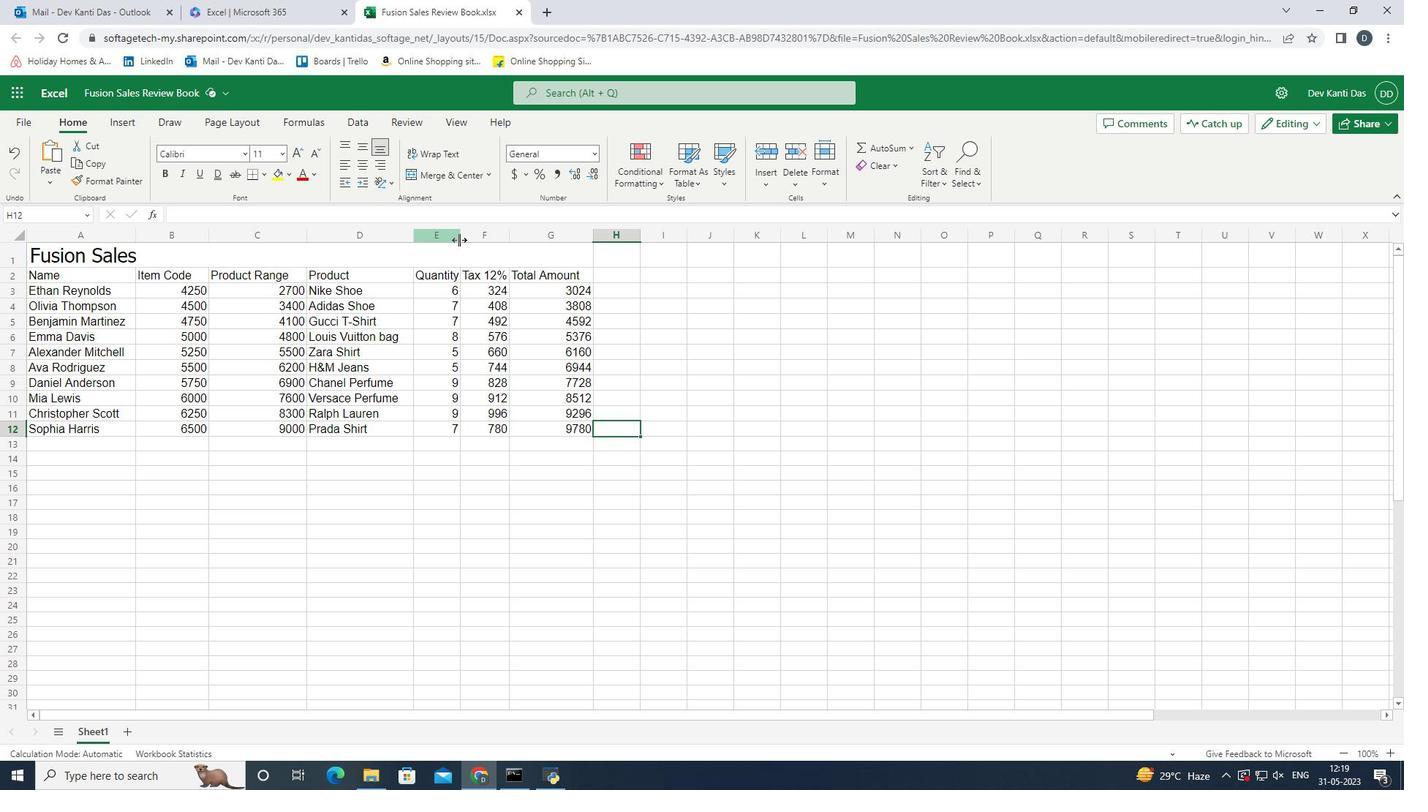 
Action: Mouse pressed left at (459, 239)
Screenshot: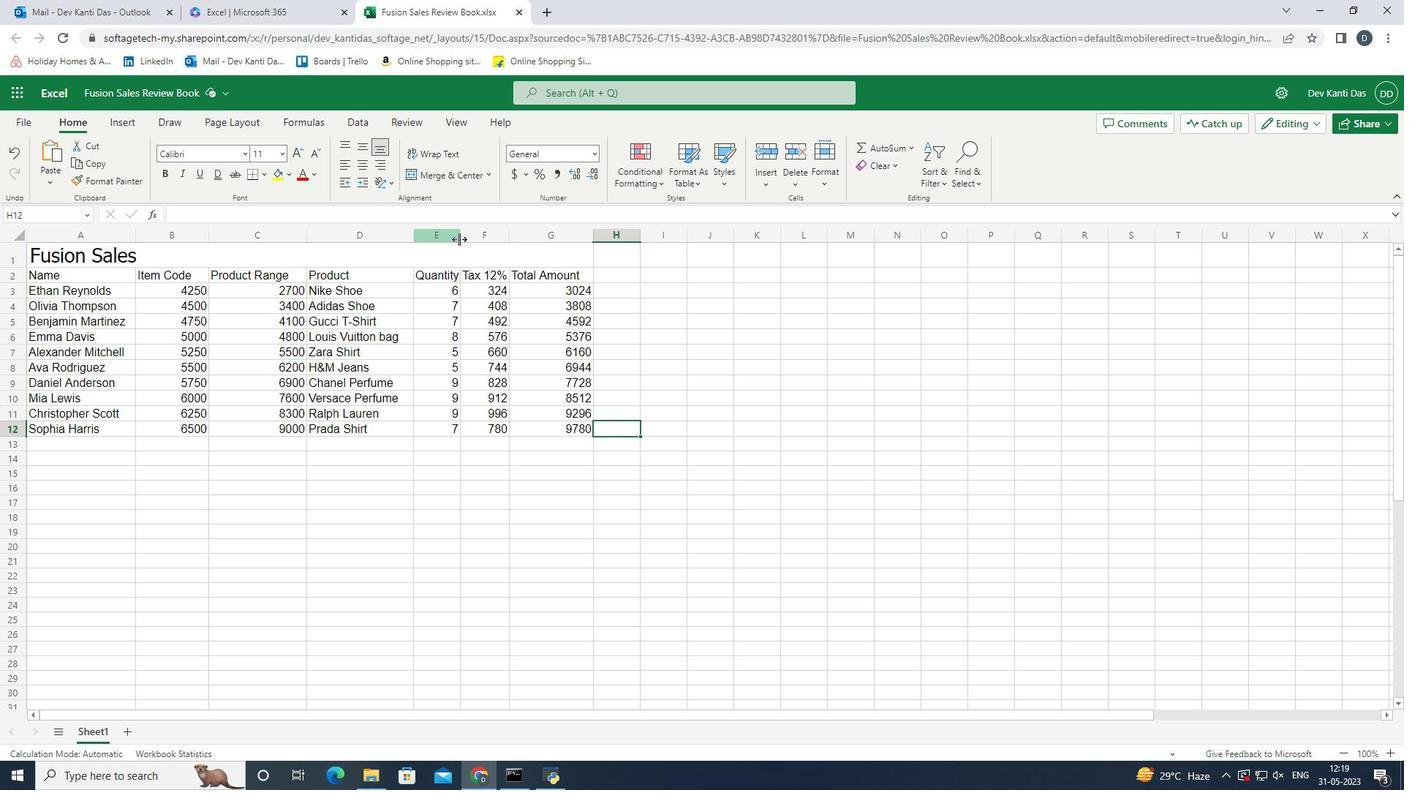 
Action: Mouse moved to (521, 234)
Screenshot: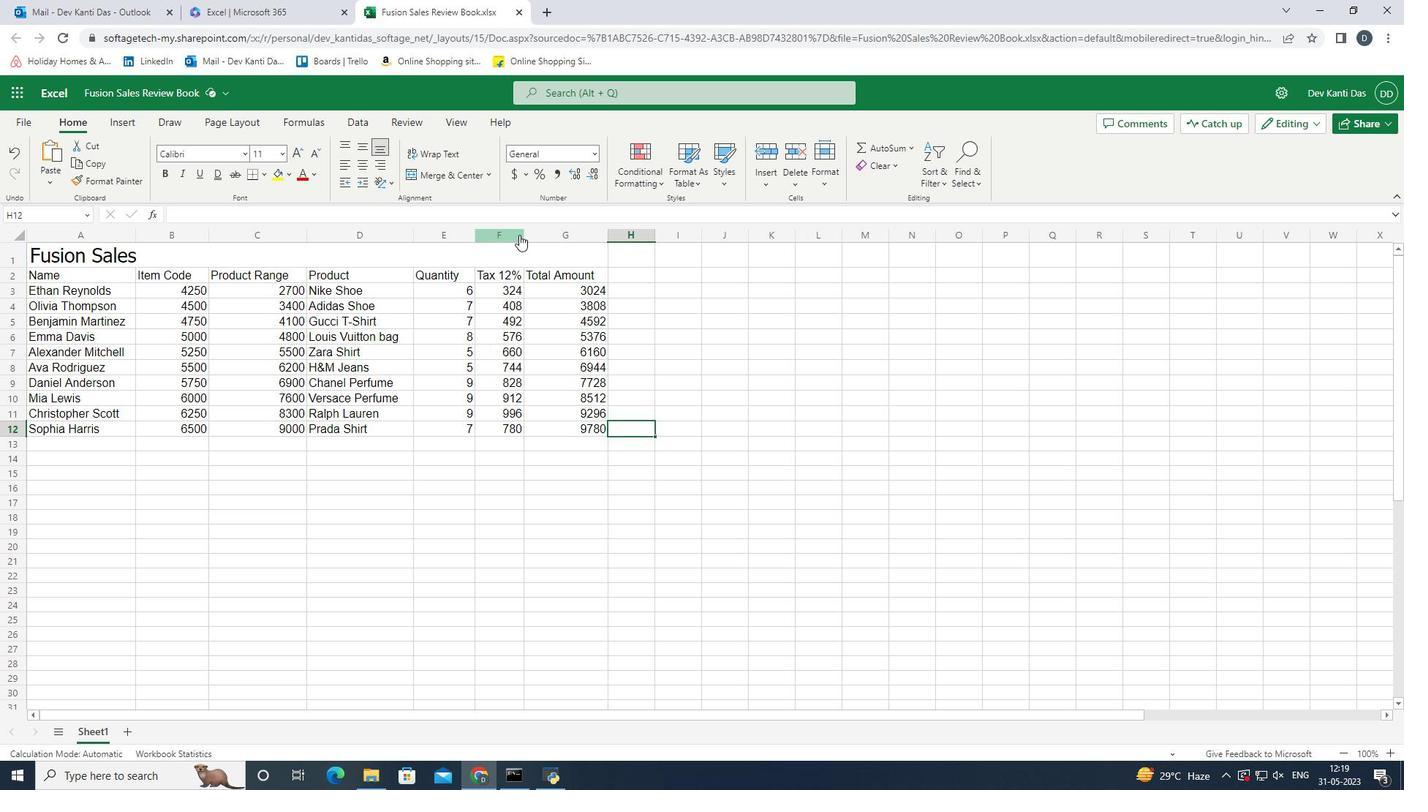 
Action: Mouse pressed left at (521, 234)
Screenshot: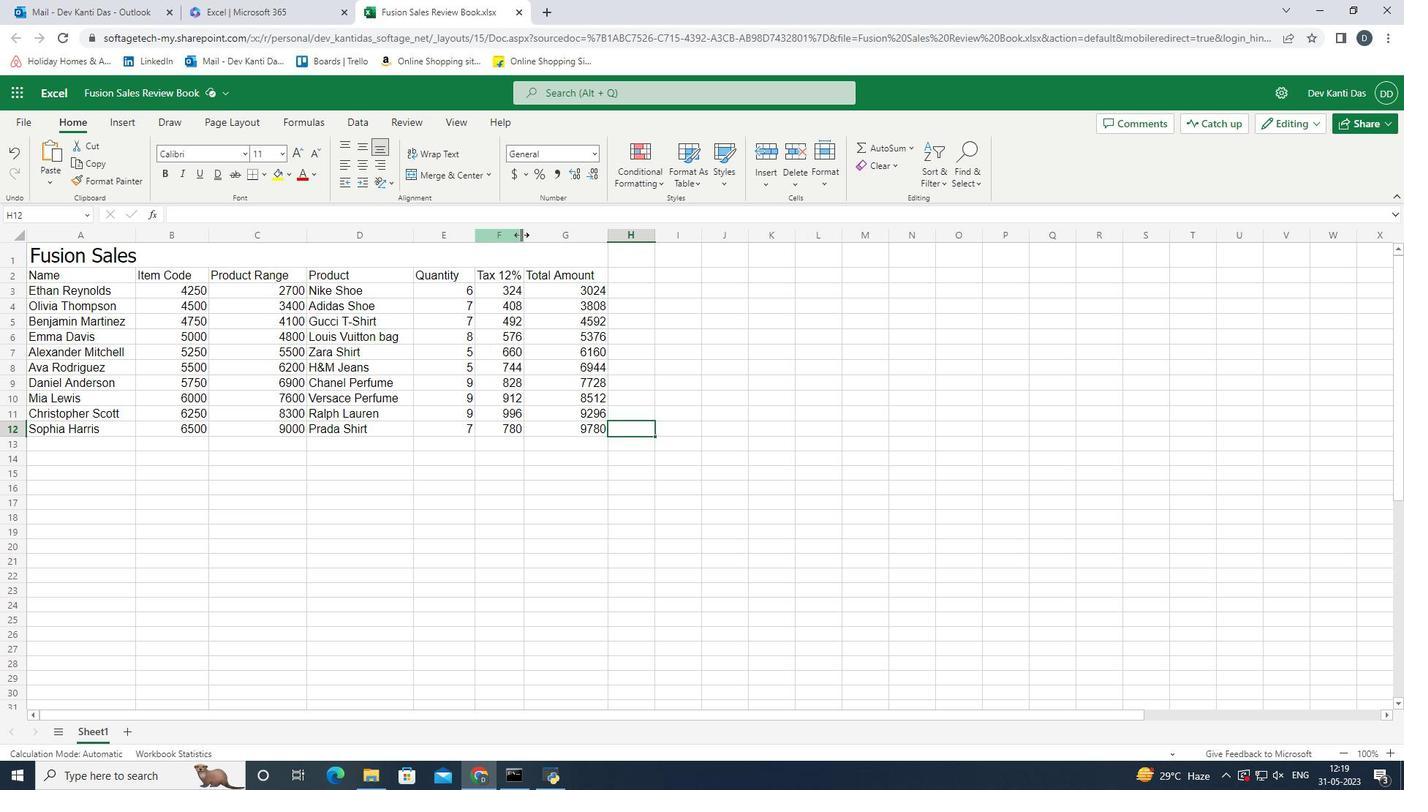 
Action: Mouse moved to (562, 430)
Screenshot: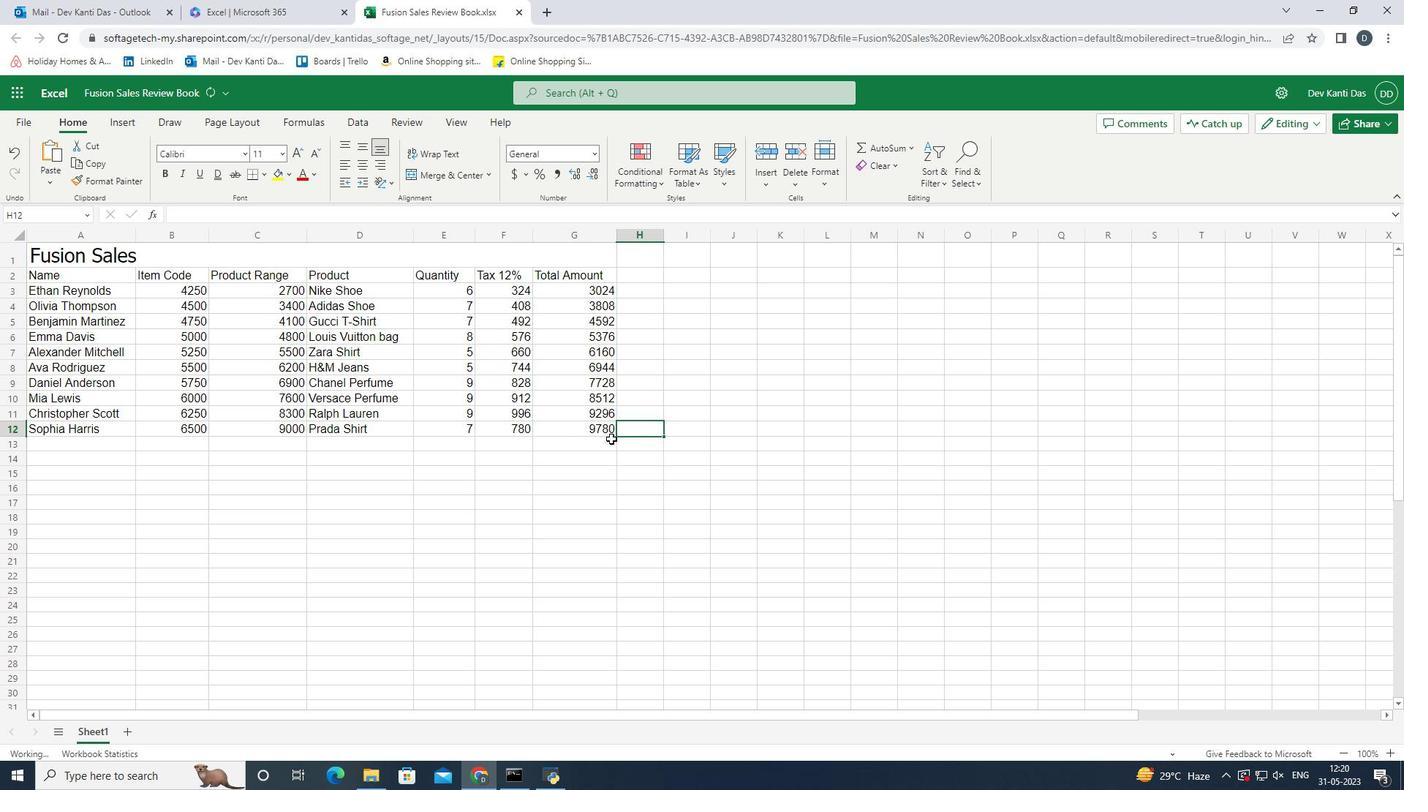 
Action: Mouse pressed left at (562, 430)
Screenshot: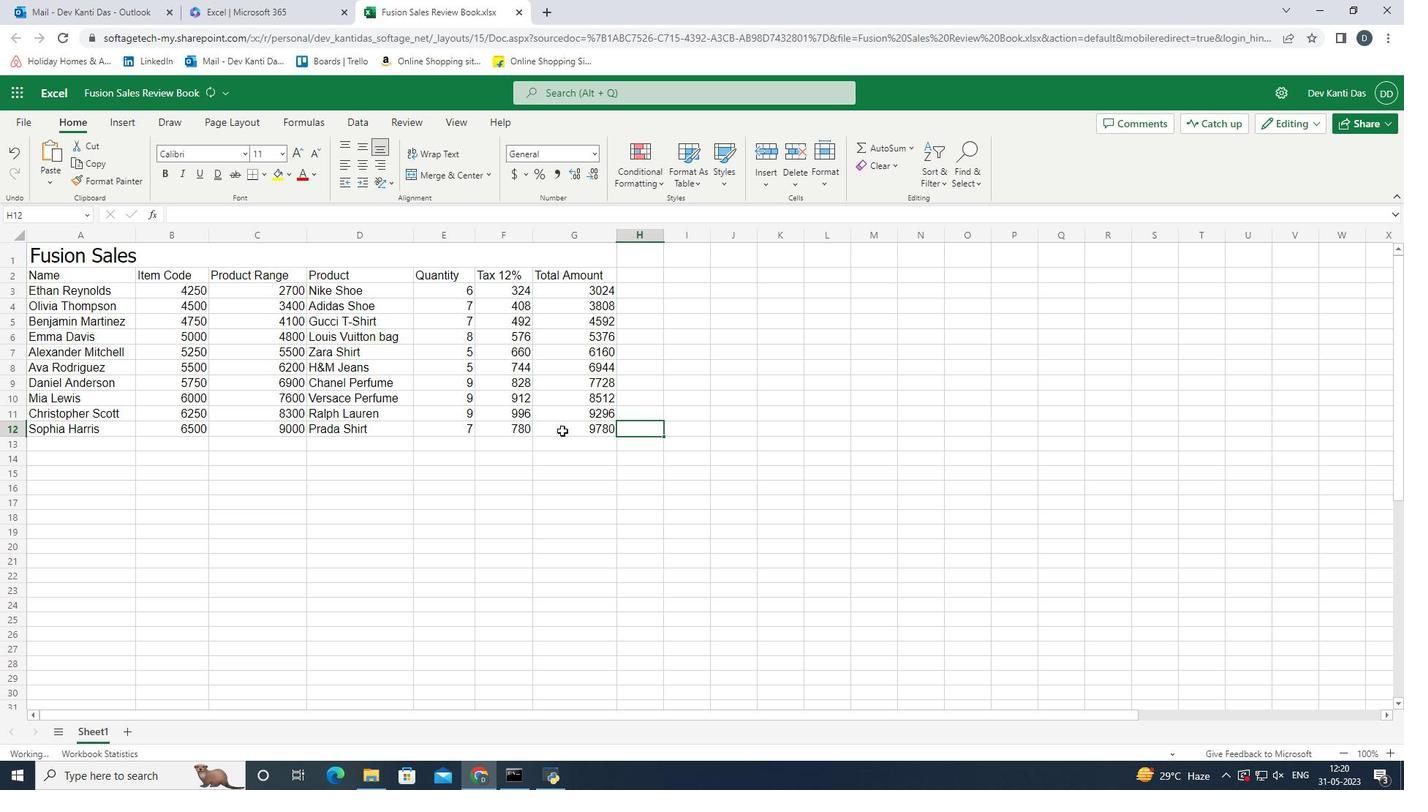
Action: Mouse moved to (202, 256)
Screenshot: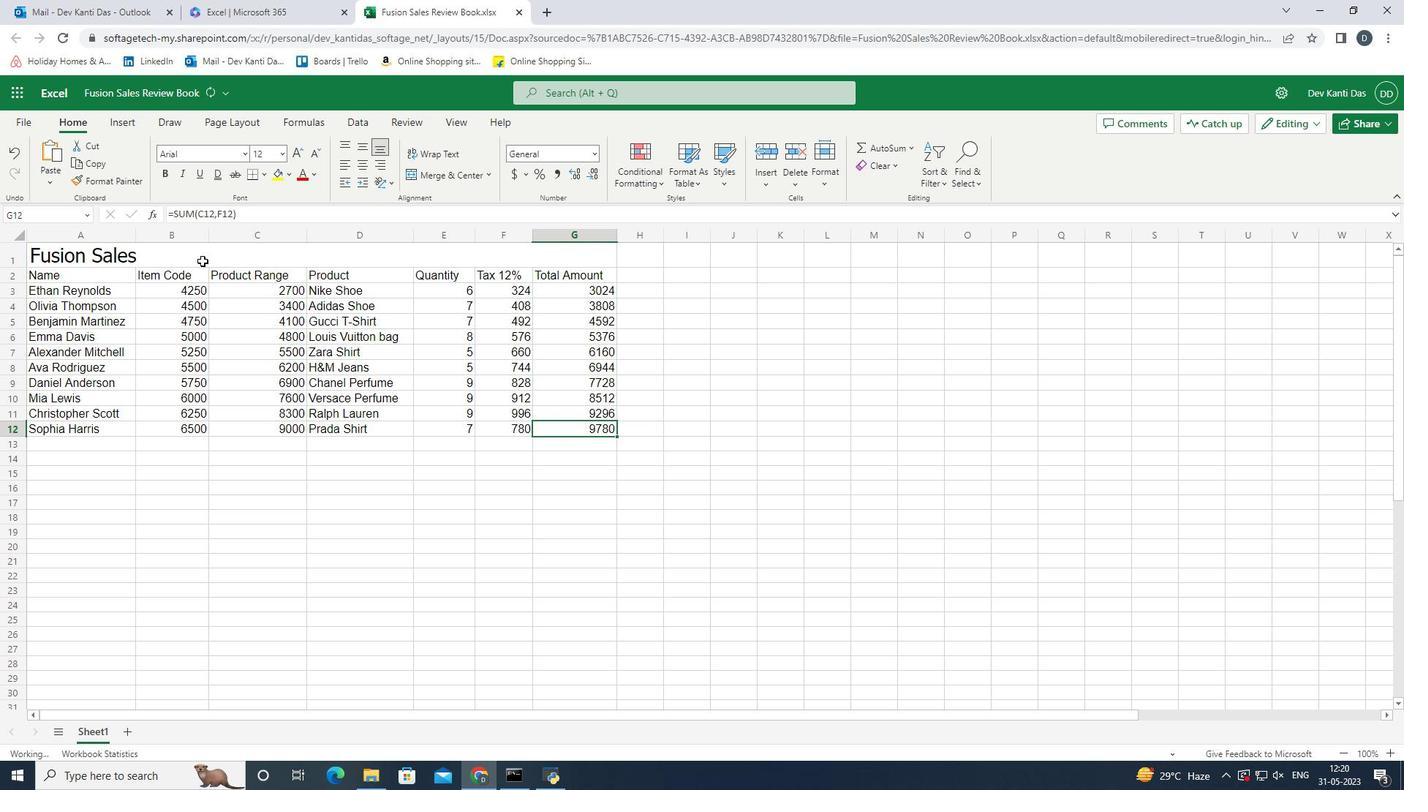 
Action: Mouse pressed left at (202, 256)
Screenshot: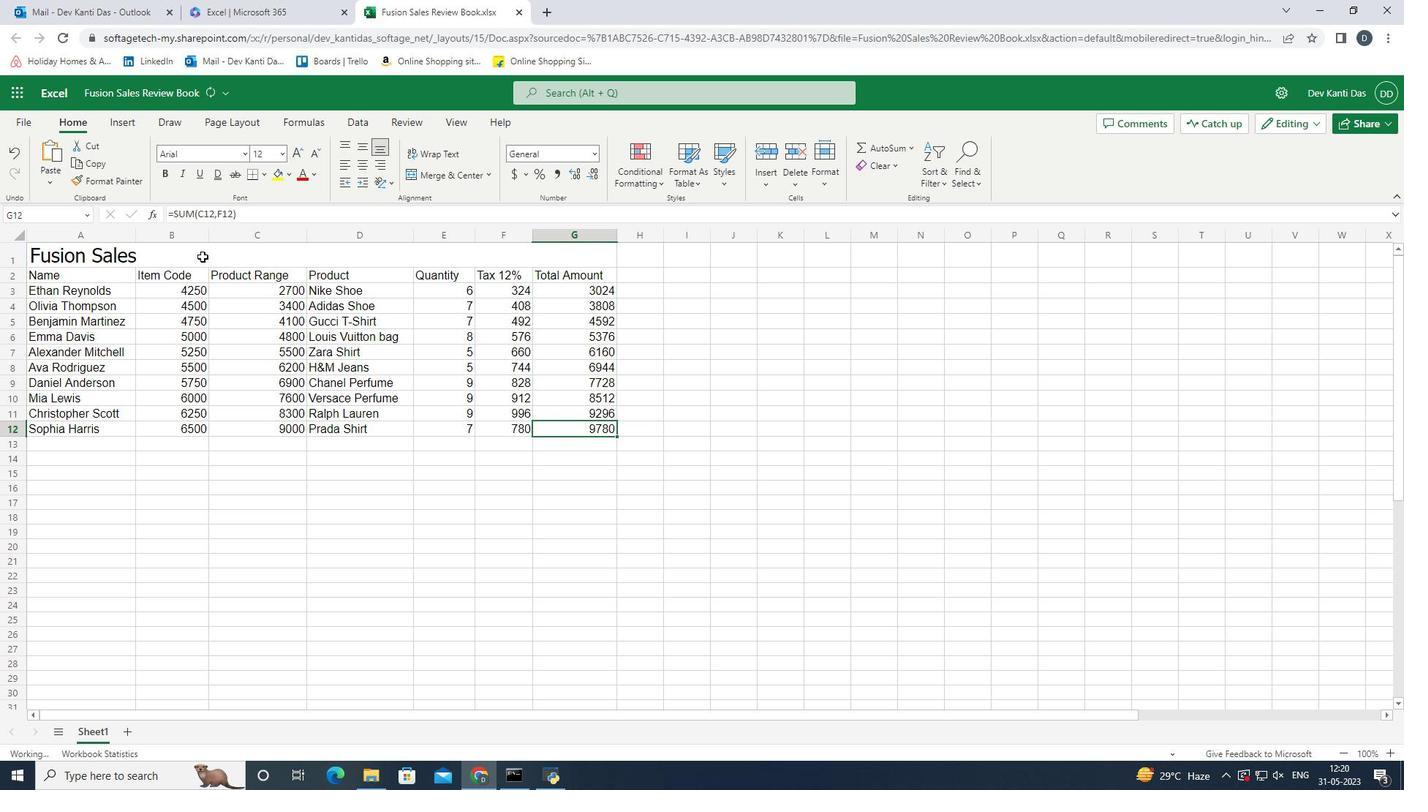 
Action: Mouse moved to (343, 169)
Screenshot: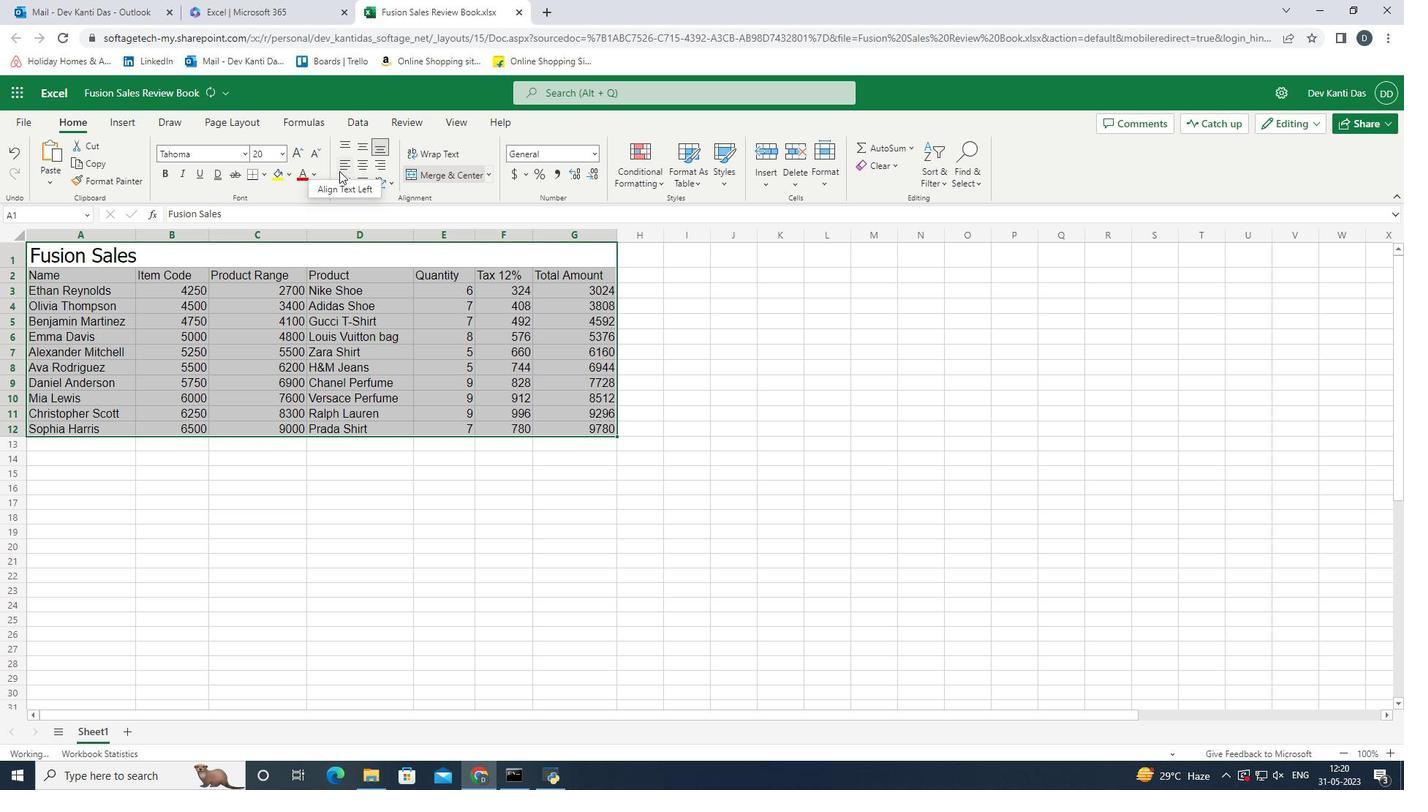 
Action: Mouse pressed left at (343, 169)
Screenshot: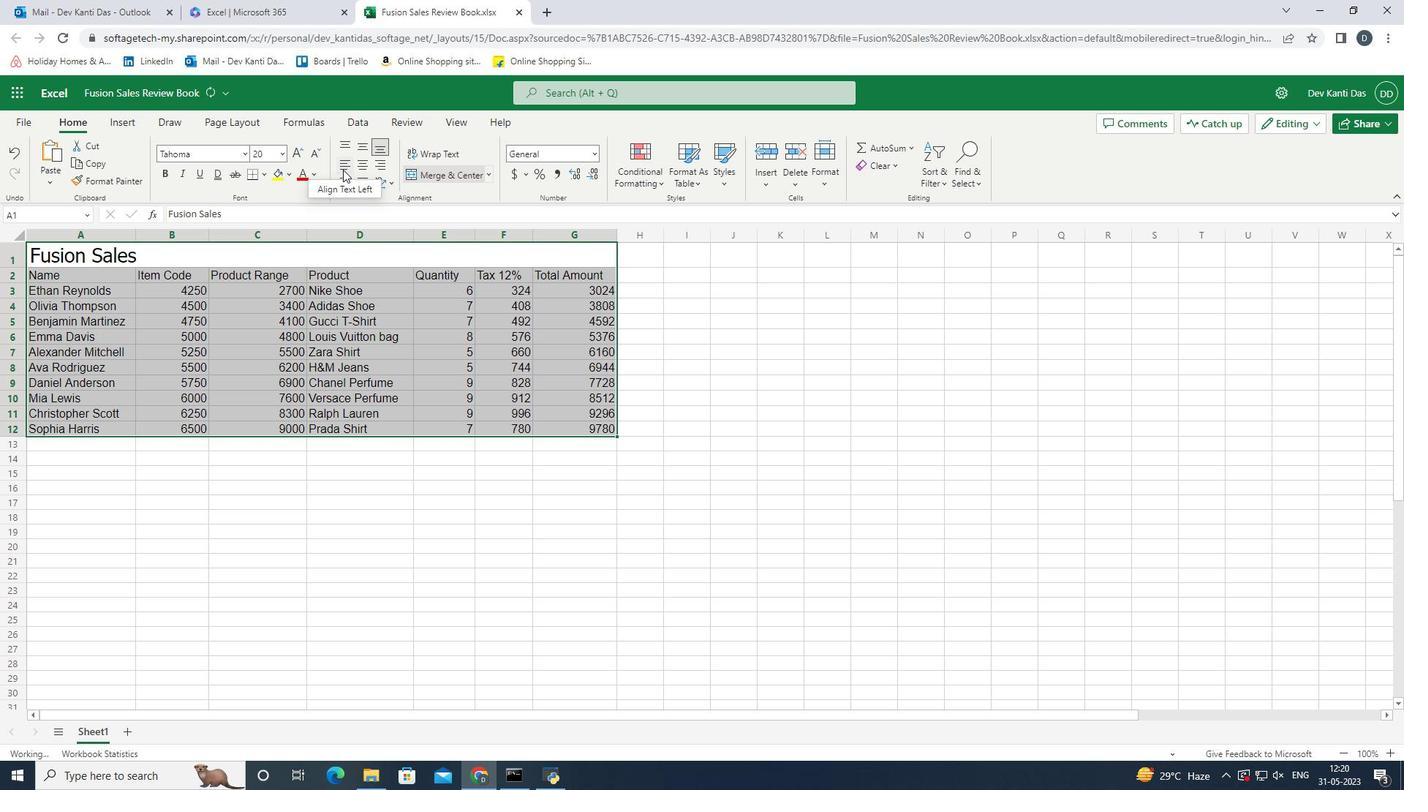 
Action: Mouse moved to (349, 167)
Screenshot: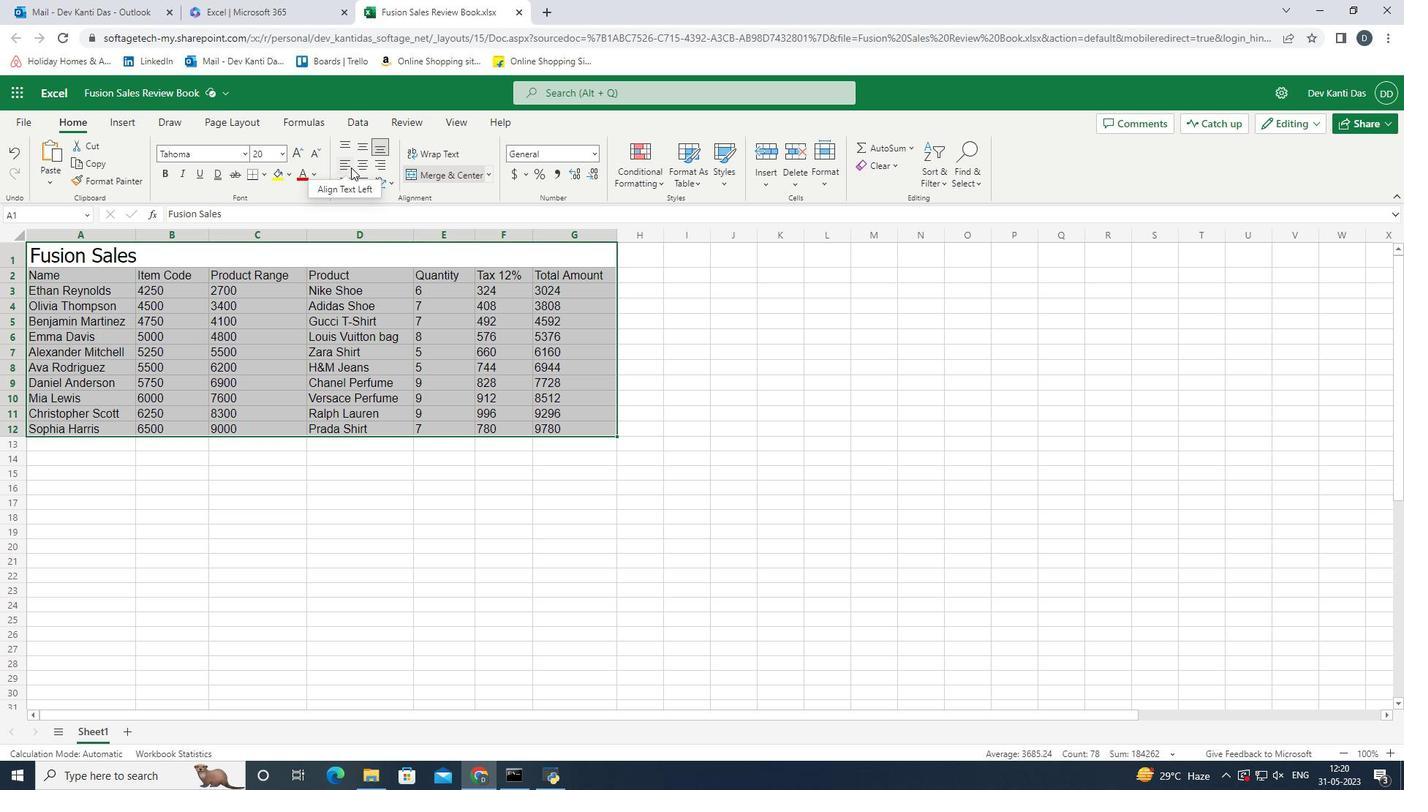 
Action: Mouse pressed left at (349, 167)
Screenshot: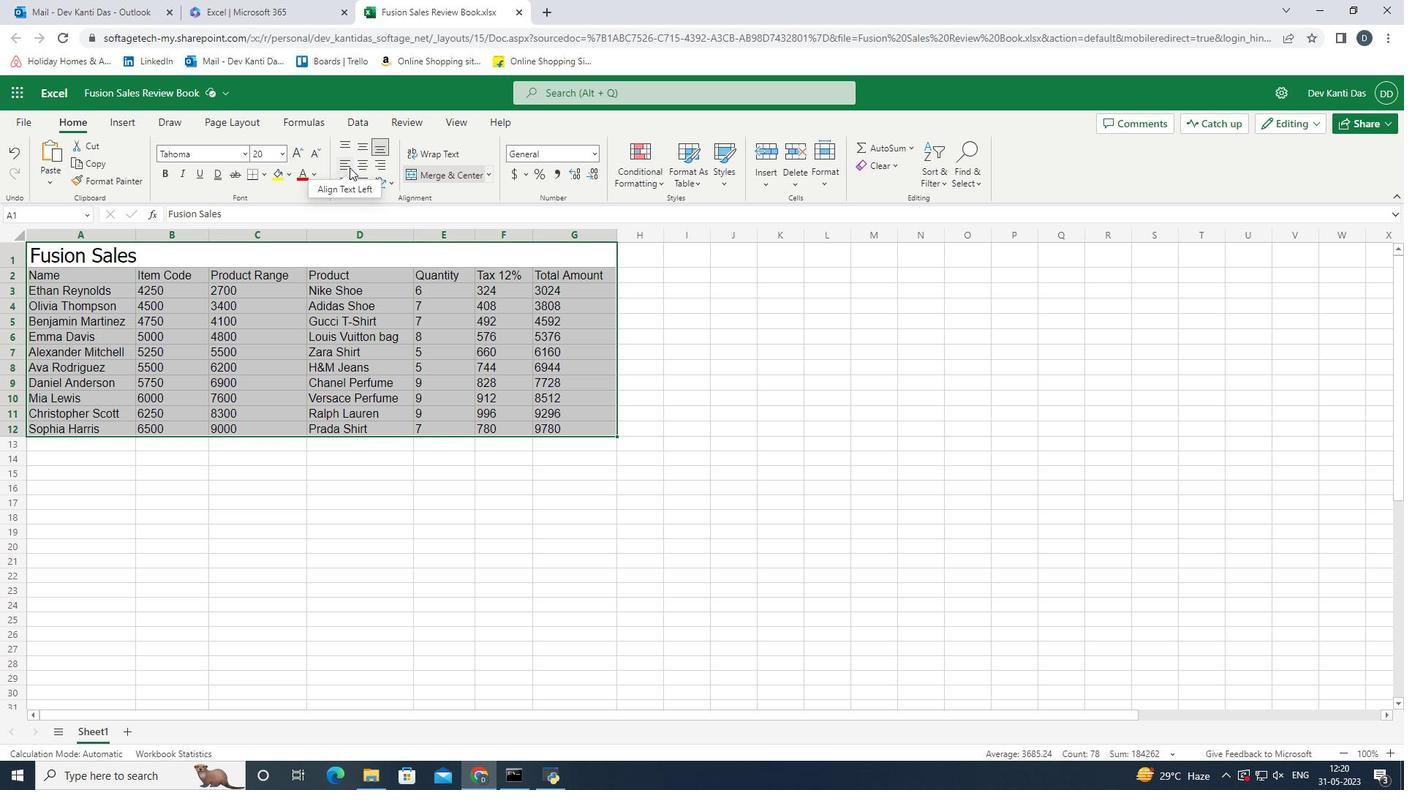 
Action: Mouse moved to (123, 252)
Screenshot: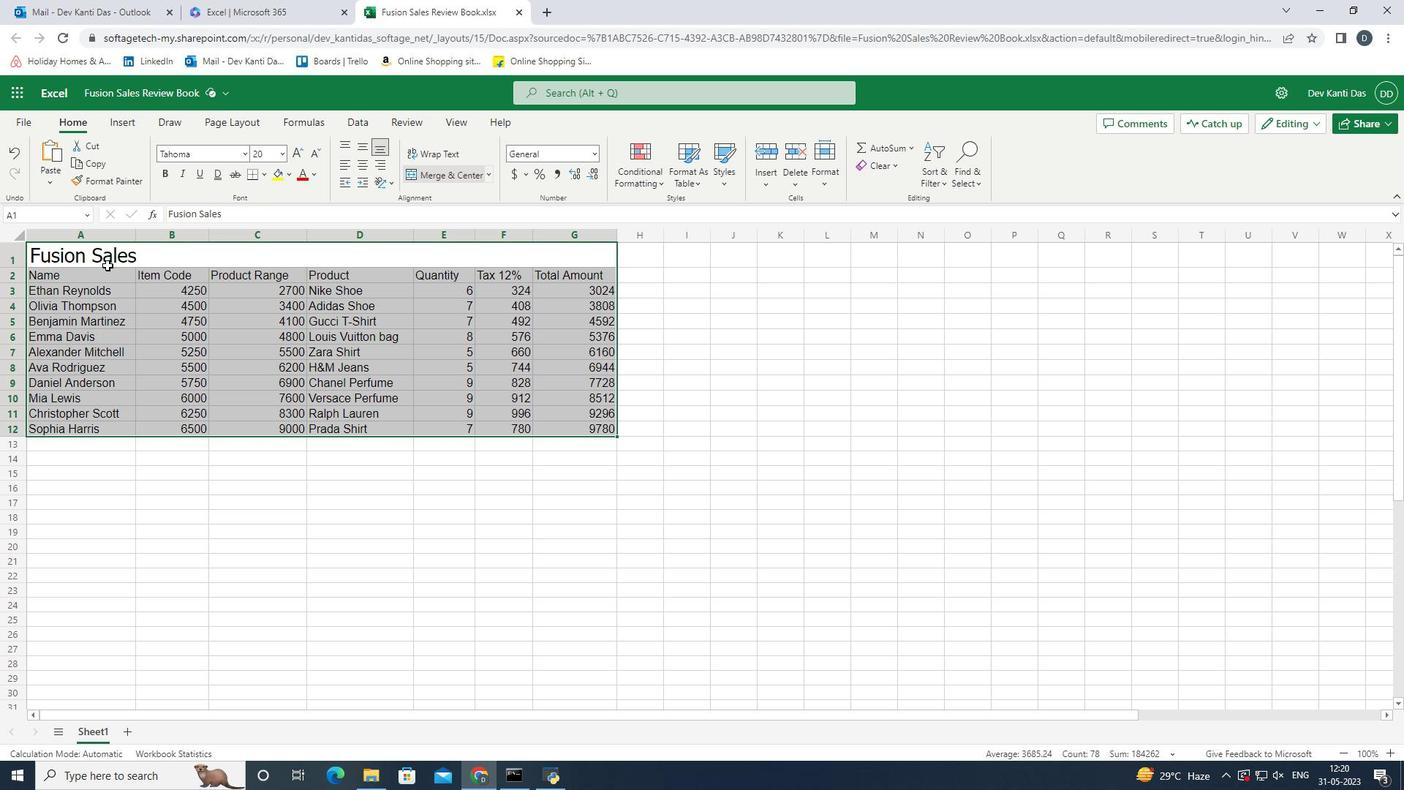 
Action: Mouse pressed left at (123, 252)
Screenshot: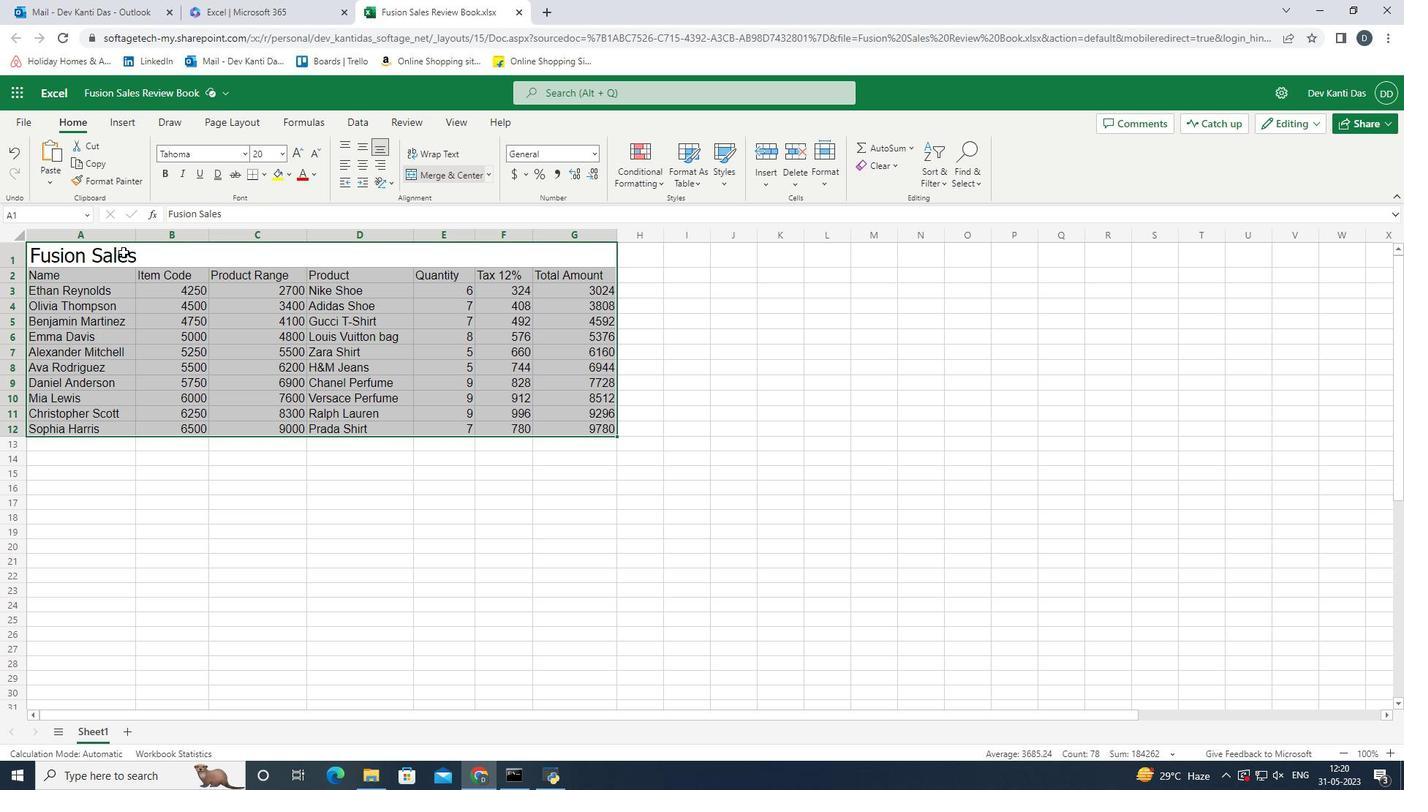 
Action: Mouse moved to (198, 169)
Screenshot: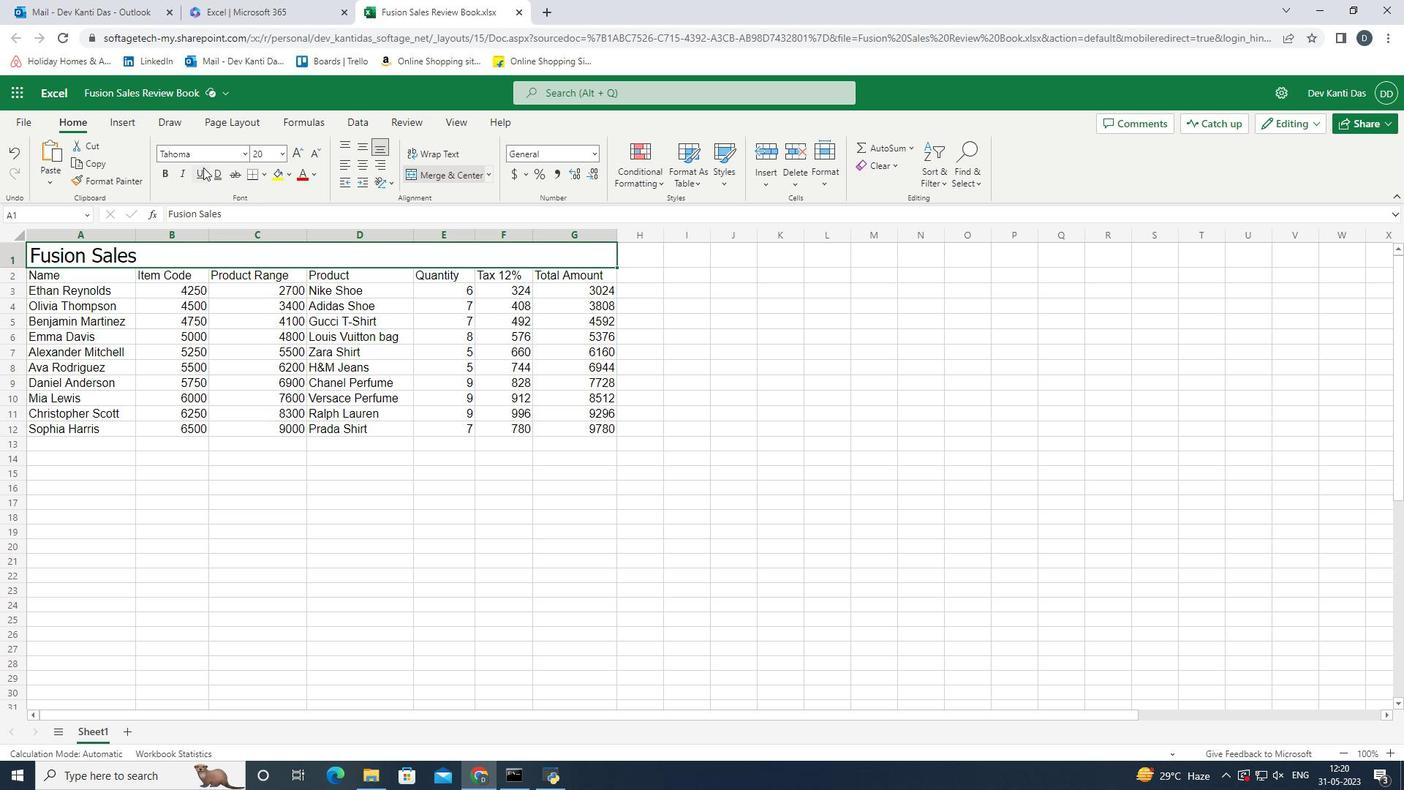 
Action: Mouse pressed left at (198, 169)
Screenshot: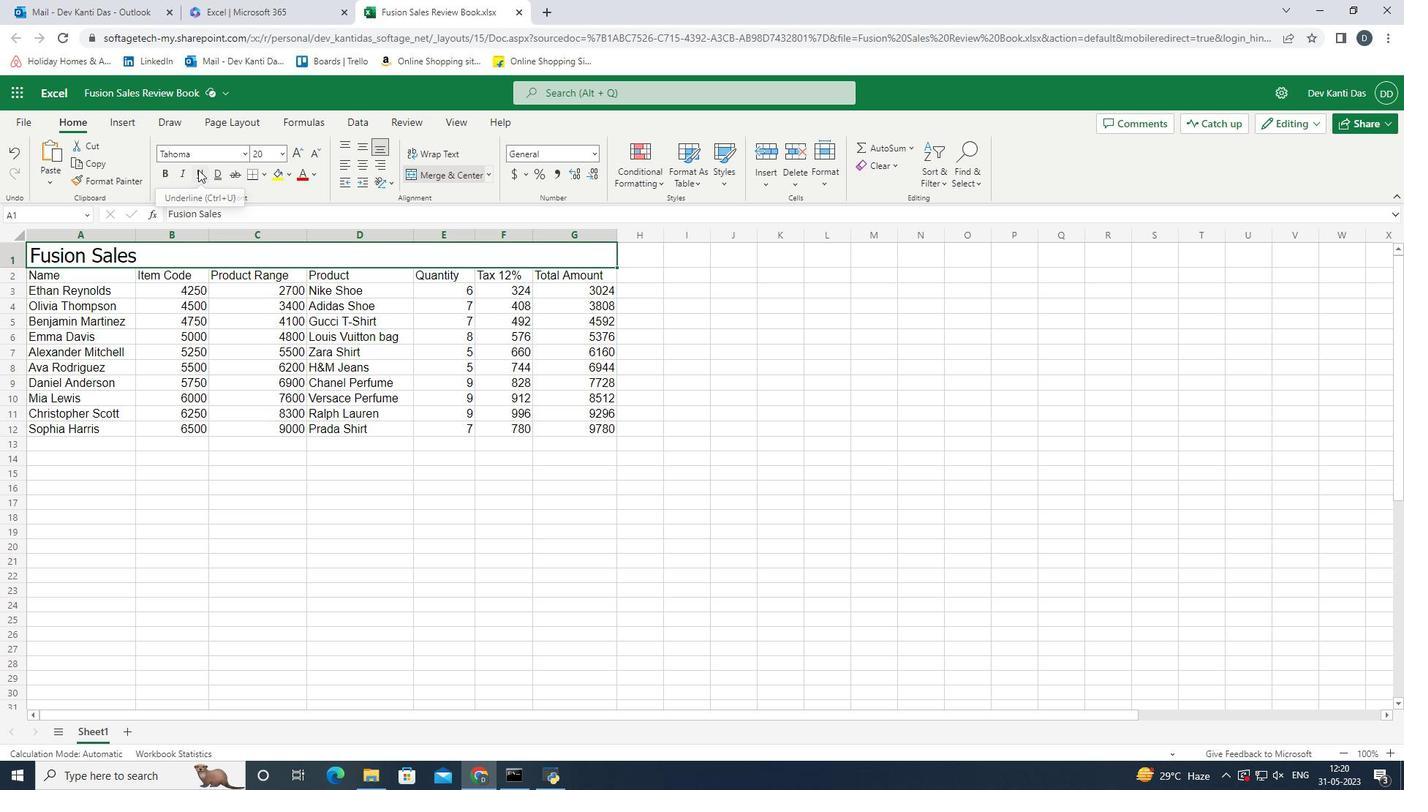 
Action: Mouse moved to (275, 251)
Screenshot: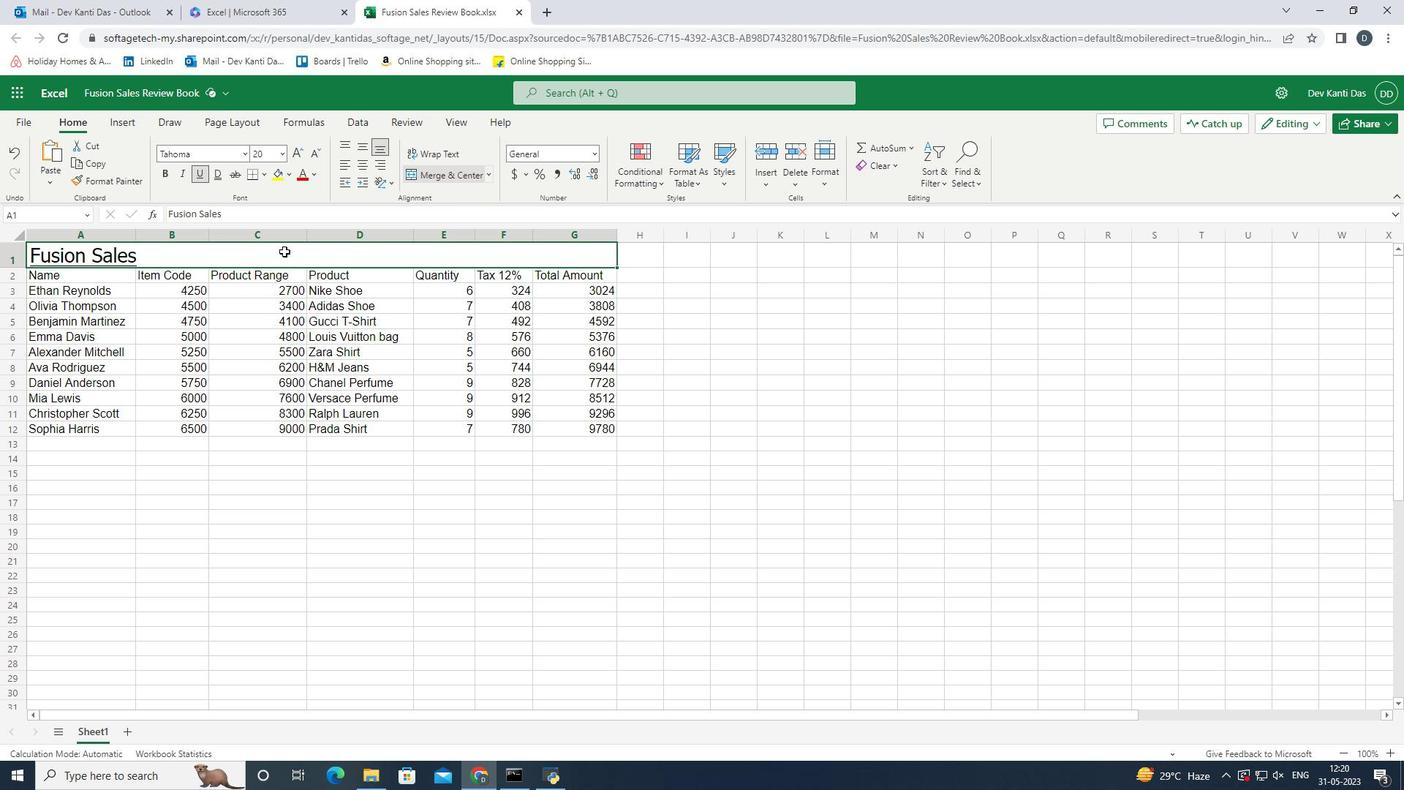 
Action: Mouse pressed left at (275, 251)
Screenshot: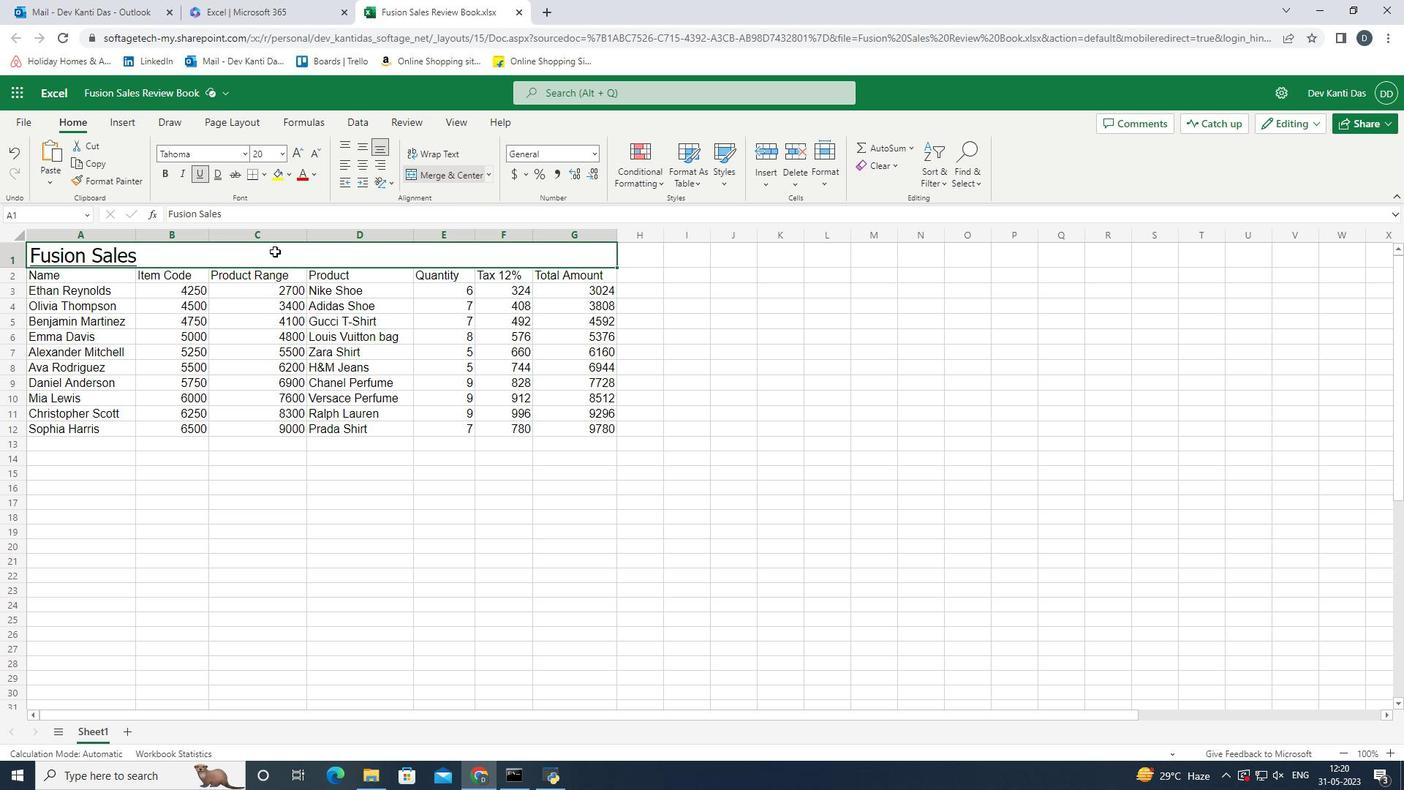 
Action: Mouse moved to (349, 169)
Screenshot: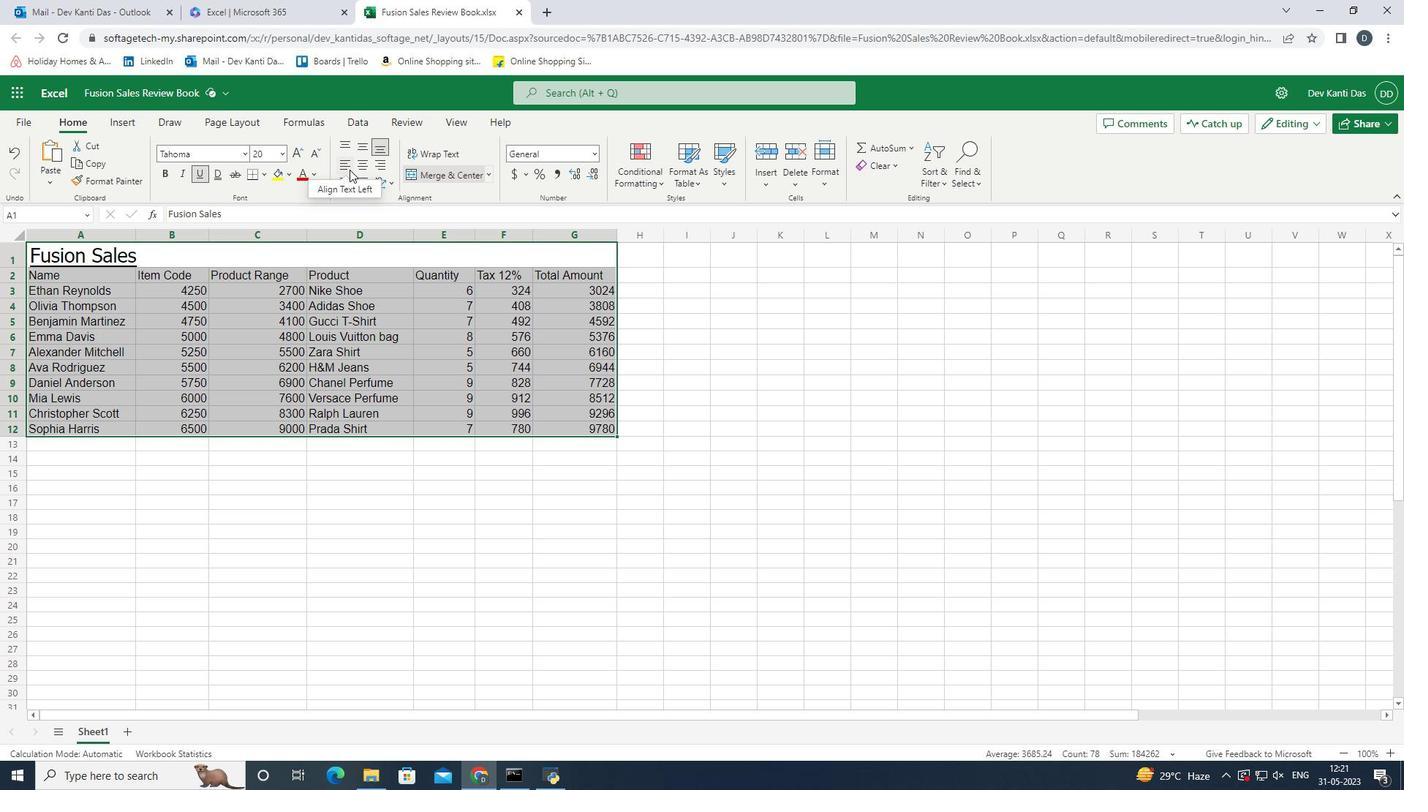 
Action: Mouse pressed left at (349, 169)
Screenshot: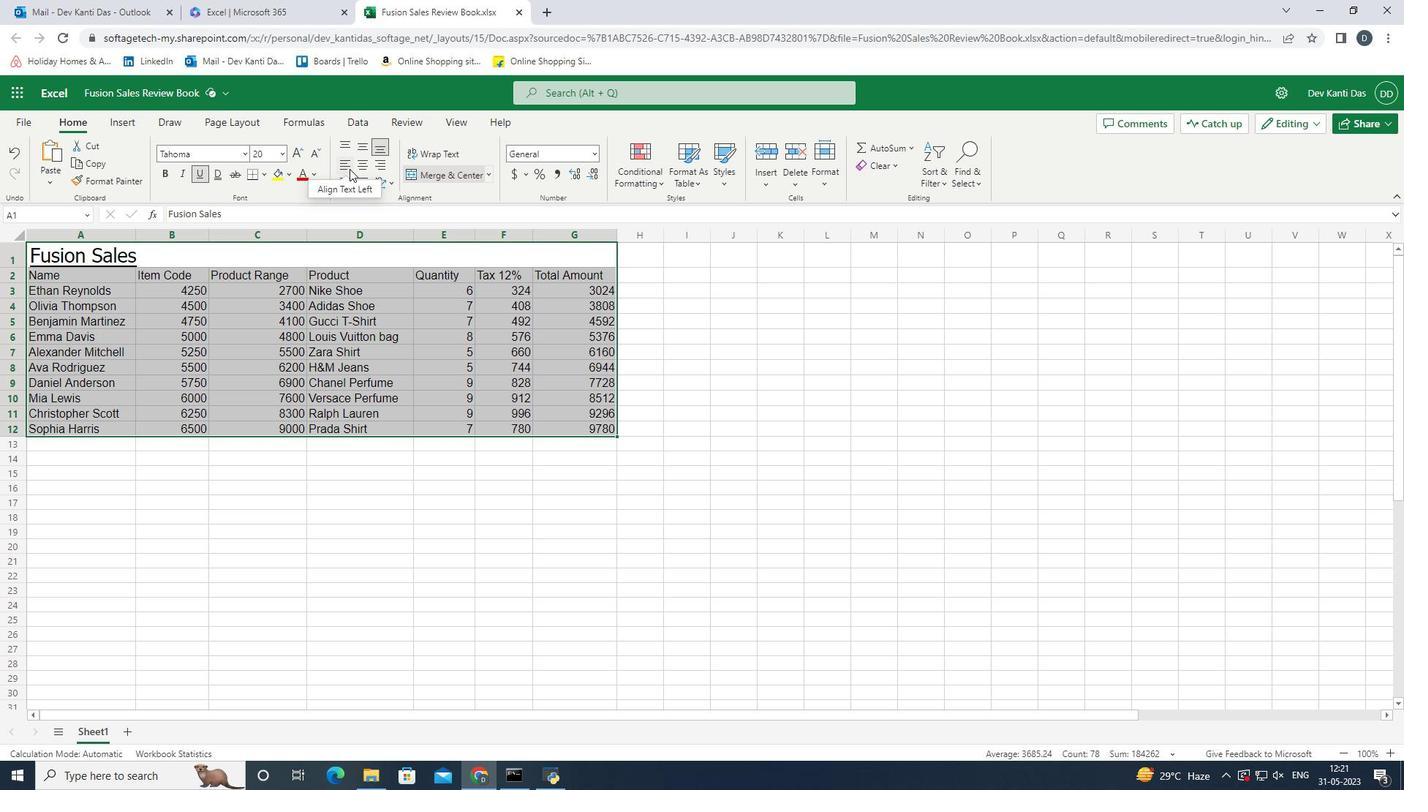 
Action: Mouse moved to (572, 427)
Screenshot: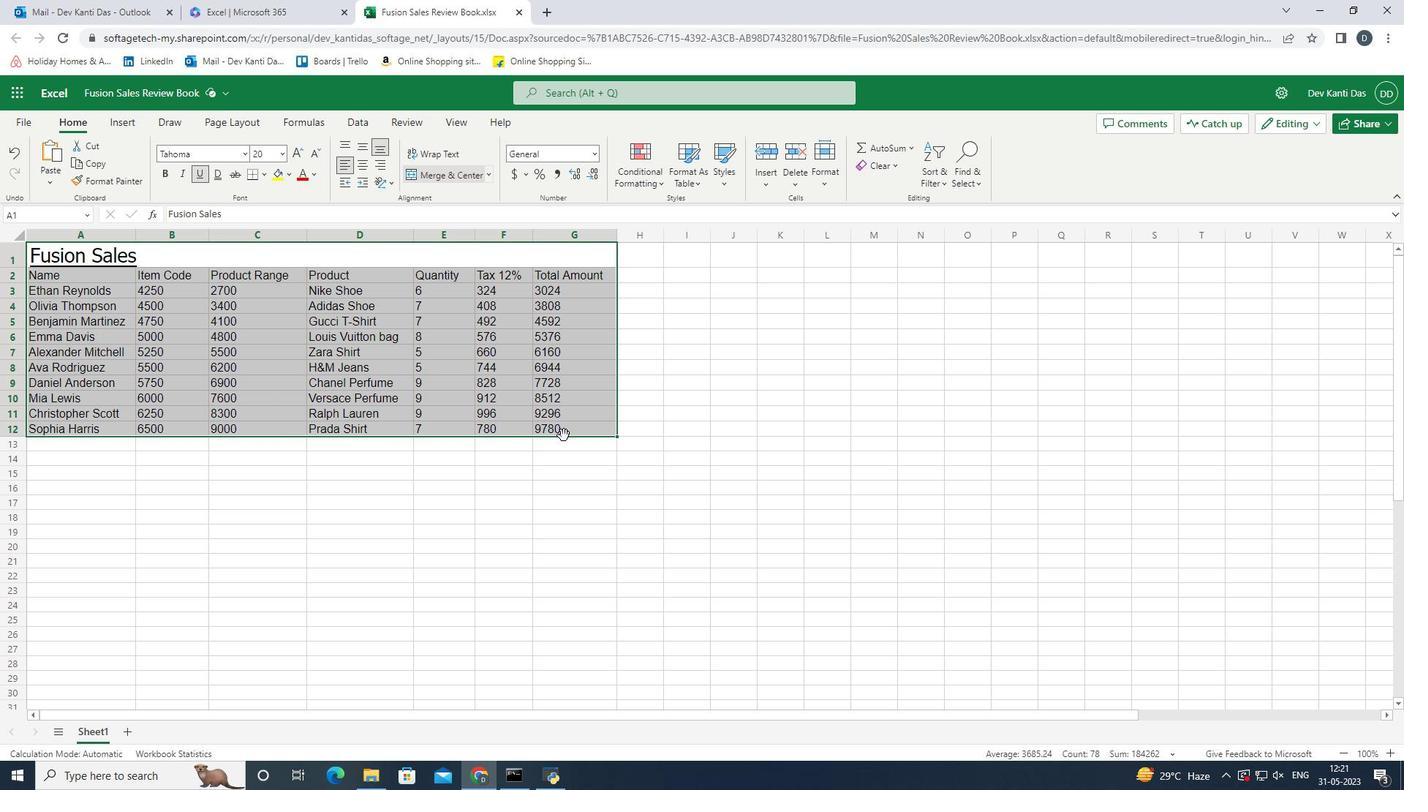 
Action: Mouse pressed left at (572, 427)
Screenshot: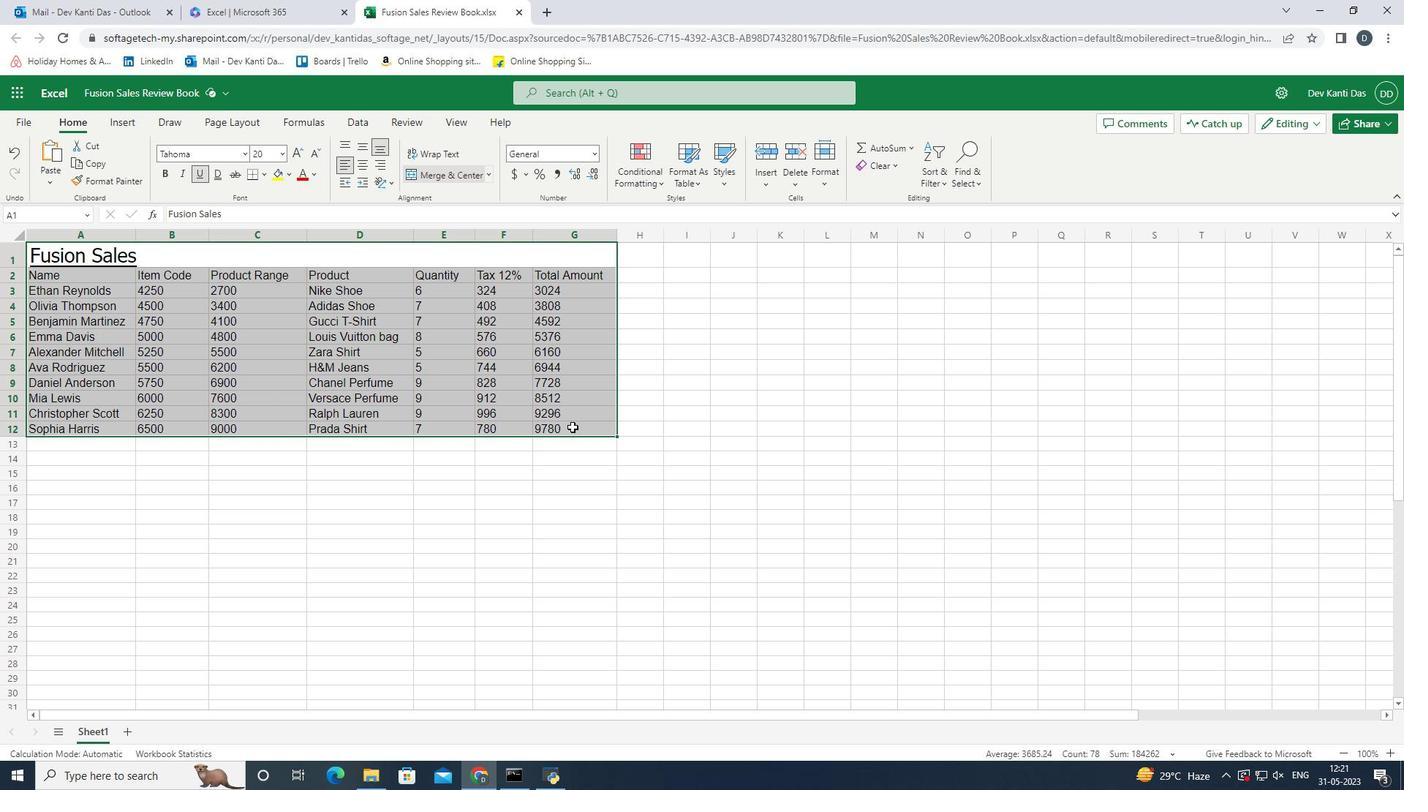 
Action: Mouse moved to (634, 426)
Screenshot: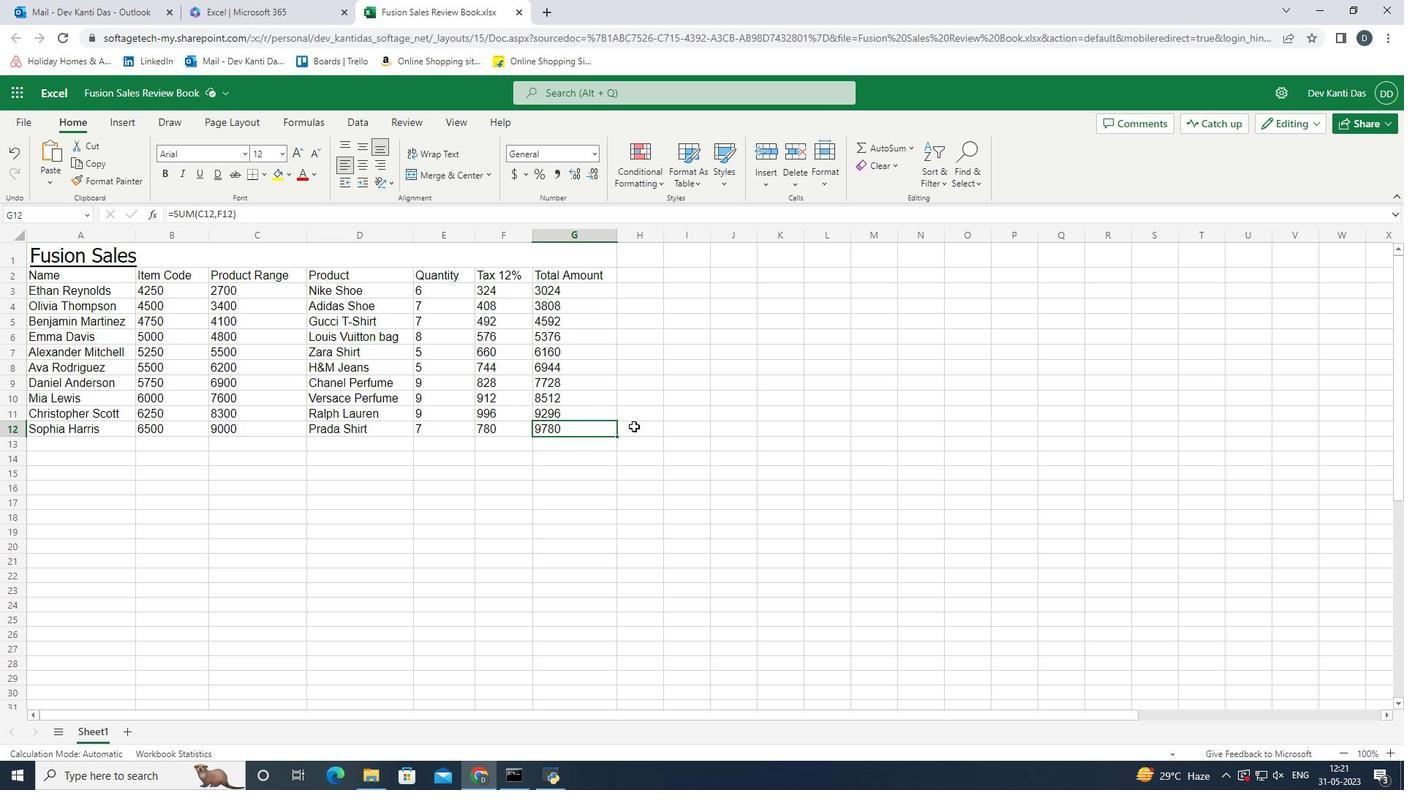
